 Task: Open Card Card0000000018 in Board Board0000000005 in Workspace WS0000000002 in Trello. Add Member nikhrathi889@gmail.com to Card Card0000000018 in Board Board0000000005 in Workspace WS0000000002 in Trello. Add Blue Label titled Label0000000018 to Card Card0000000018 in Board Board0000000005 in Workspace WS0000000002 in Trello. Add Checklist CL0000000018 to Card Card0000000018 in Board Board0000000005 in Workspace WS0000000002 in Trello. Add Dates with Start Date as Sep 01 2023 and Due Date as Sep 30 2023 to Card Card0000000018 in Board Board0000000005 in Workspace WS0000000002 in Trello
Action: Mouse moved to (533, 38)
Screenshot: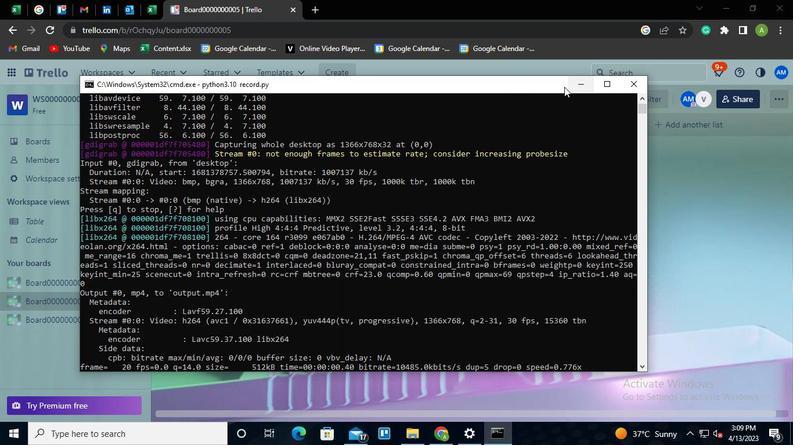 
Action: Mouse pressed left at (533, 38)
Screenshot: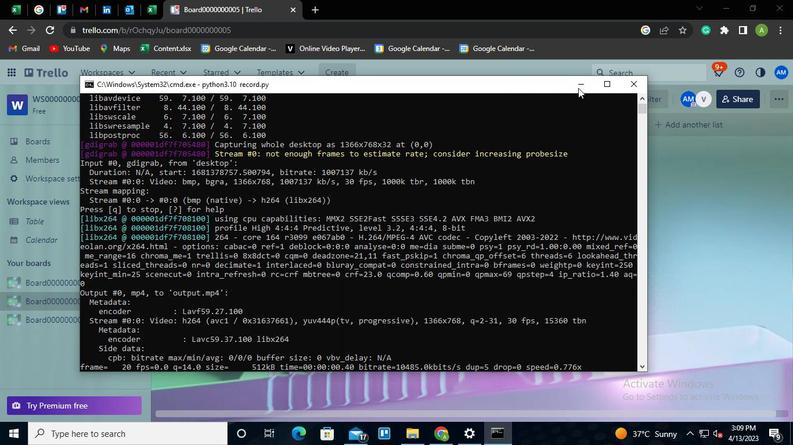 
Action: Mouse moved to (214, 142)
Screenshot: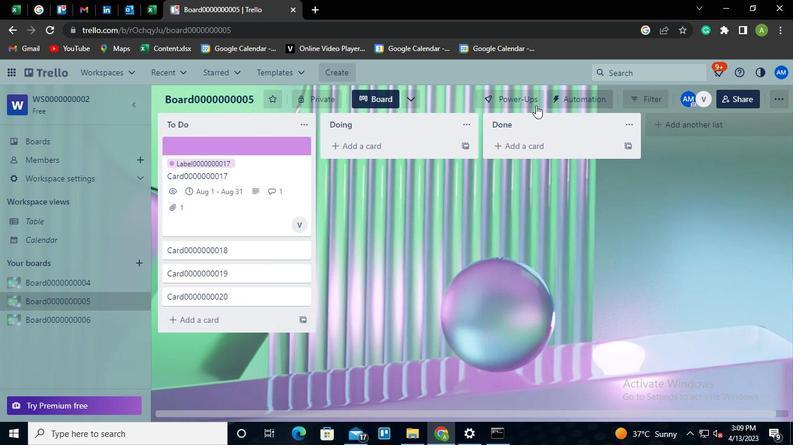 
Action: Mouse pressed left at (214, 142)
Screenshot: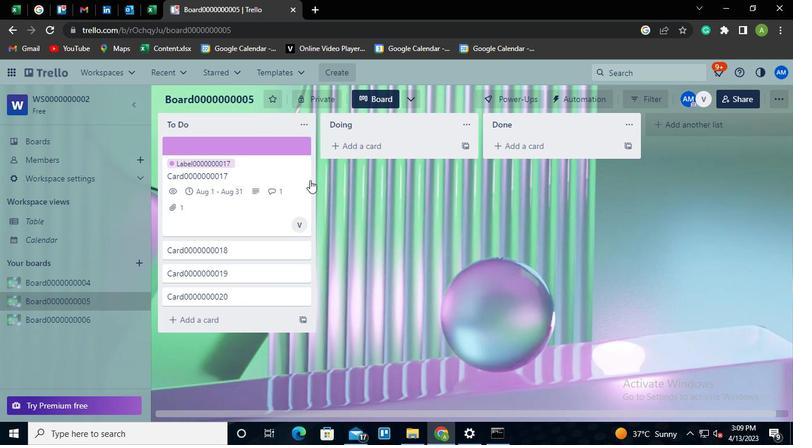
Action: Mouse moved to (533, 162)
Screenshot: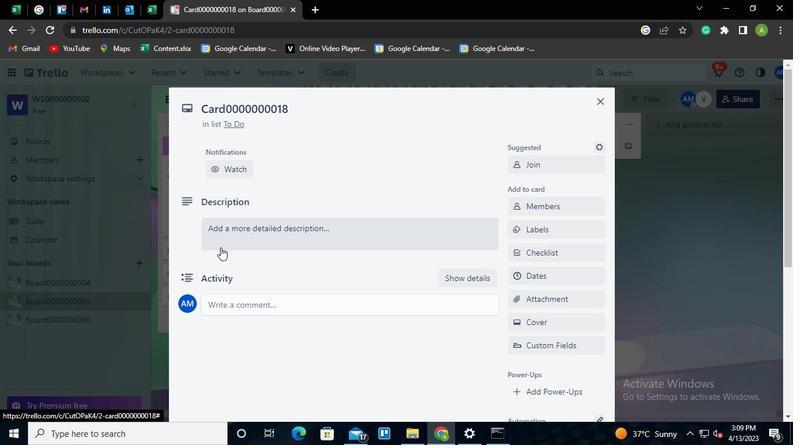 
Action: Mouse pressed left at (533, 162)
Screenshot: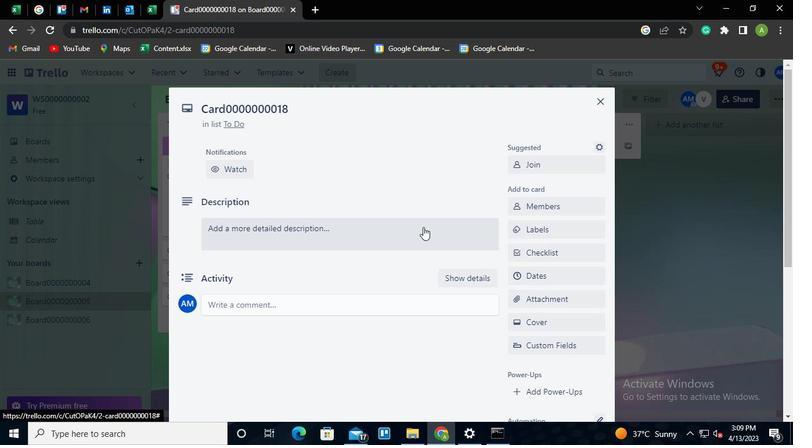 
Action: Mouse moved to (531, 216)
Screenshot: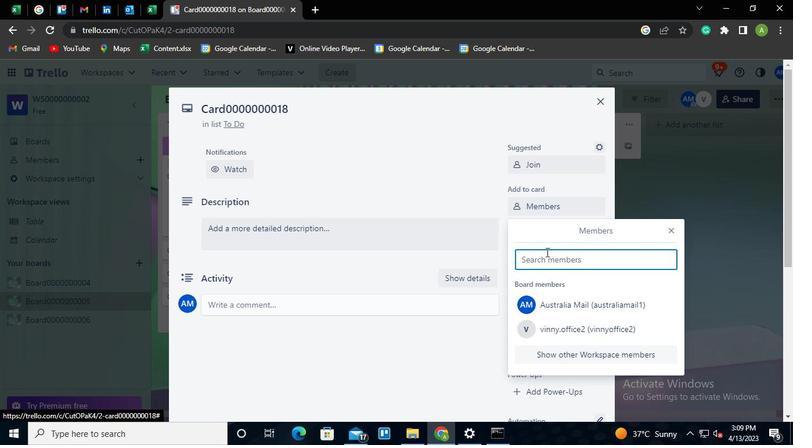 
Action: Mouse pressed left at (531, 216)
Screenshot: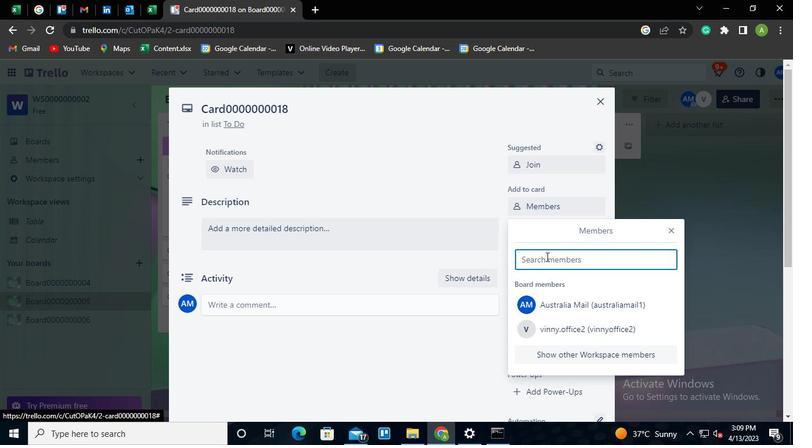 
Action: Mouse moved to (531, 216)
Screenshot: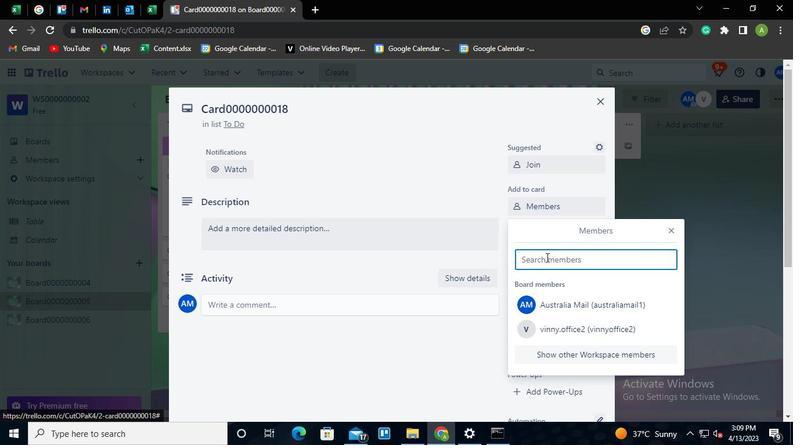 
Action: Keyboard Key.shift
Screenshot: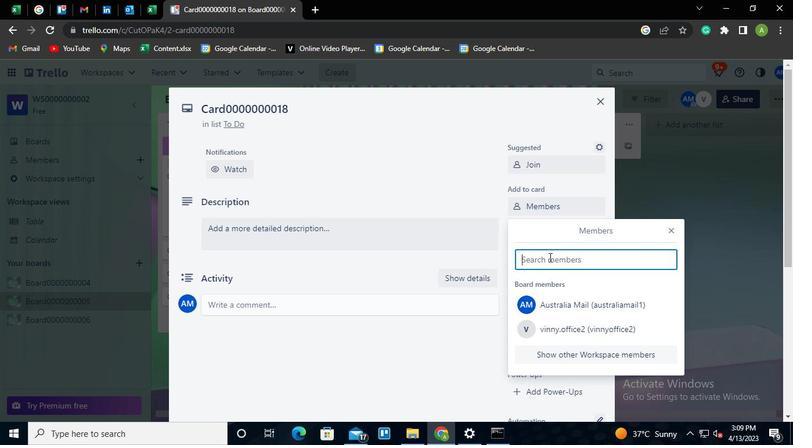 
Action: Keyboard V
Screenshot: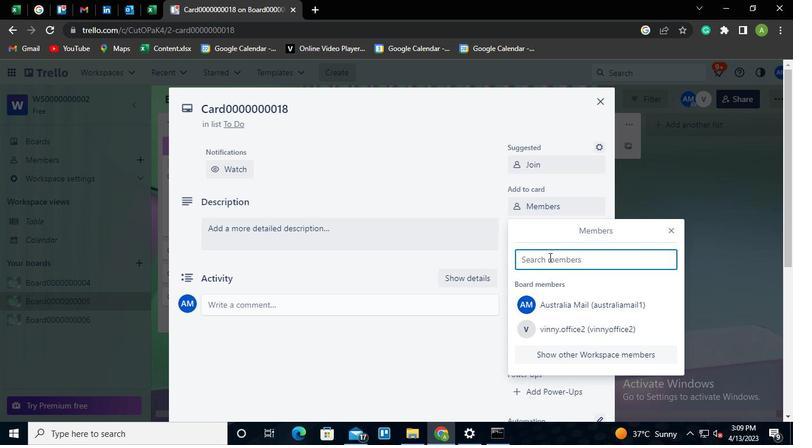 
Action: Keyboard i
Screenshot: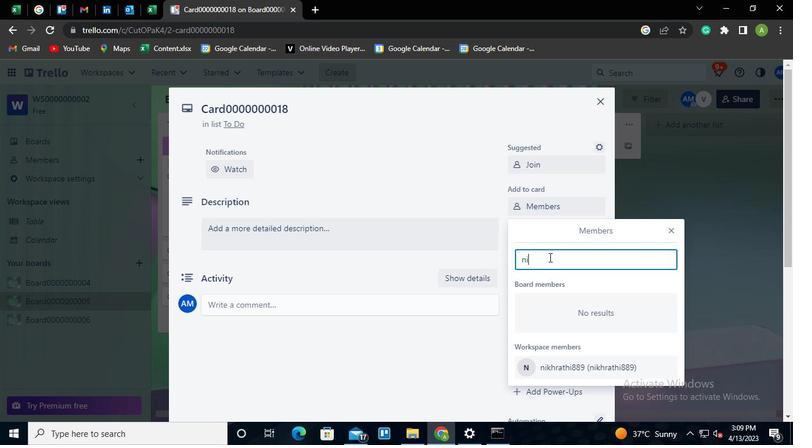 
Action: Keyboard n
Screenshot: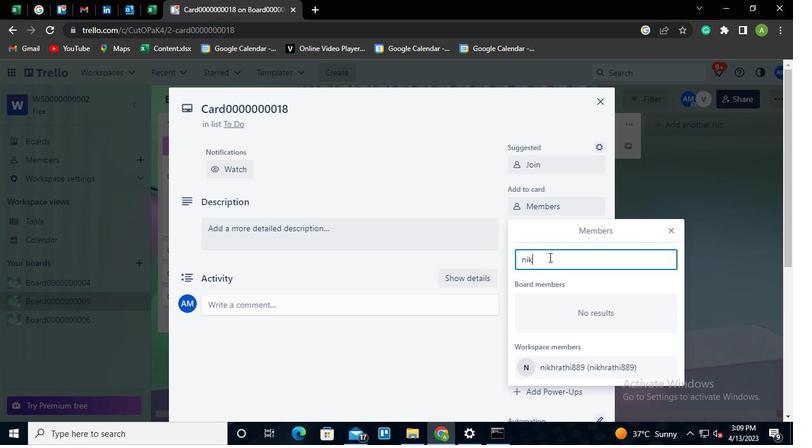 
Action: Keyboard n
Screenshot: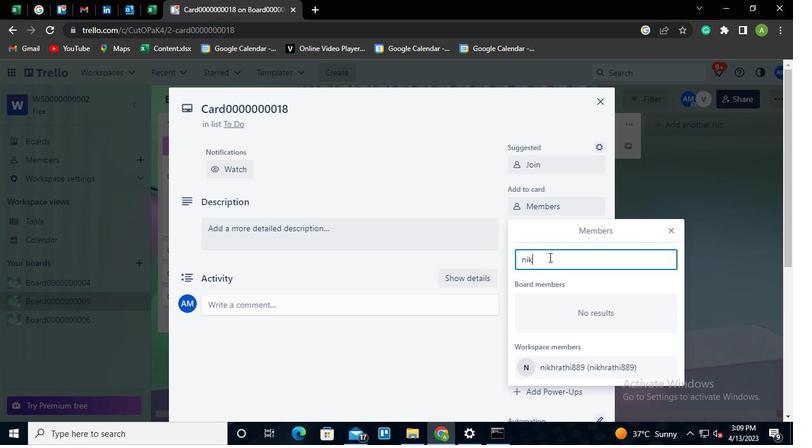 
Action: Keyboard y
Screenshot: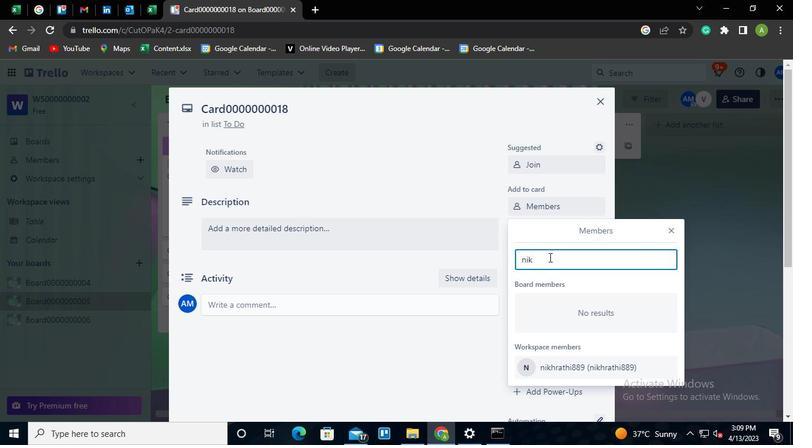 
Action: Mouse moved to (558, 329)
Screenshot: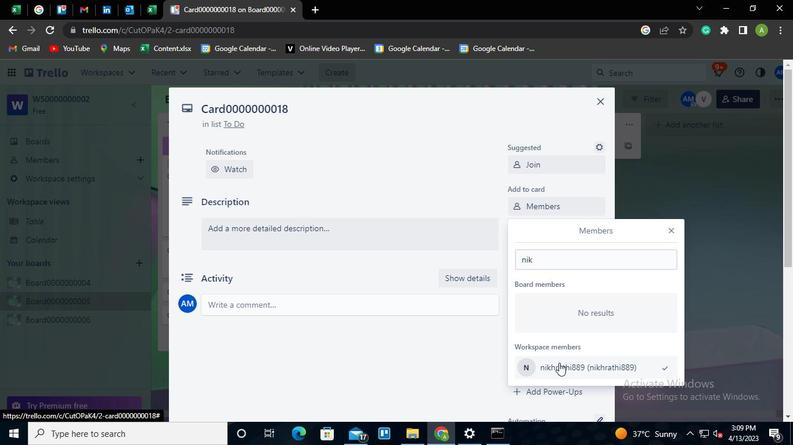 
Action: Mouse pressed left at (558, 329)
Screenshot: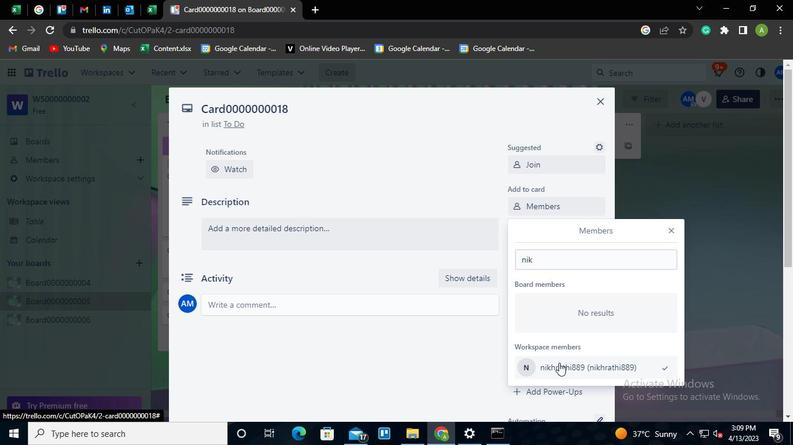 
Action: Mouse moved to (439, 228)
Screenshot: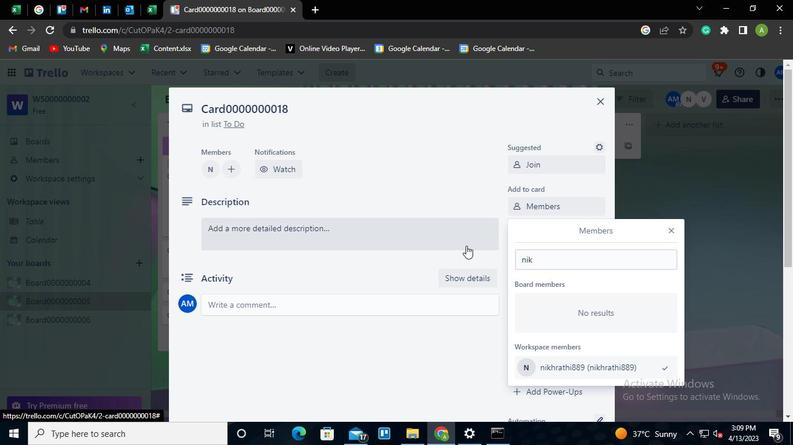 
Action: Mouse pressed left at (439, 228)
Screenshot: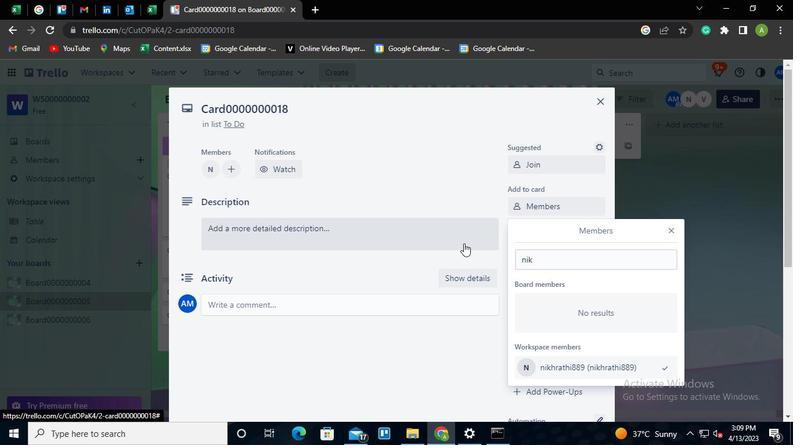 
Action: Mouse moved to (425, 181)
Screenshot: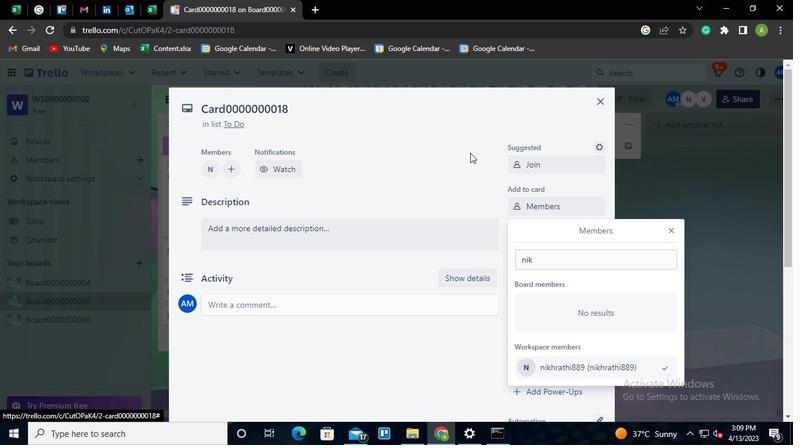 
Action: Mouse pressed left at (425, 181)
Screenshot: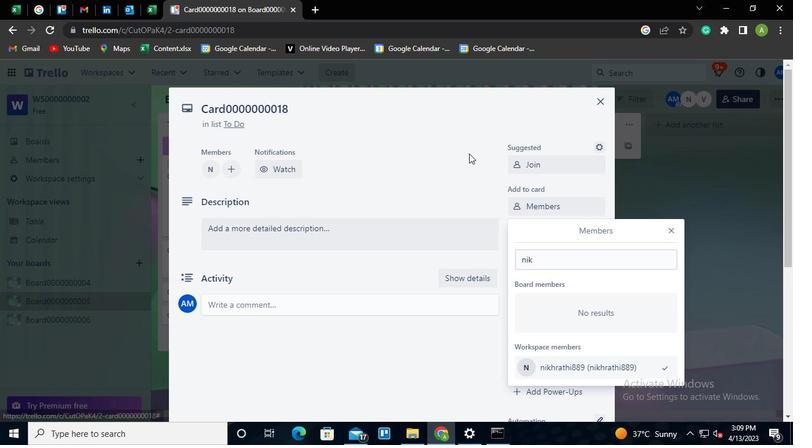 
Action: Mouse moved to (538, 232)
Screenshot: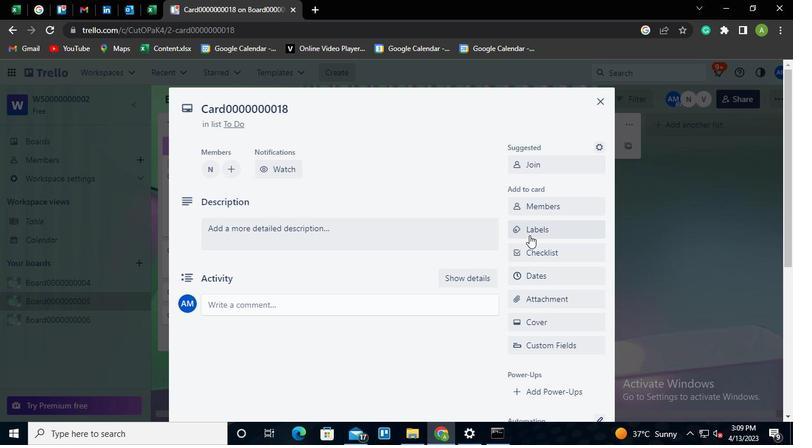 
Action: Mouse pressed left at (538, 232)
Screenshot: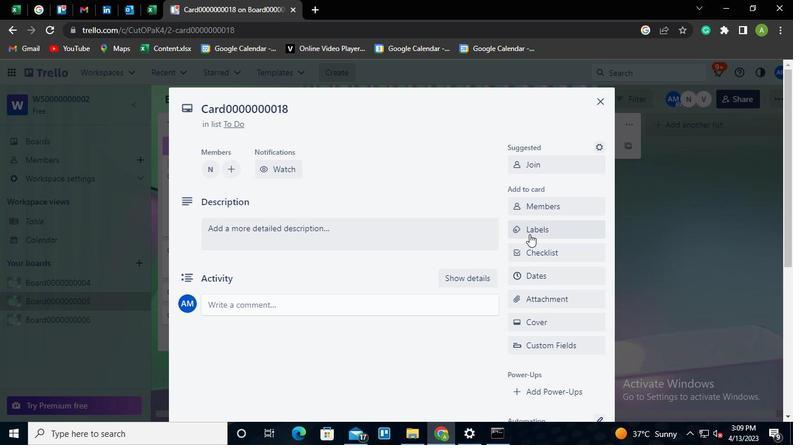 
Action: Mouse moved to (587, 301)
Screenshot: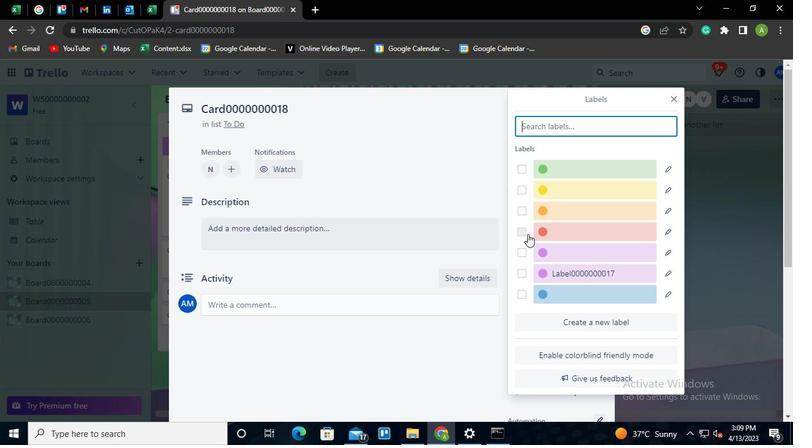 
Action: Mouse pressed left at (587, 301)
Screenshot: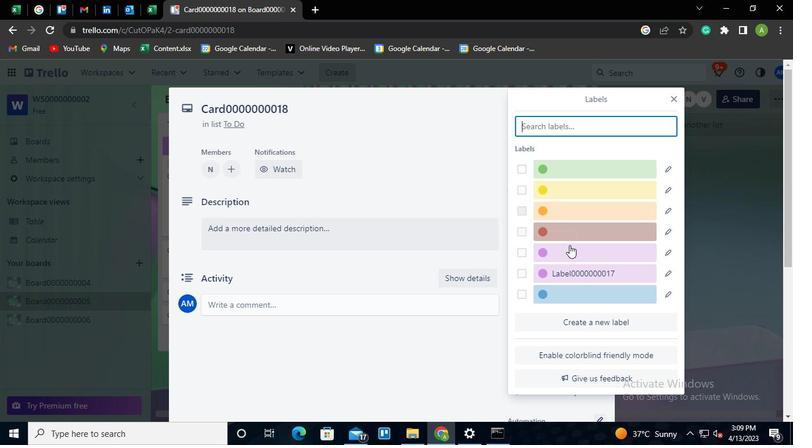 
Action: Mouse moved to (653, 267)
Screenshot: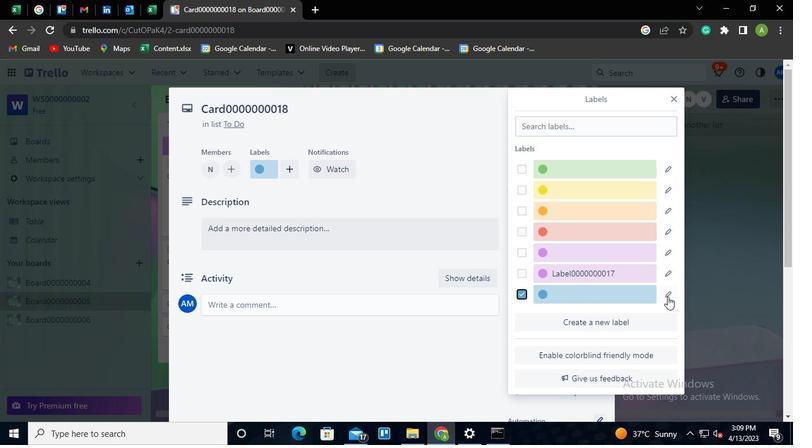 
Action: Mouse pressed left at (653, 267)
Screenshot: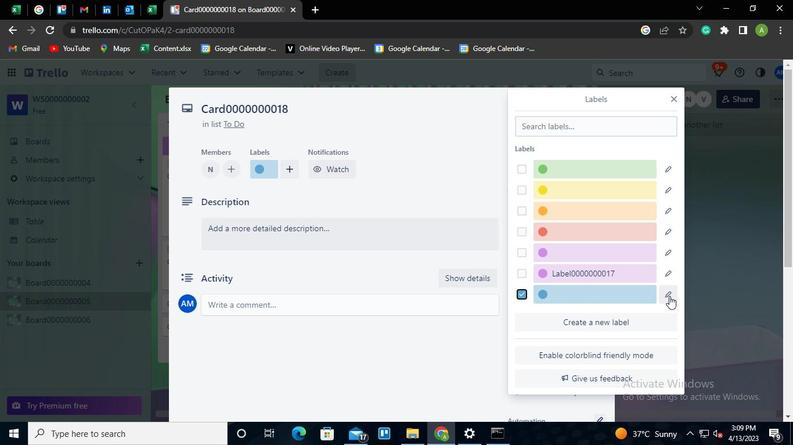 
Action: Mouse moved to (554, 207)
Screenshot: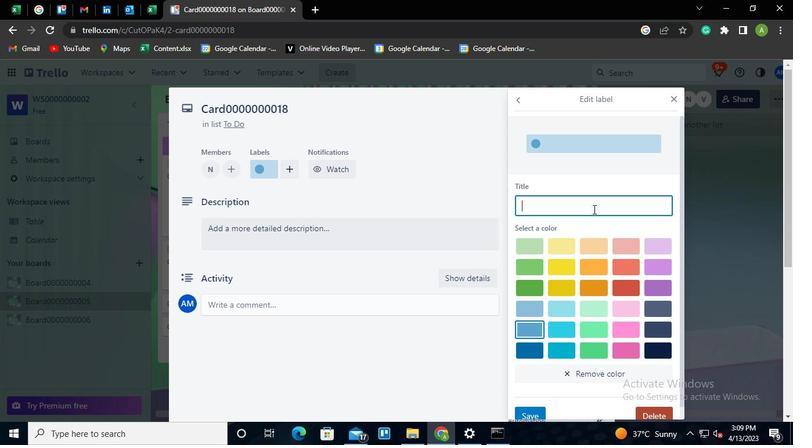 
Action: Mouse pressed left at (554, 207)
Screenshot: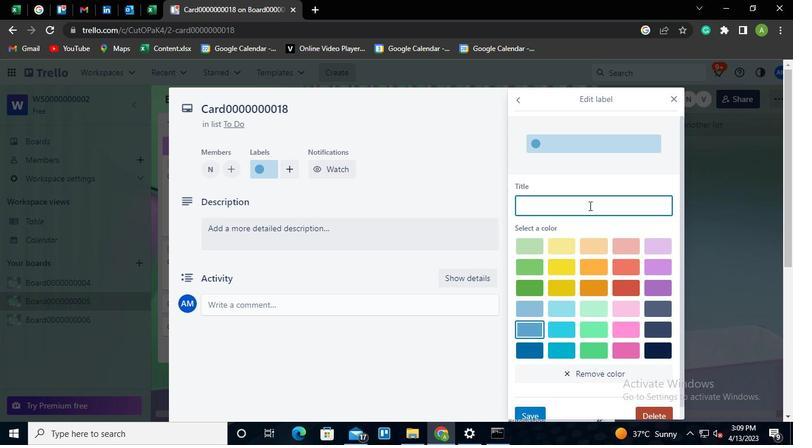 
Action: Mouse moved to (553, 207)
Screenshot: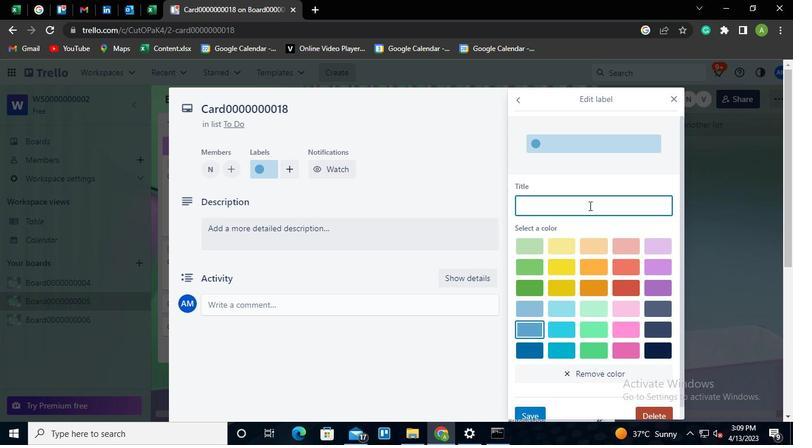 
Action: Keyboard Key.shift
Screenshot: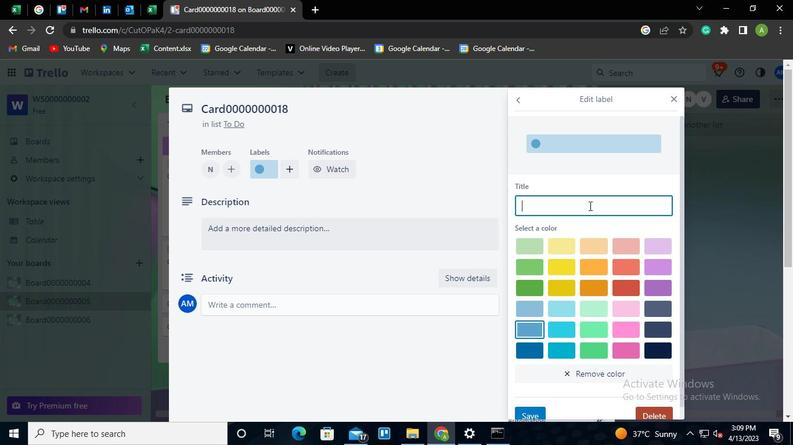 
Action: Keyboard L
Screenshot: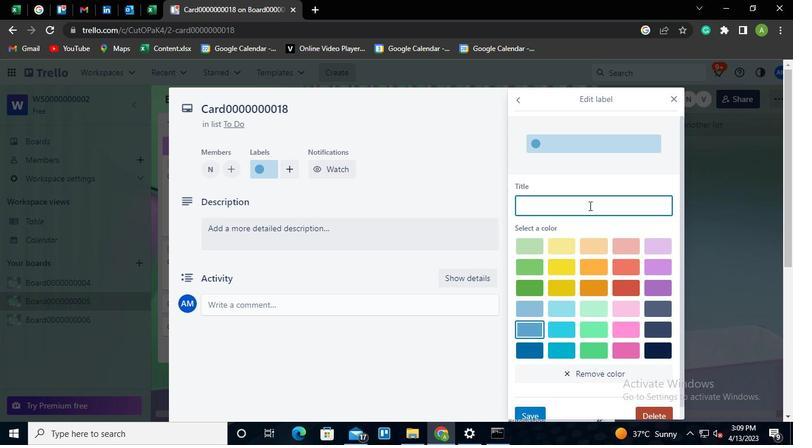 
Action: Keyboard a
Screenshot: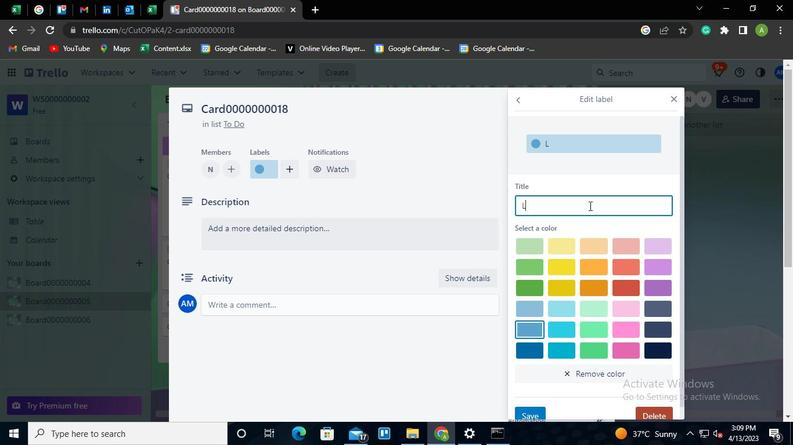 
Action: Keyboard b
Screenshot: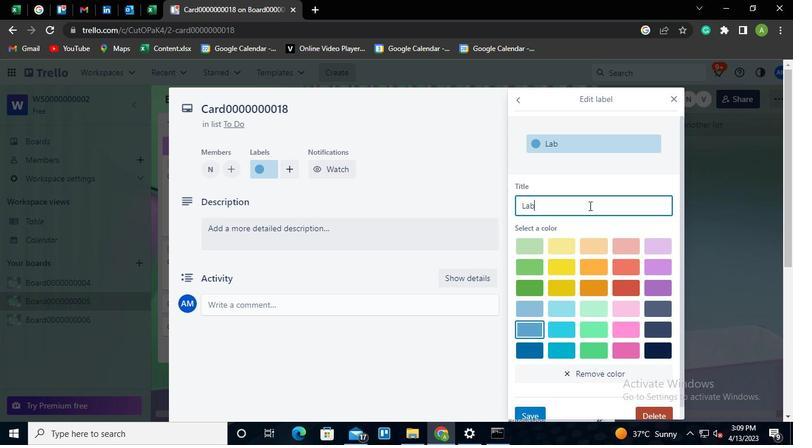 
Action: Keyboard e
Screenshot: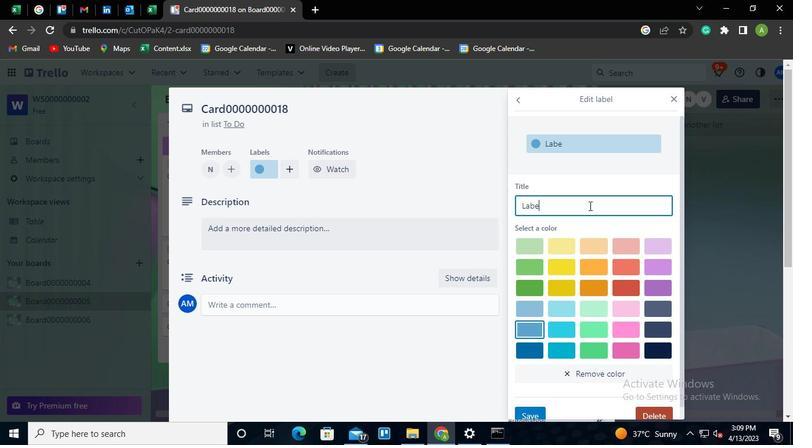 
Action: Keyboard l
Screenshot: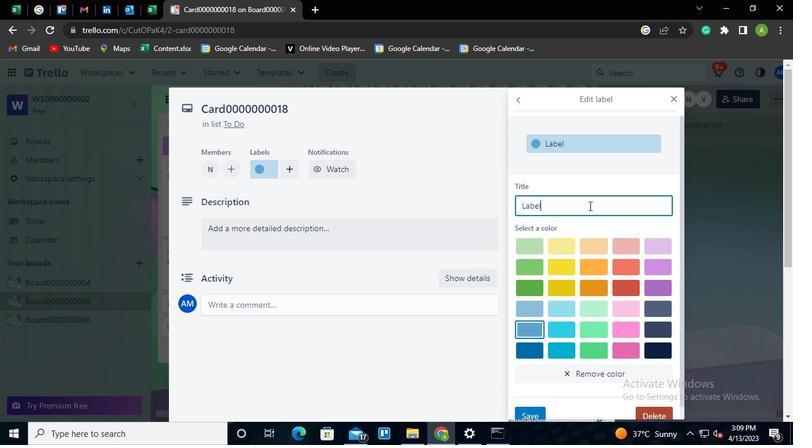 
Action: Keyboard <96>
Screenshot: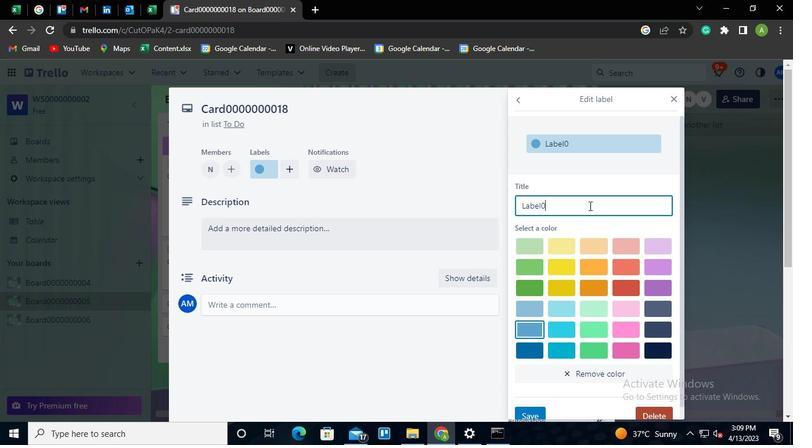 
Action: Keyboard <96>
Screenshot: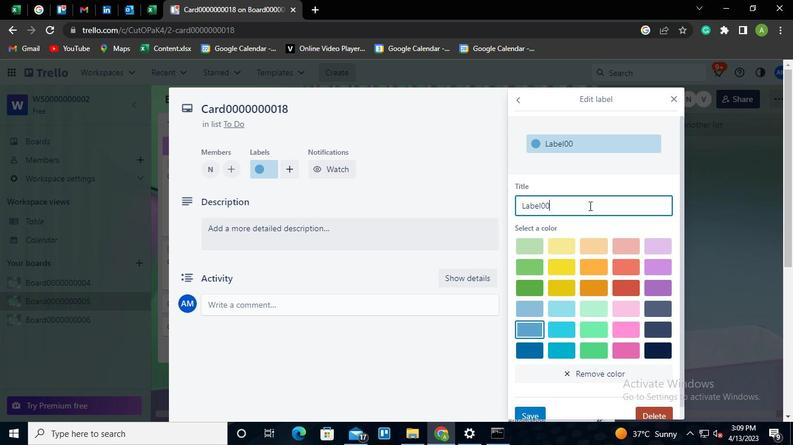 
Action: Keyboard <96>
Screenshot: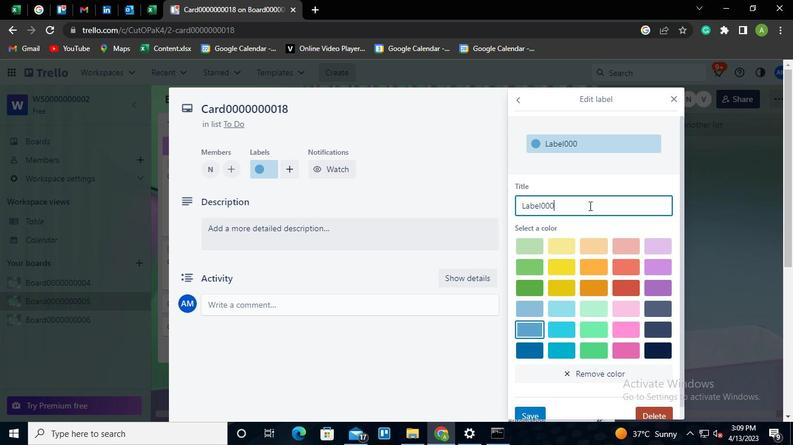 
Action: Keyboard <96>
Screenshot: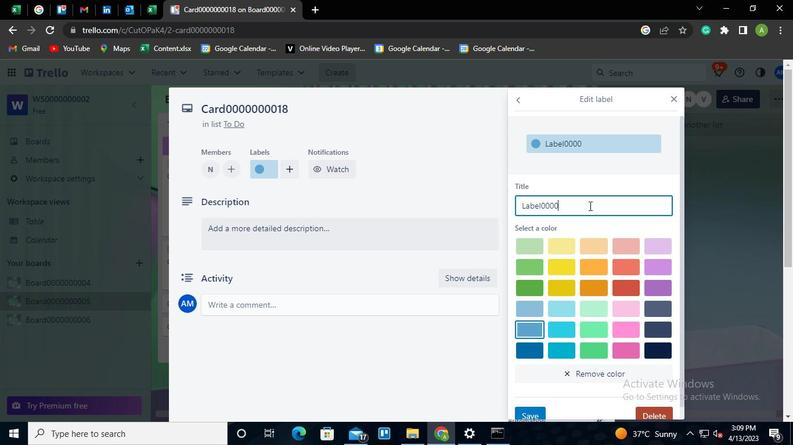 
Action: Keyboard <96>
Screenshot: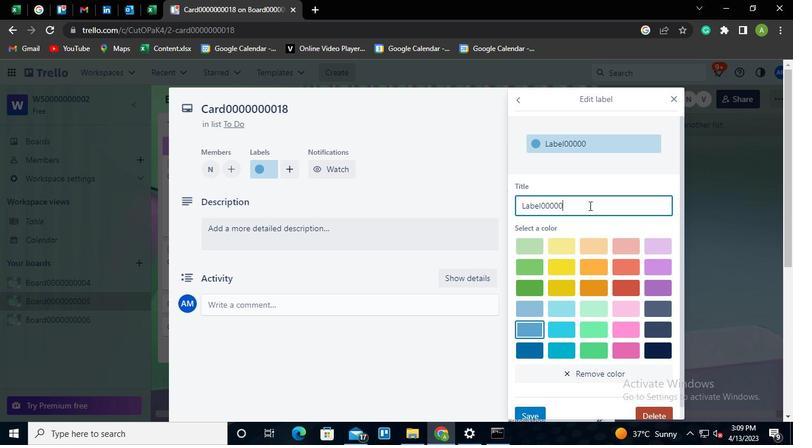 
Action: Keyboard <96>
Screenshot: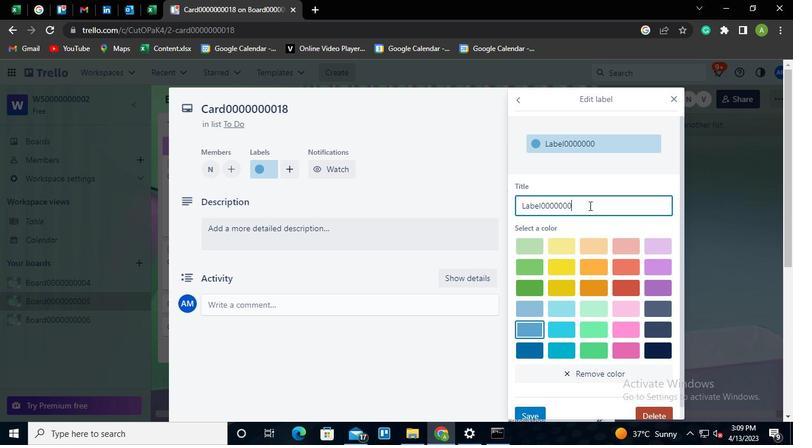 
Action: Keyboard <96>
Screenshot: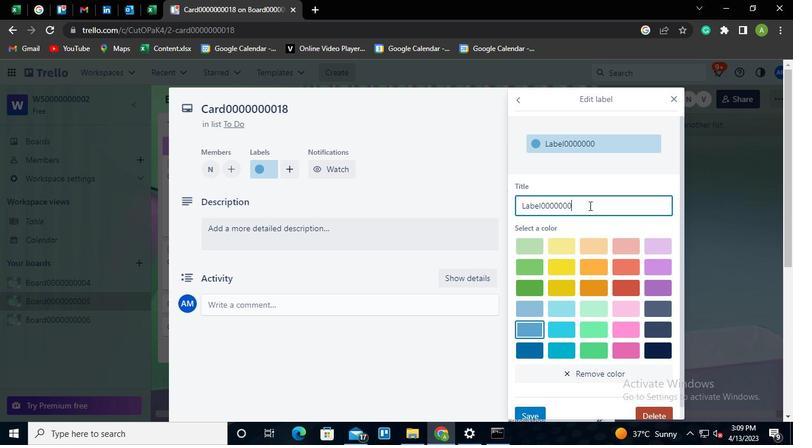 
Action: Keyboard <96>
Screenshot: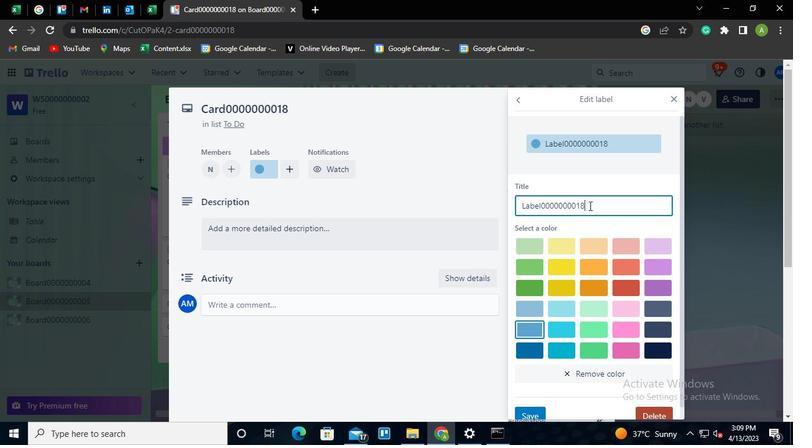 
Action: Keyboard <97>
Screenshot: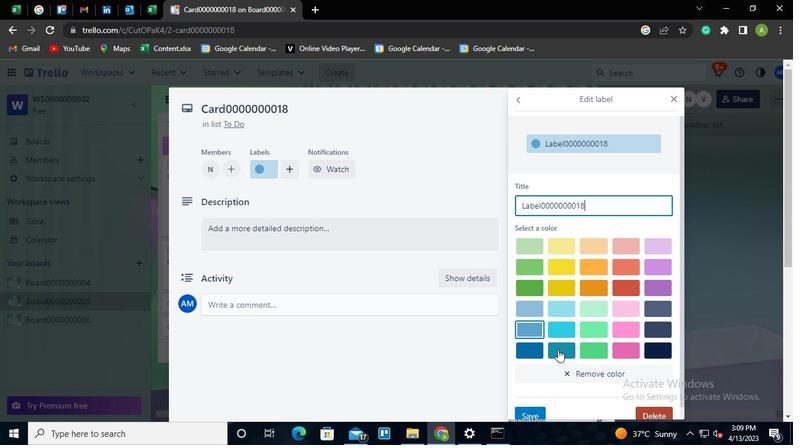 
Action: Keyboard <103>
Screenshot: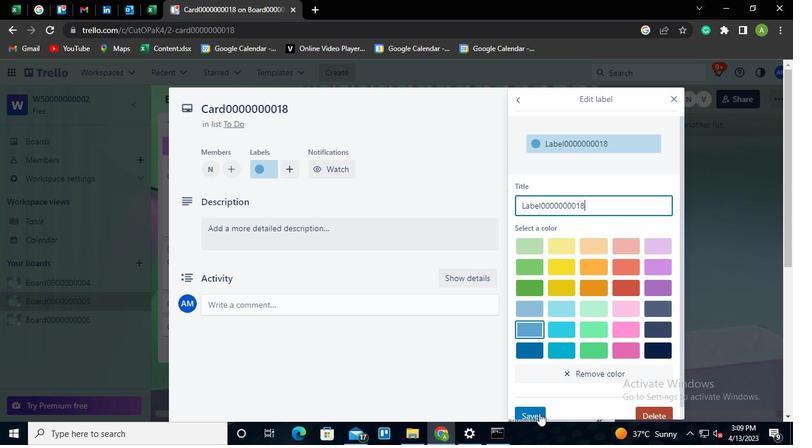 
Action: Mouse moved to (540, 413)
Screenshot: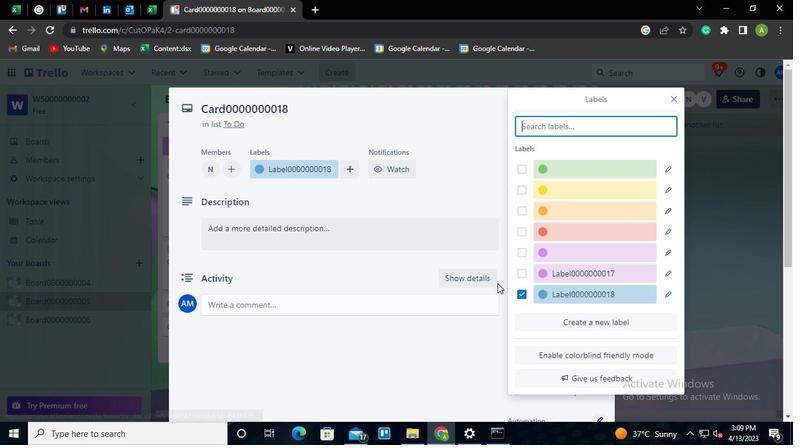 
Action: Mouse pressed left at (540, 413)
Screenshot: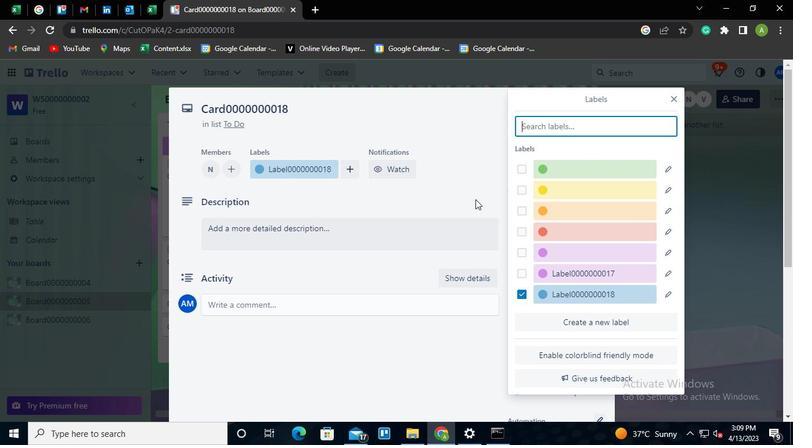 
Action: Mouse moved to (470, 170)
Screenshot: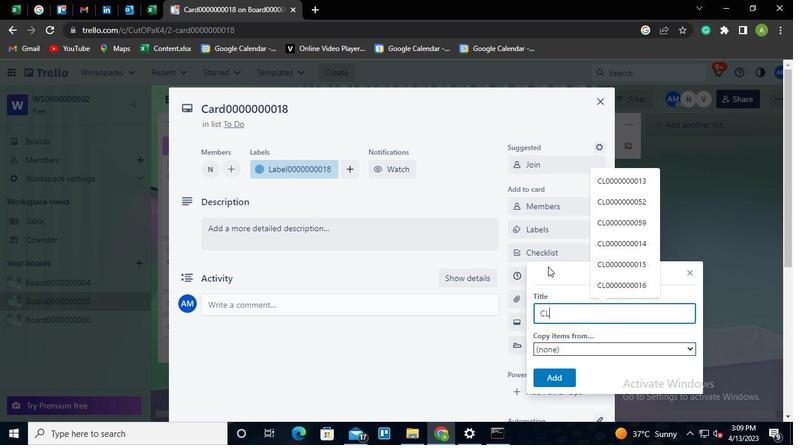 
Action: Mouse pressed left at (470, 170)
Screenshot: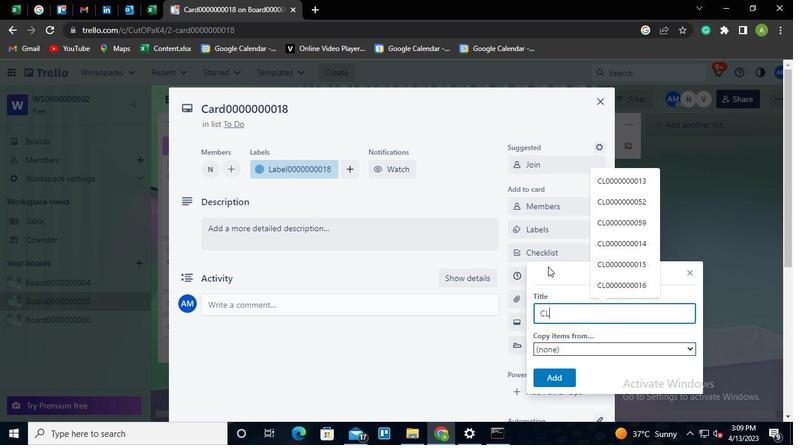 
Action: Mouse moved to (539, 257)
Screenshot: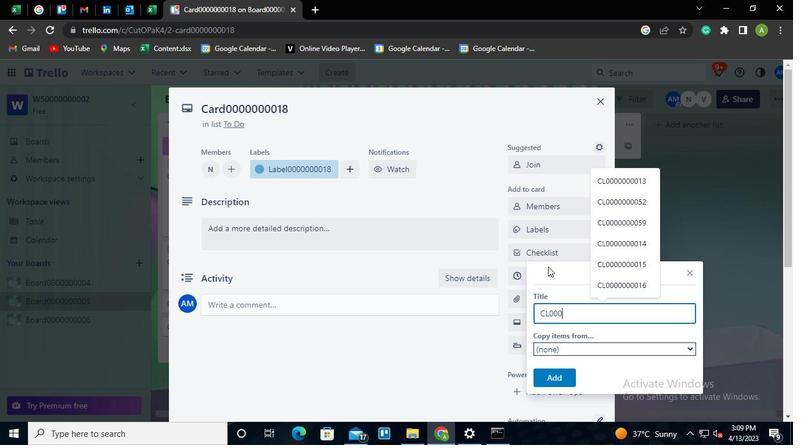 
Action: Mouse pressed left at (539, 257)
Screenshot: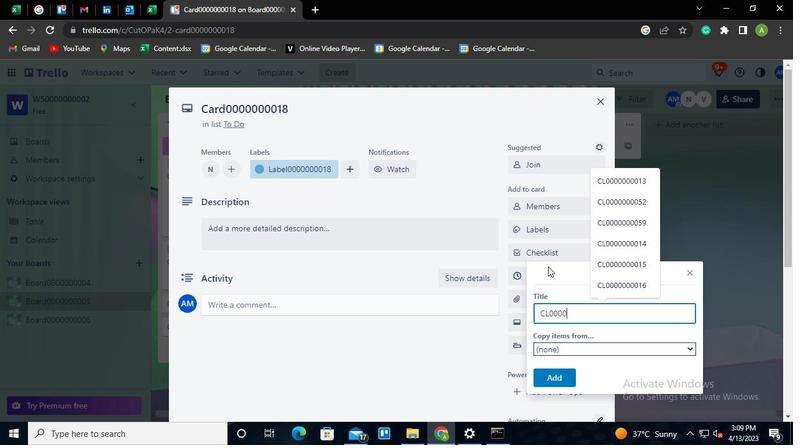 
Action: Mouse moved to (552, 303)
Screenshot: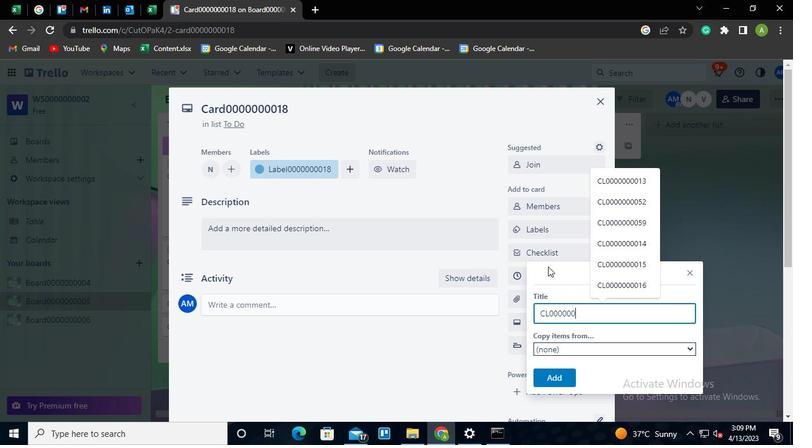 
Action: Keyboard Key.shift
Screenshot: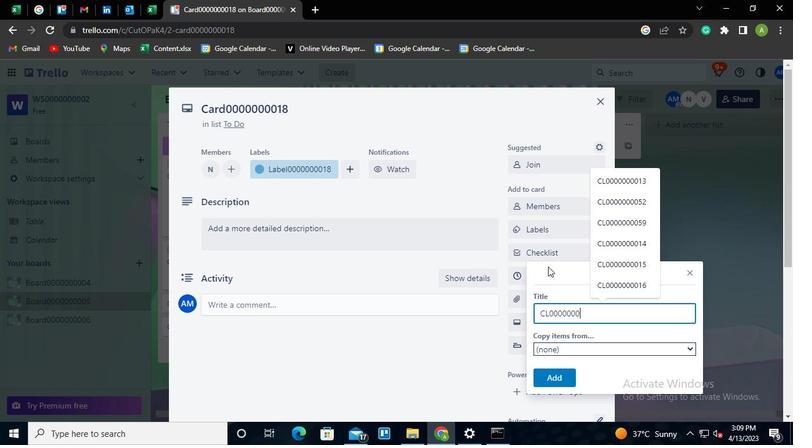 
Action: Keyboard C
Screenshot: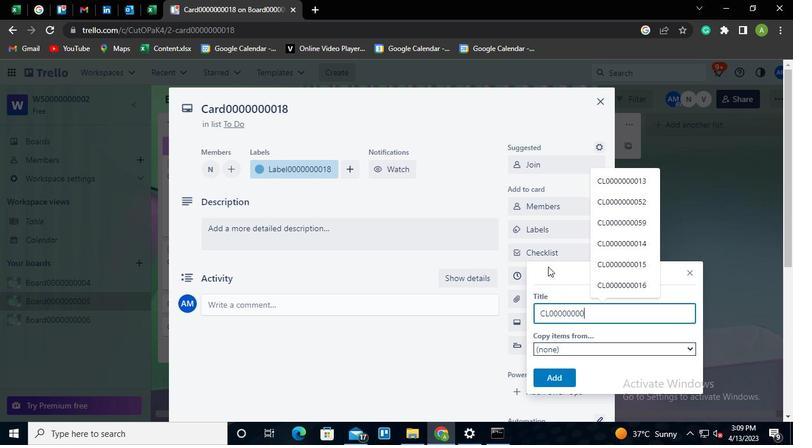 
Action: Keyboard L
Screenshot: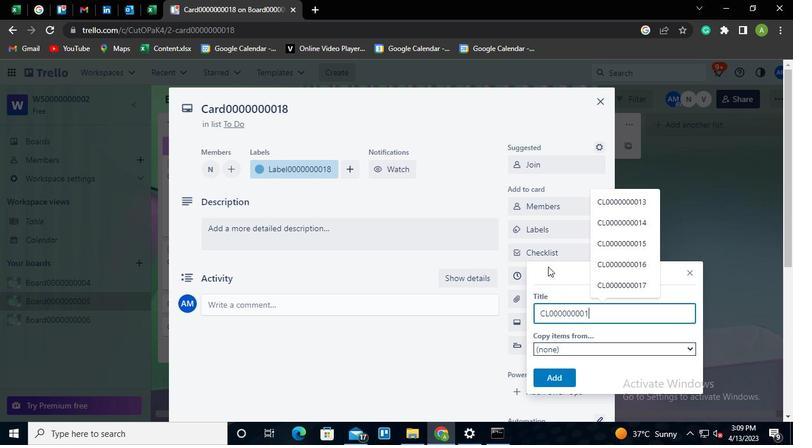 
Action: Keyboard <96>
Screenshot: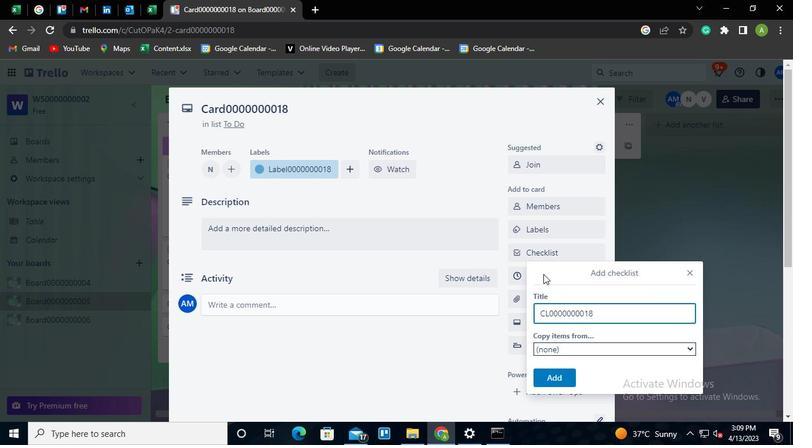 
Action: Keyboard <96>
Screenshot: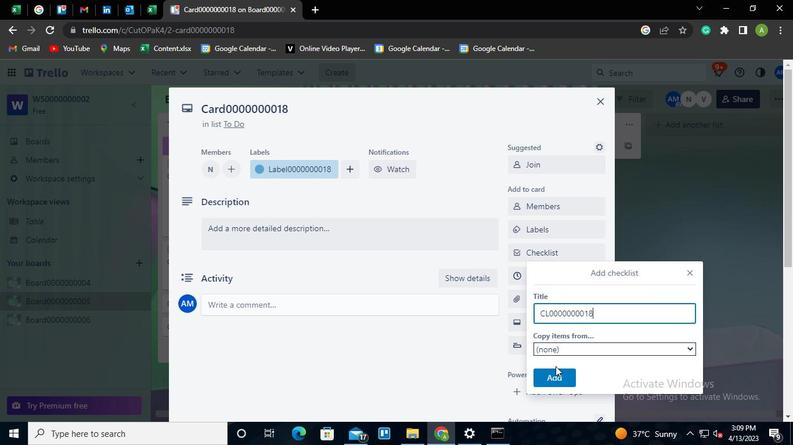 
Action: Keyboard <96>
Screenshot: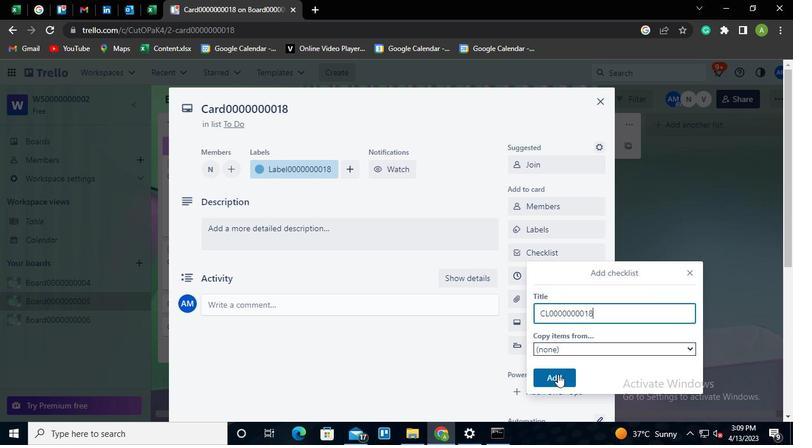 
Action: Keyboard <96>
Screenshot: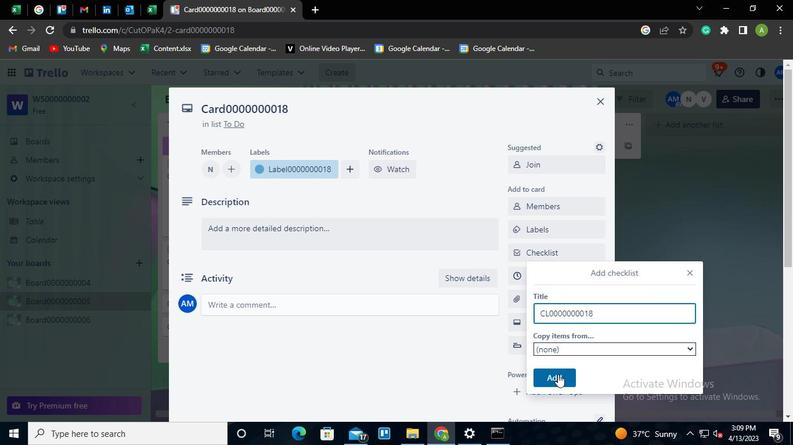 
Action: Keyboard <96>
Screenshot: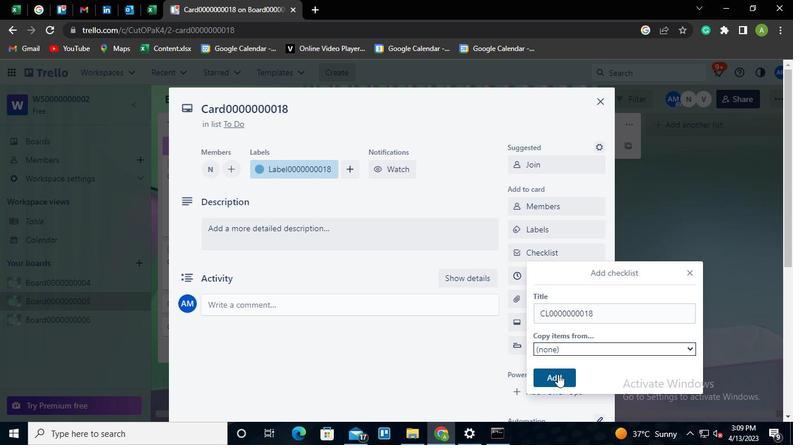 
Action: Keyboard <96>
Screenshot: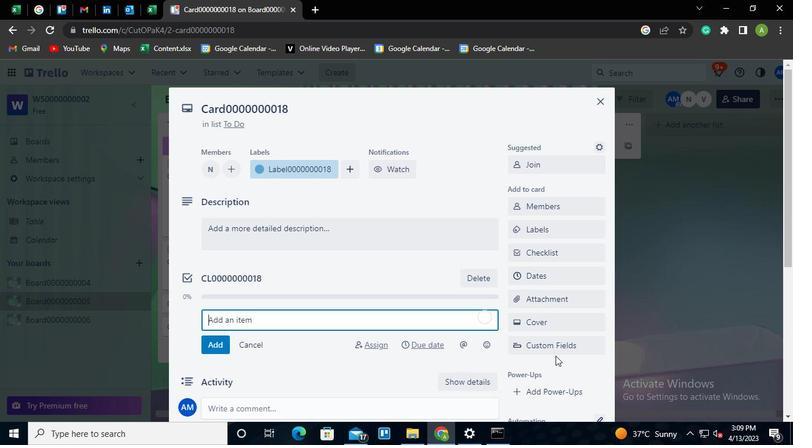
Action: Keyboard <96>
Screenshot: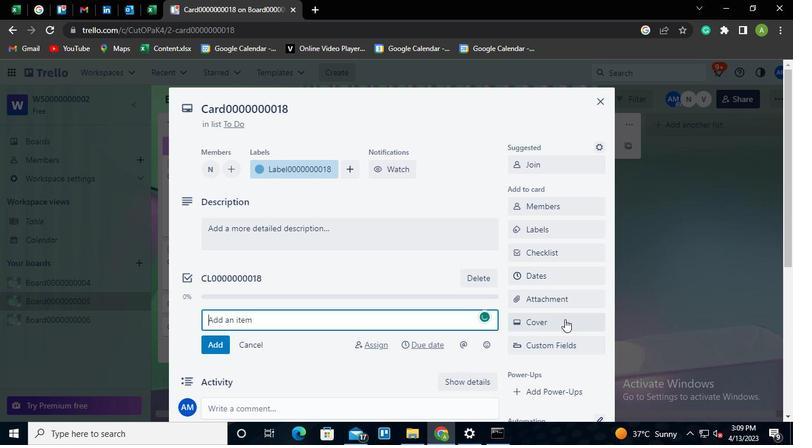 
Action: Keyboard <96>
Screenshot: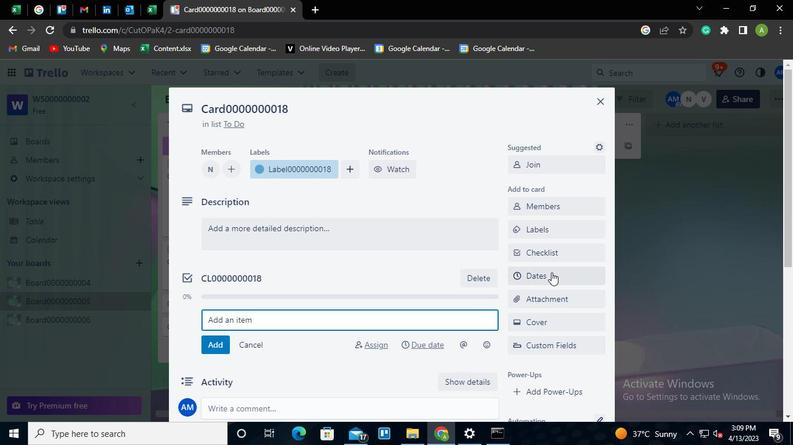 
Action: Keyboard <97>
Screenshot: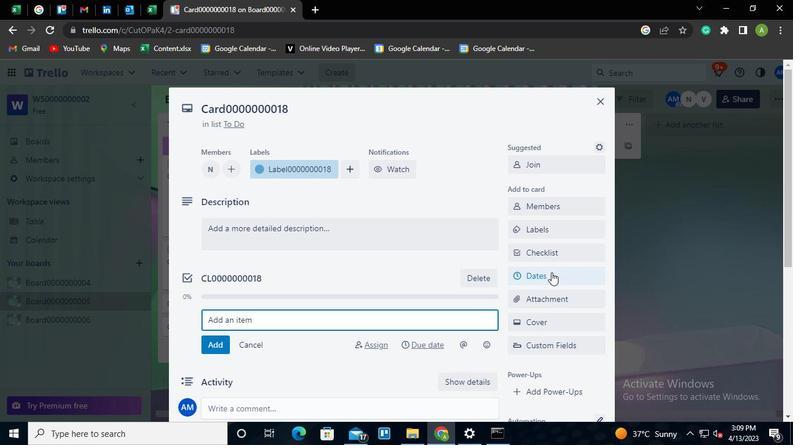 
Action: Keyboard <103>
Screenshot: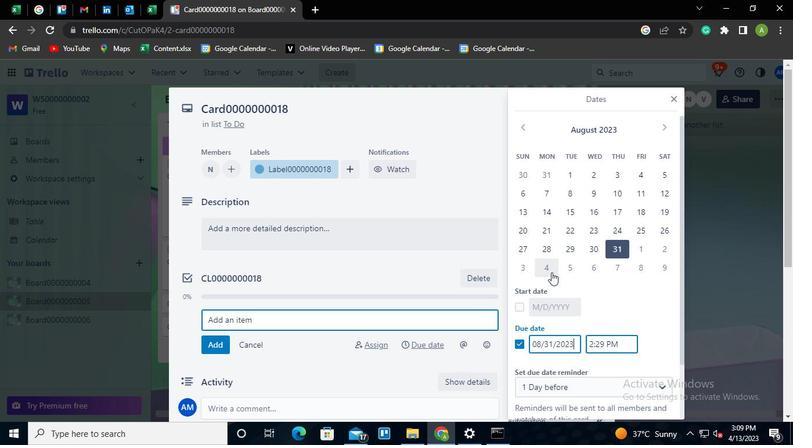 
Action: Mouse moved to (555, 344)
Screenshot: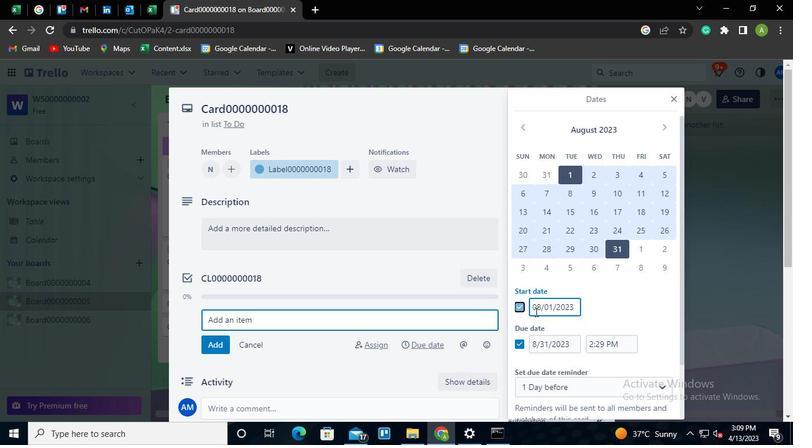 
Action: Mouse pressed left at (555, 344)
Screenshot: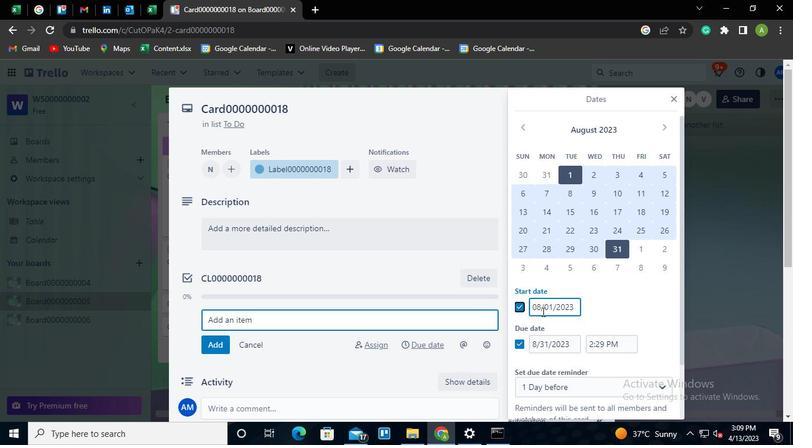 
Action: Mouse moved to (533, 214)
Screenshot: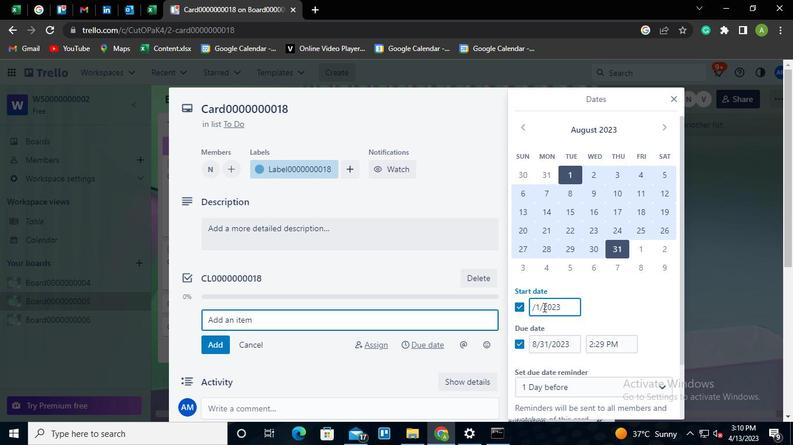 
Action: Mouse pressed left at (533, 214)
Screenshot: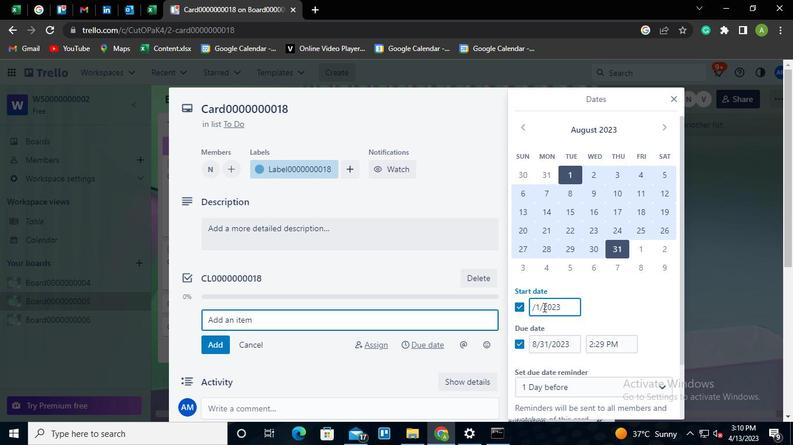 
Action: Mouse moved to (520, 310)
Screenshot: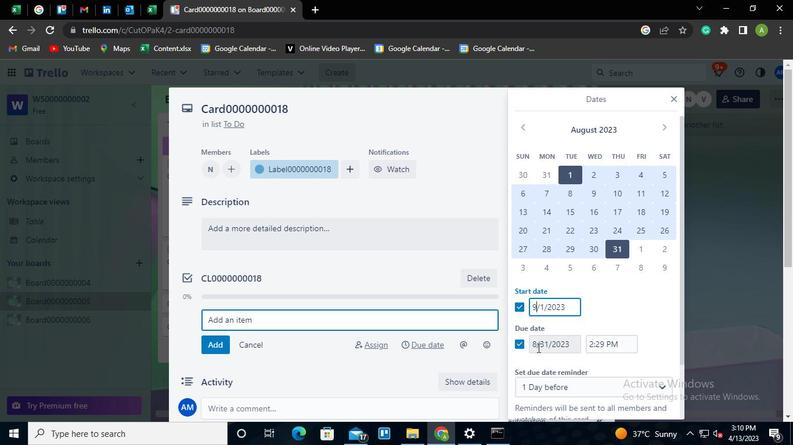 
Action: Mouse pressed left at (520, 310)
Screenshot: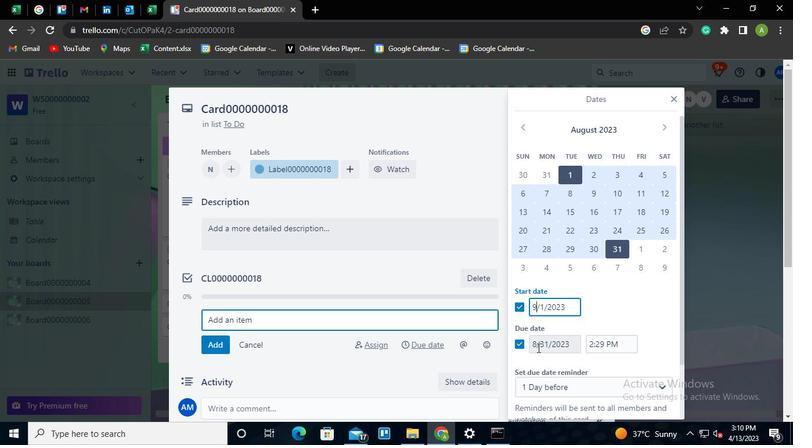 
Action: Mouse moved to (553, 307)
Screenshot: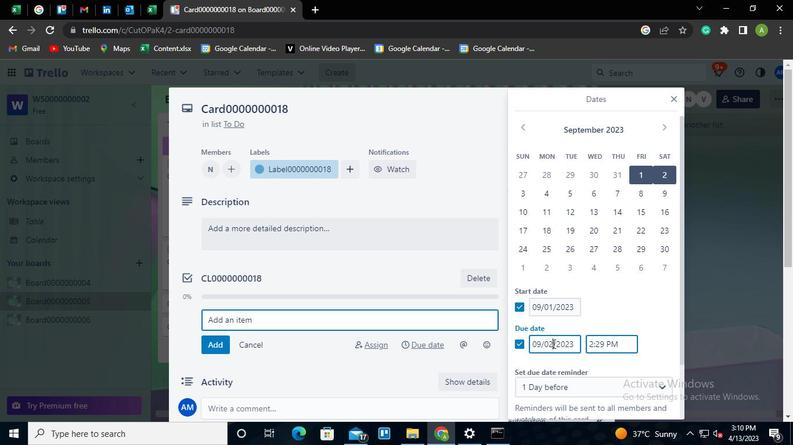 
Action: Mouse pressed left at (553, 307)
Screenshot: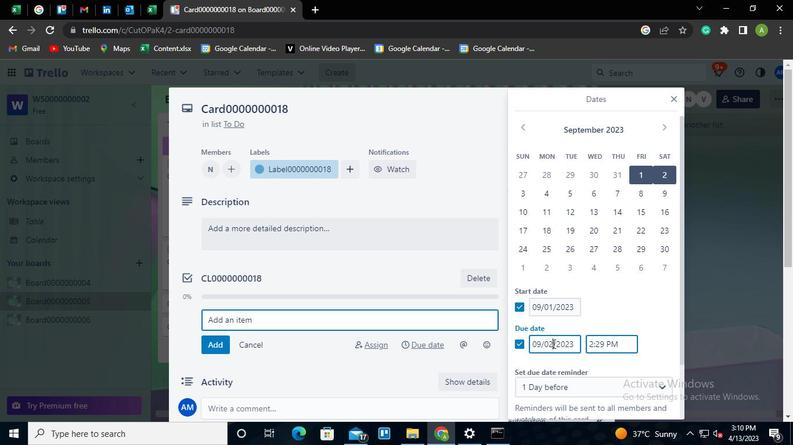 
Action: Mouse moved to (573, 307)
Screenshot: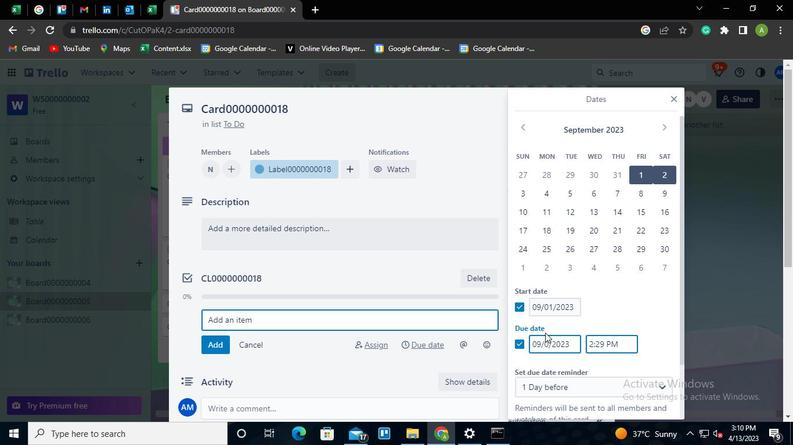 
Action: Keyboard Key.left
Screenshot: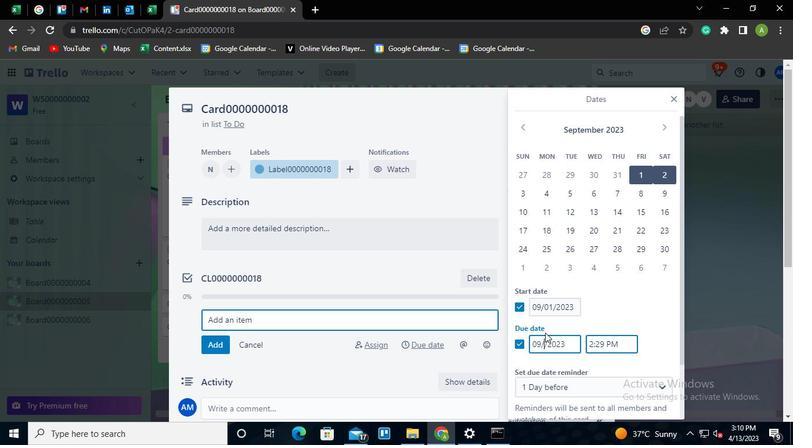 
Action: Keyboard Key.left
Screenshot: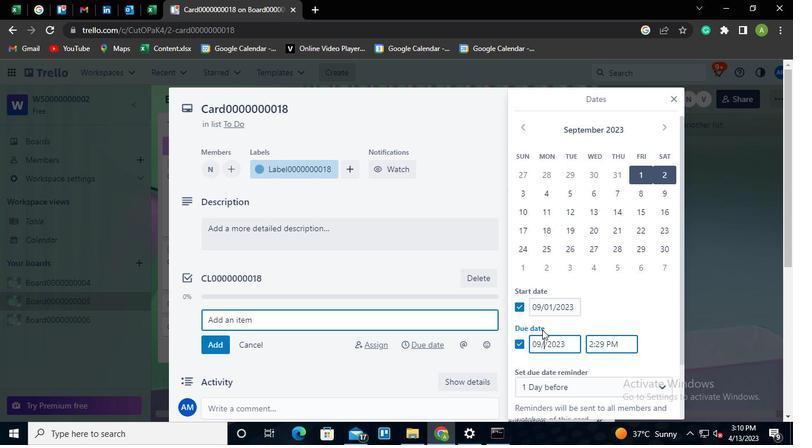 
Action: Keyboard Key.left
Screenshot: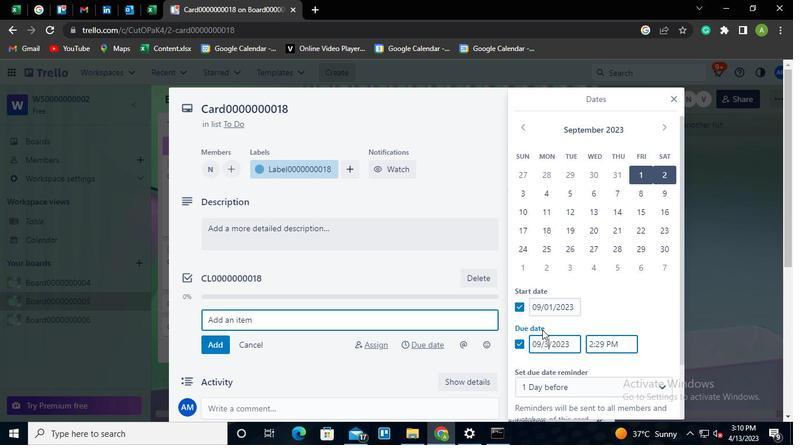 
Action: Keyboard Key.left
Screenshot: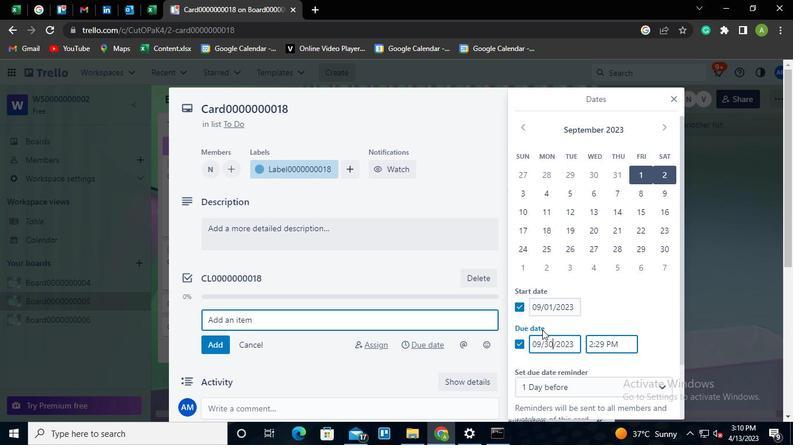 
Action: Keyboard Key.backspace
Screenshot: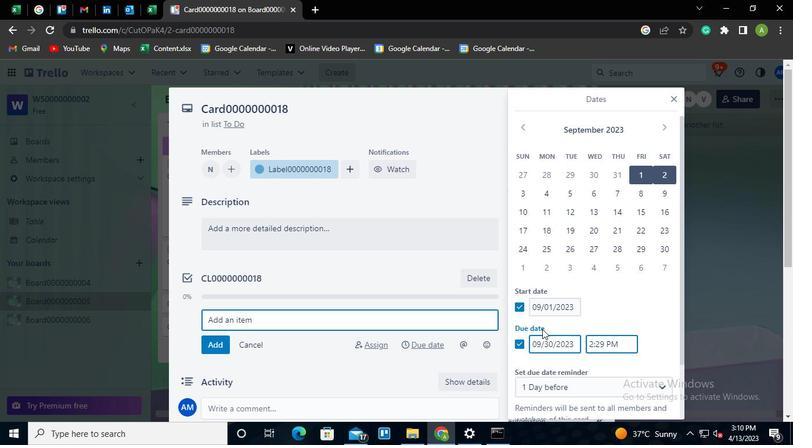 
Action: Keyboard <104>
Screenshot: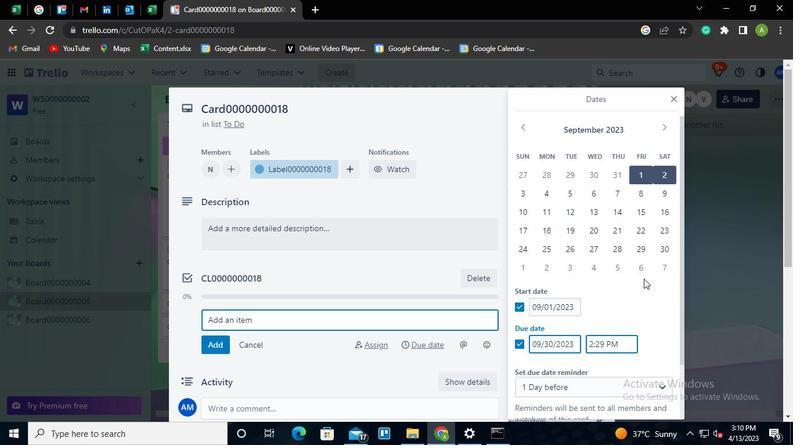 
Action: Mouse moved to (547, 345)
Screenshot: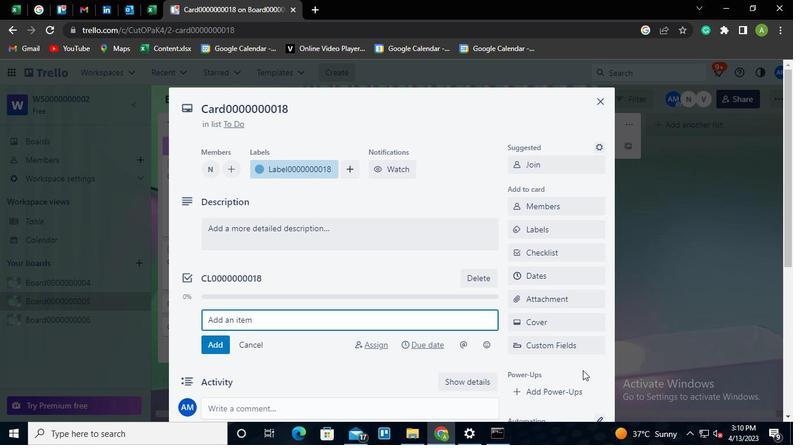 
Action: Mouse pressed left at (547, 345)
Screenshot: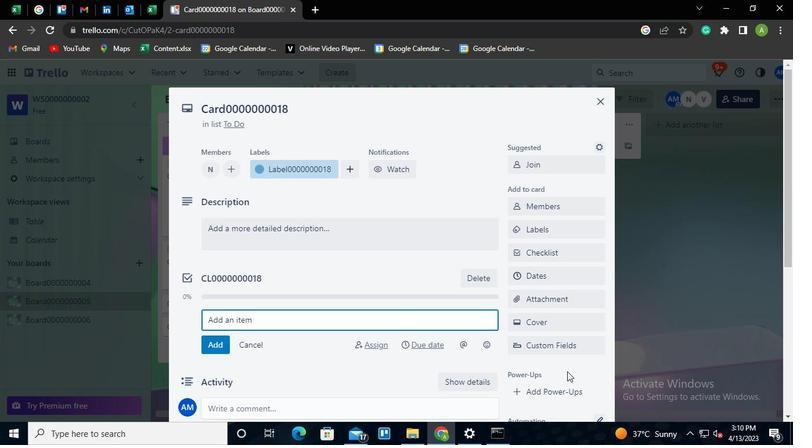 
Action: Mouse moved to (560, 350)
Screenshot: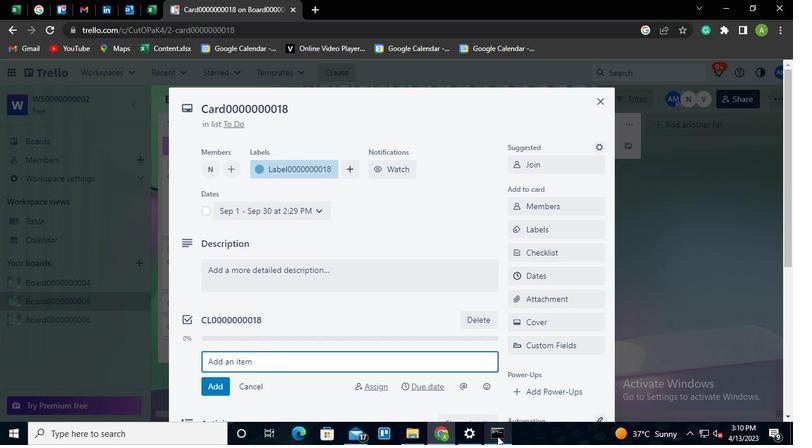 
Action: Keyboard Key.right
Screenshot: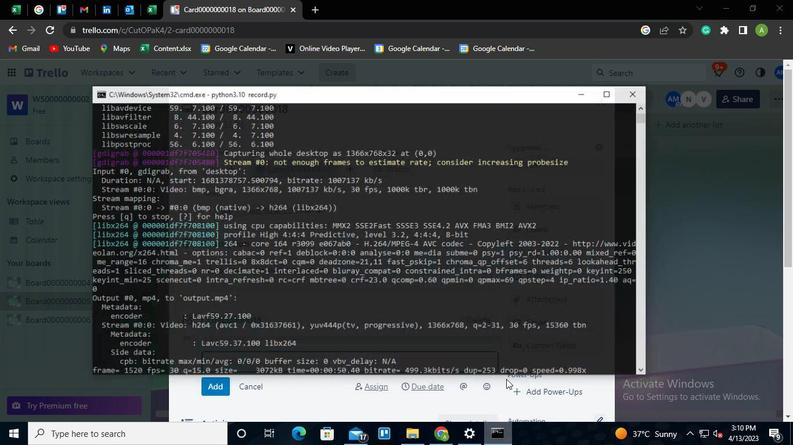 
Action: Keyboard Key.backspace
Screenshot: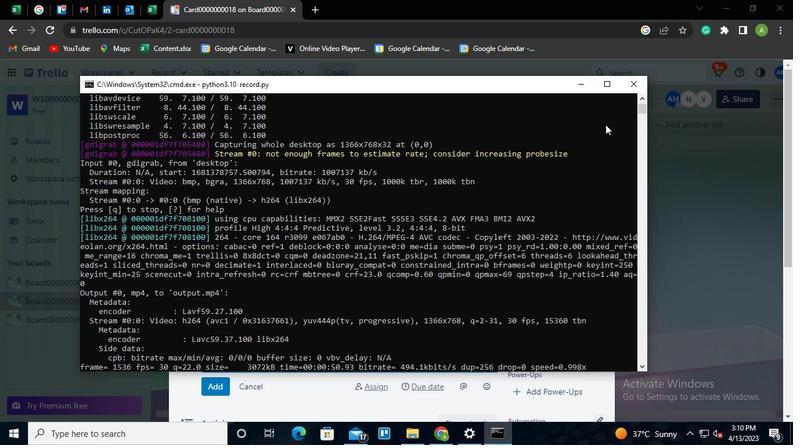 
Action: Keyboard Key.backspace
Screenshot: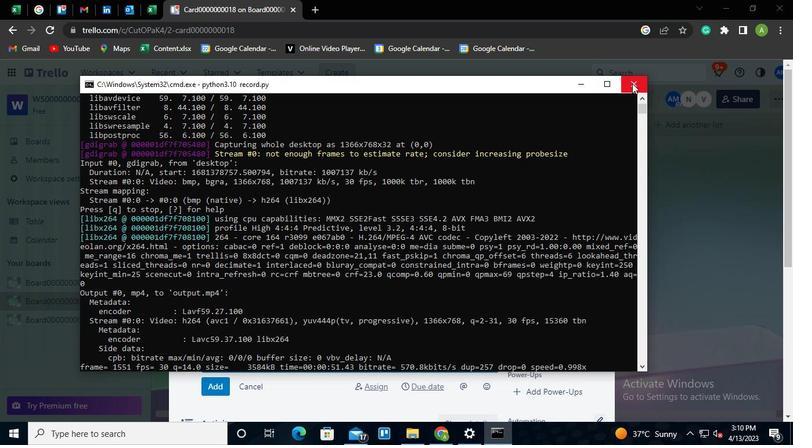 
Action: Keyboard <99>
Screenshot: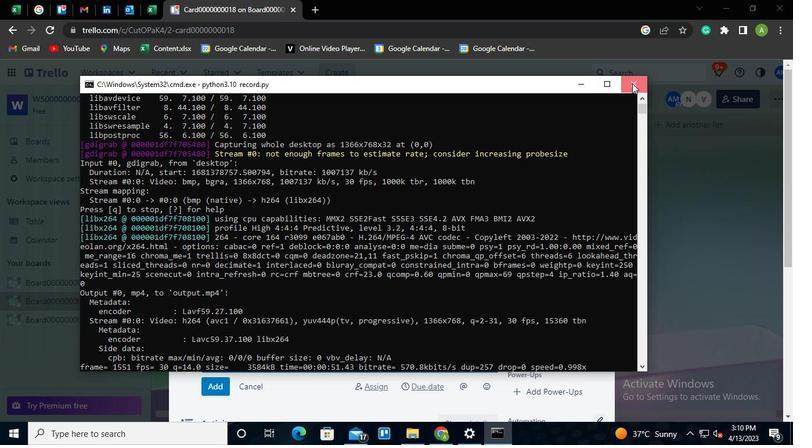 
Action: Keyboard <97>
Screenshot: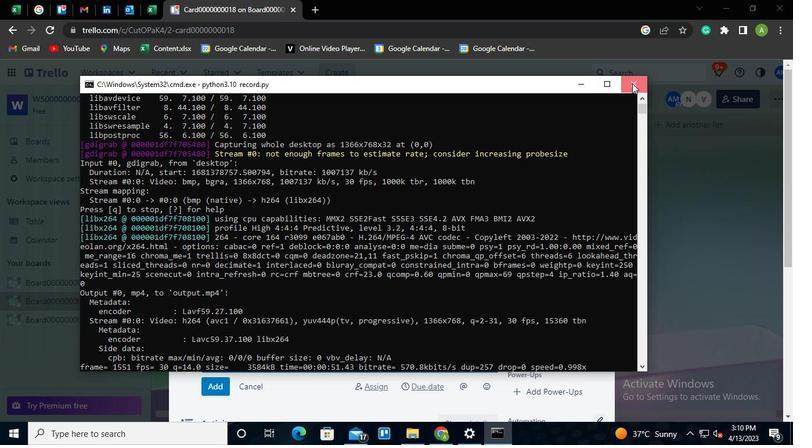 
Action: Mouse moved to (655, 303)
Screenshot: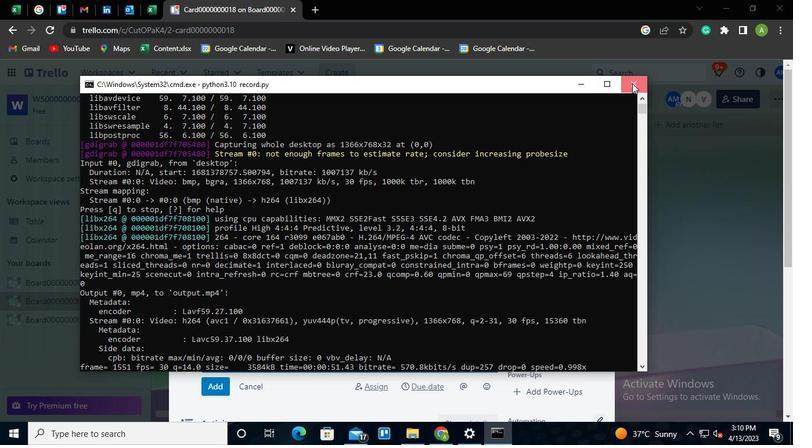 
Action: Mouse pressed left at (655, 303)
Screenshot: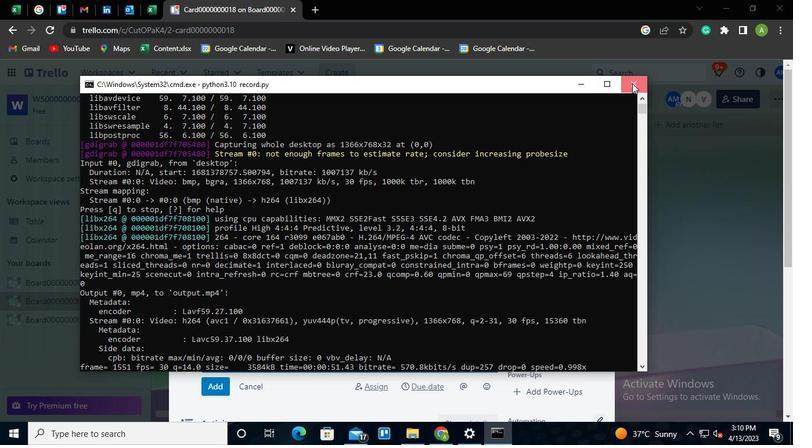 
Action: Mouse moved to (585, 379)
Screenshot: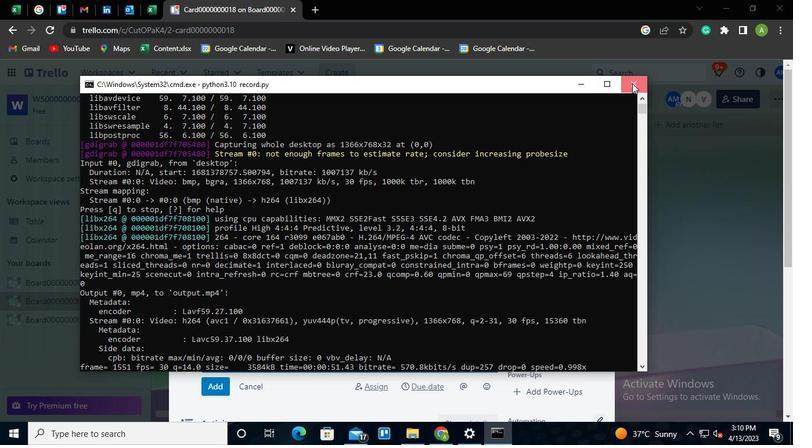 
Action: Mouse pressed left at (585, 379)
Screenshot: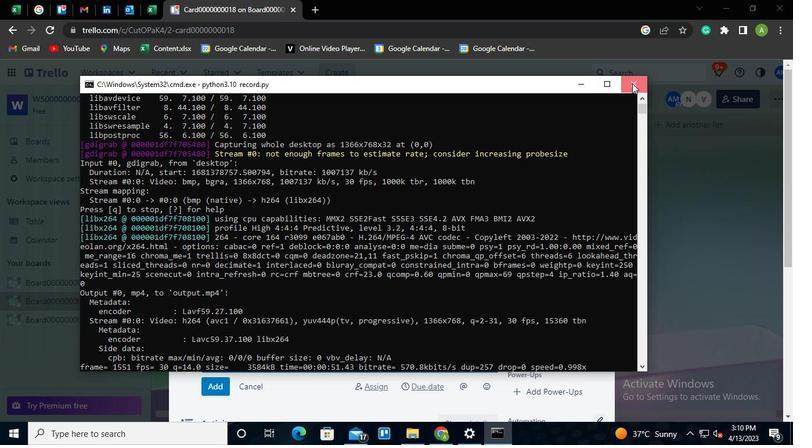 
Action: Mouse moved to (503, 429)
Screenshot: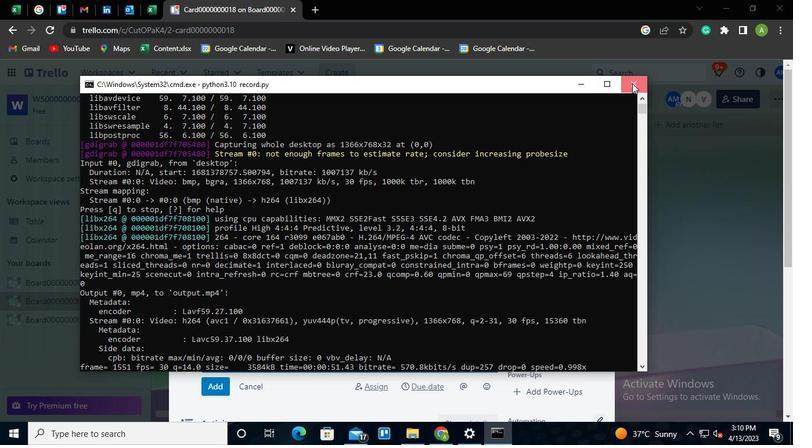 
Action: Mouse pressed left at (503, 429)
Screenshot: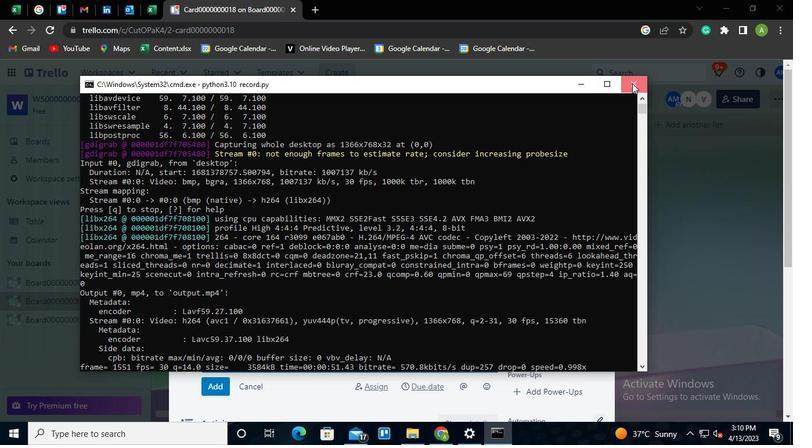 
Action: Mouse moved to (587, 40)
Screenshot: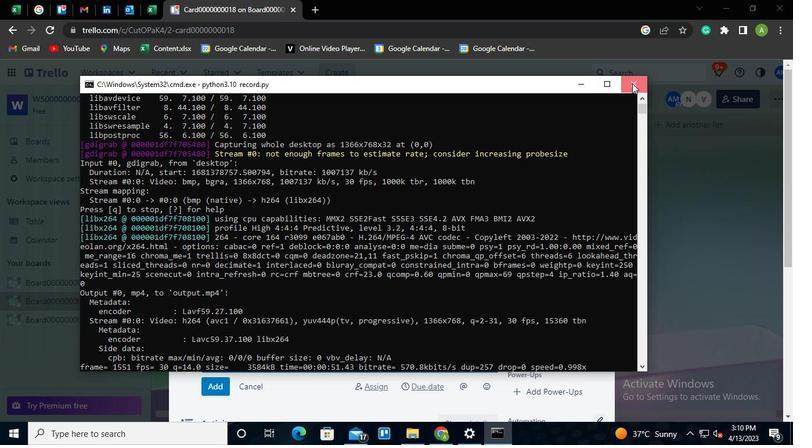 
Action: Mouse pressed left at (587, 40)
Screenshot: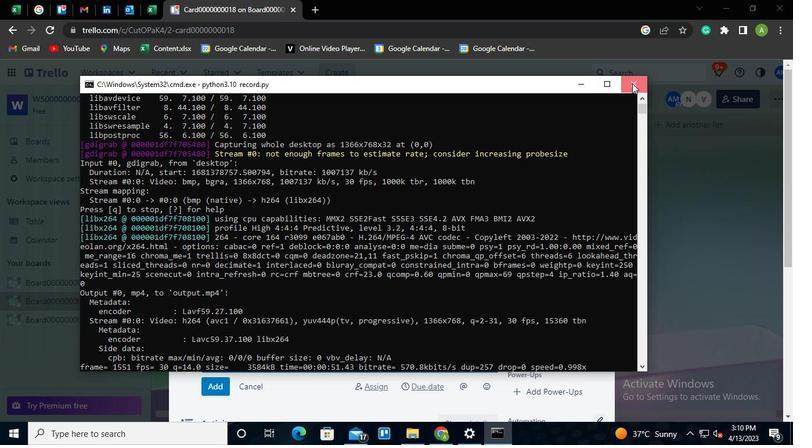 
Action: Mouse moved to (565, 71)
Screenshot: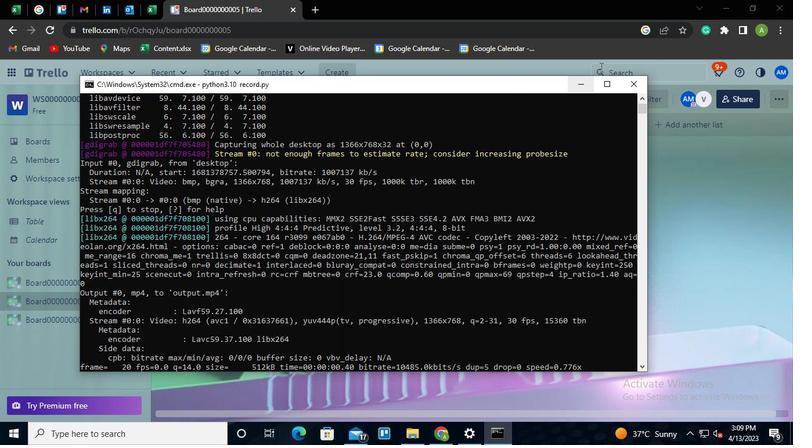 
Action: Mouse pressed left at (565, 71)
Screenshot: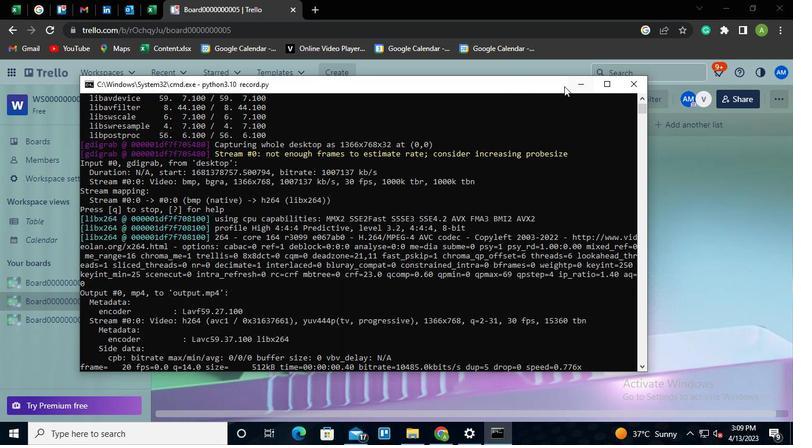 
Action: Mouse moved to (268, 156)
Screenshot: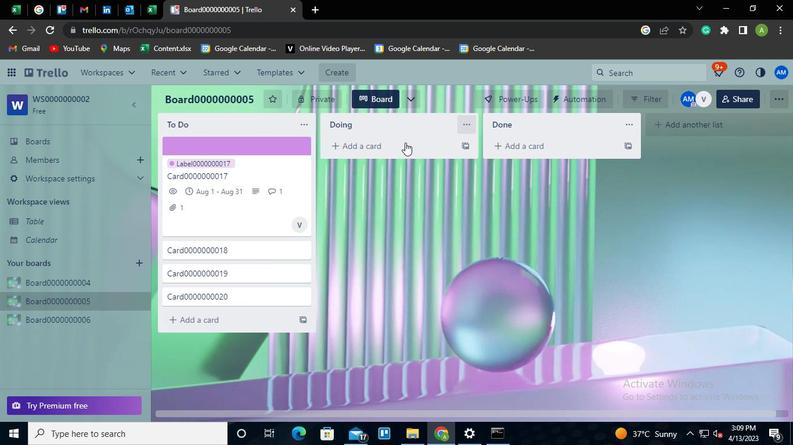 
Action: Mouse pressed left at (268, 156)
Screenshot: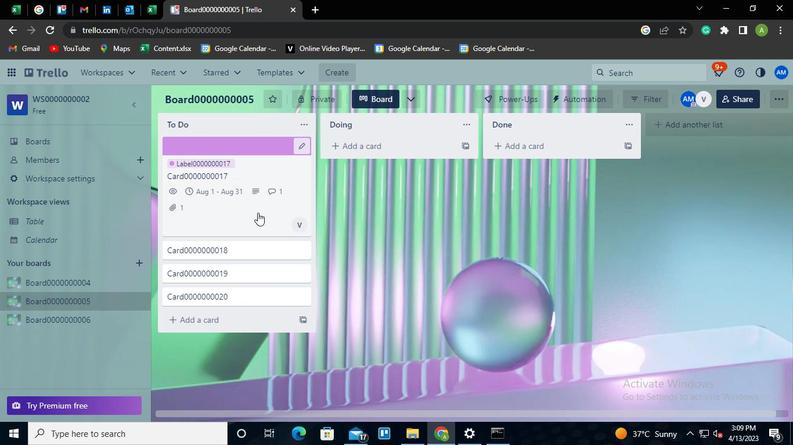 
Action: Mouse moved to (537, 301)
Screenshot: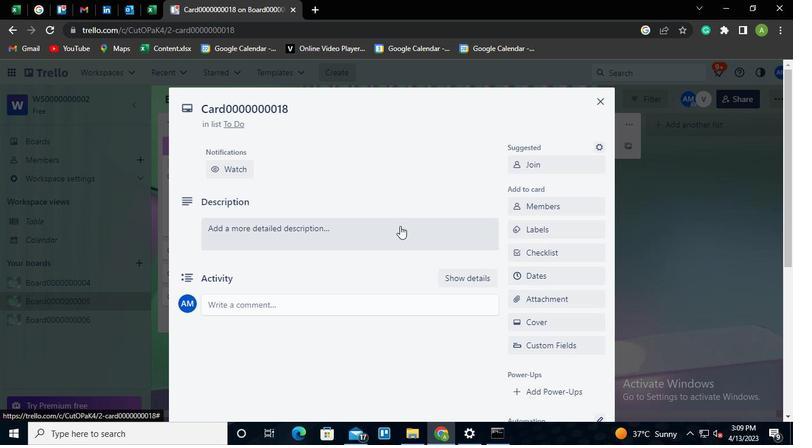 
Action: Mouse pressed left at (537, 301)
Screenshot: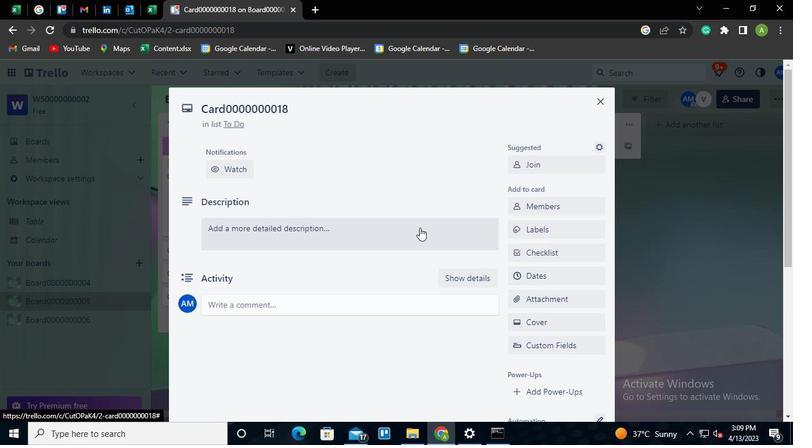 
Action: Mouse moved to (548, 121)
Screenshot: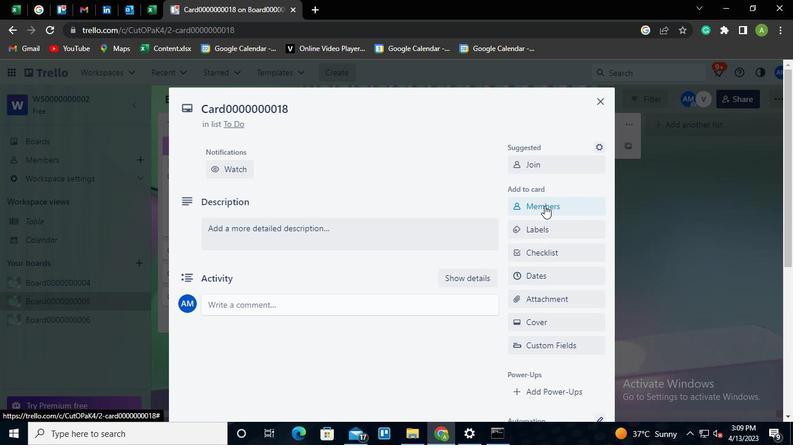 
Action: Mouse pressed left at (548, 121)
Screenshot: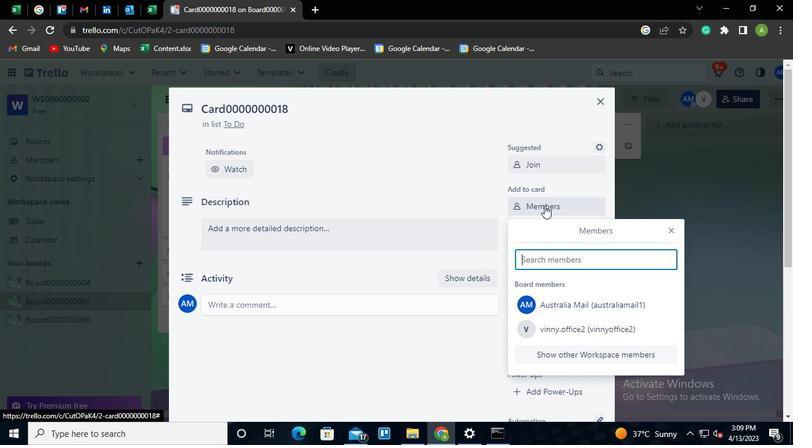 
Action: Mouse moved to (149, 84)
Screenshot: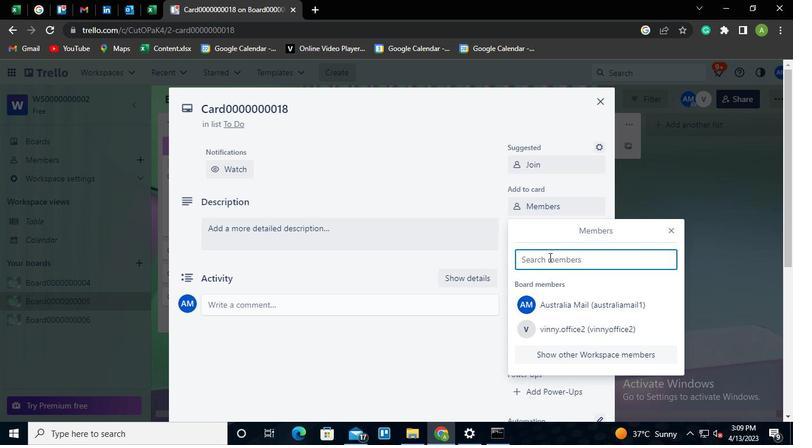 
Action: Mouse pressed left at (149, 84)
Screenshot: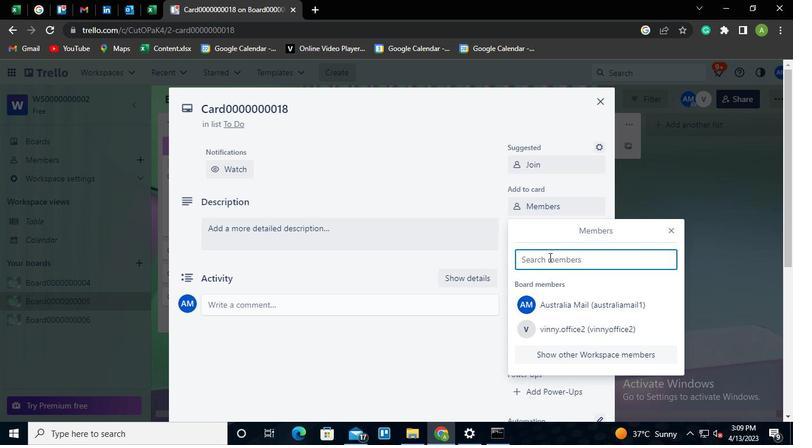 
Action: Mouse moved to (293, 260)
Screenshot: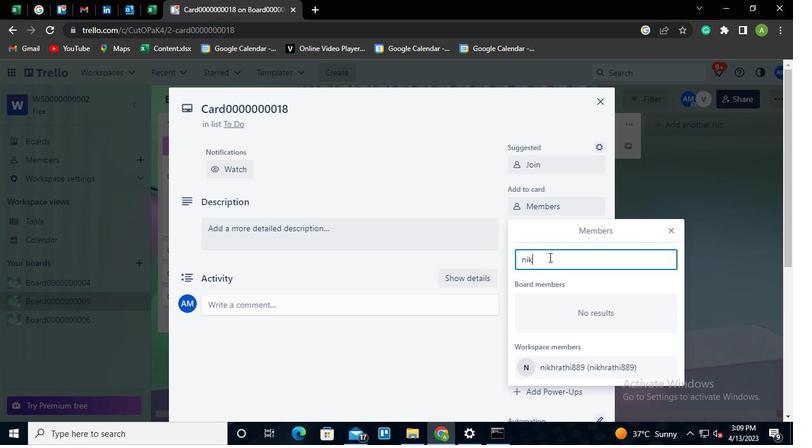 
Action: Mouse pressed left at (293, 260)
Screenshot: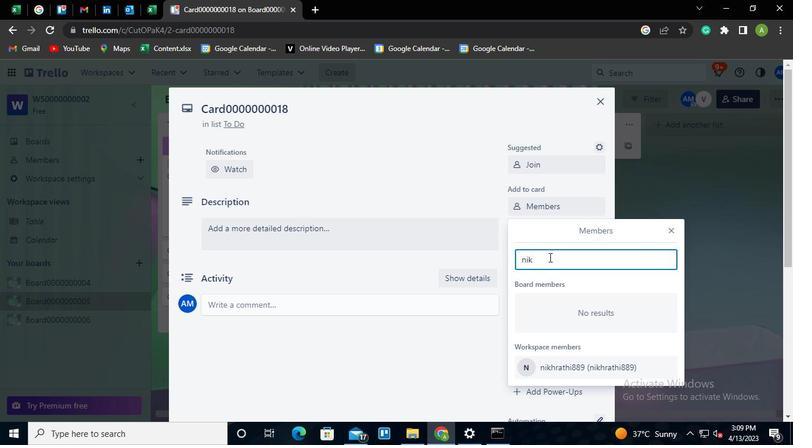 
Action: Mouse moved to (532, 321)
Screenshot: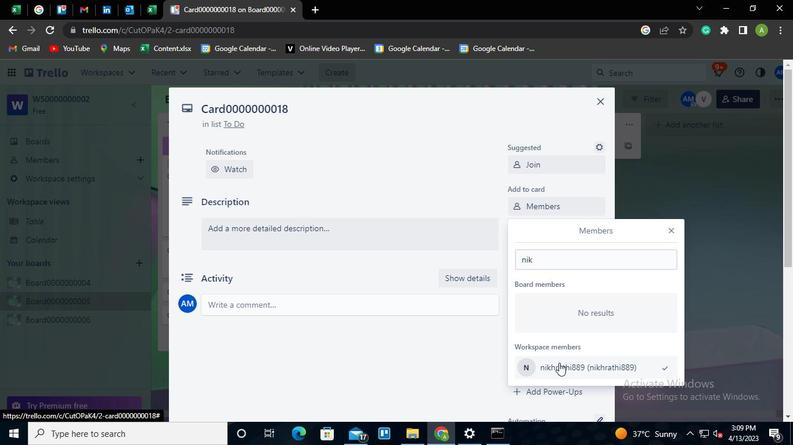 
Action: Mouse pressed left at (532, 321)
Screenshot: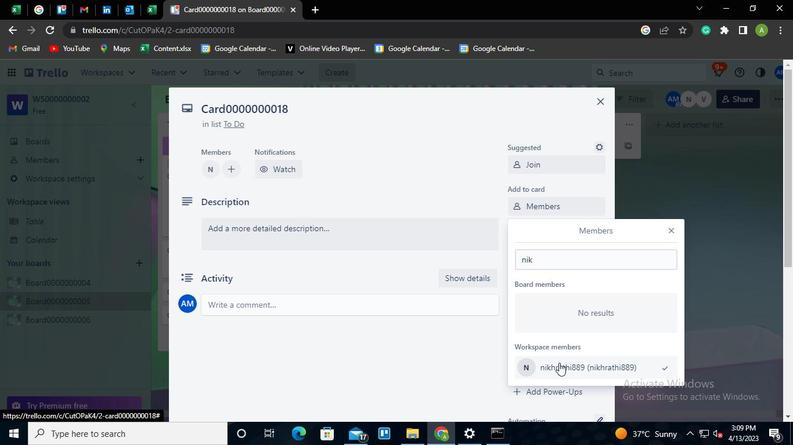 
Action: Mouse moved to (666, 198)
Screenshot: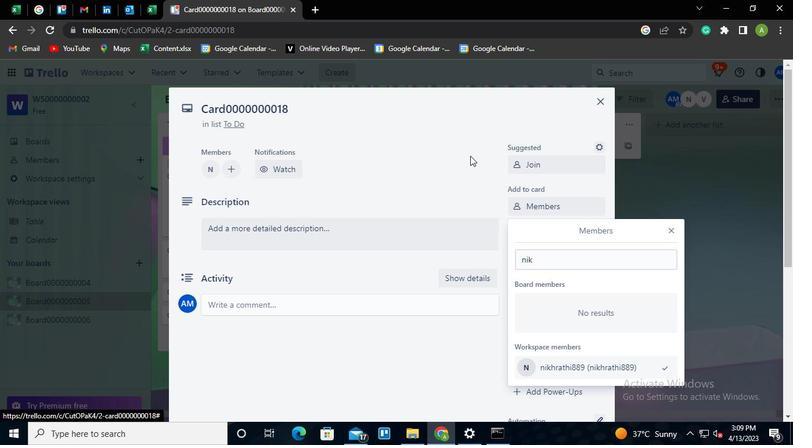 
Action: Mouse pressed left at (666, 198)
Screenshot: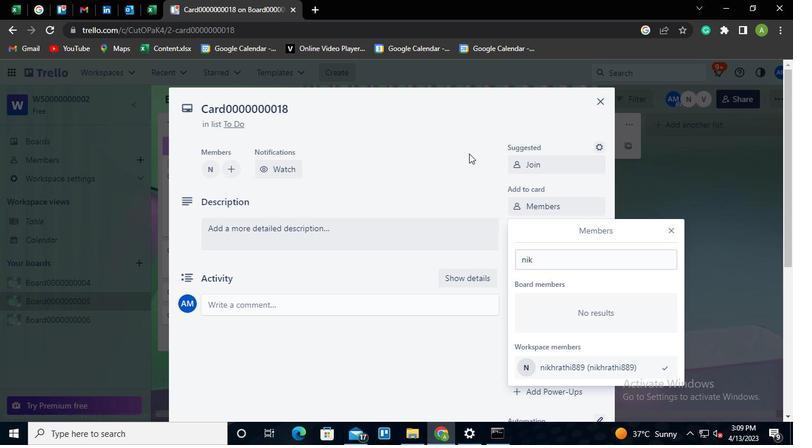 
Action: Mouse moved to (484, 218)
Screenshot: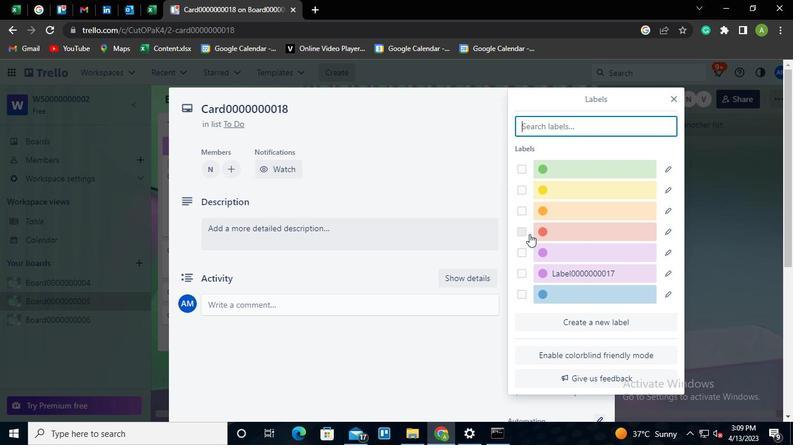 
Action: Mouse pressed left at (484, 218)
Screenshot: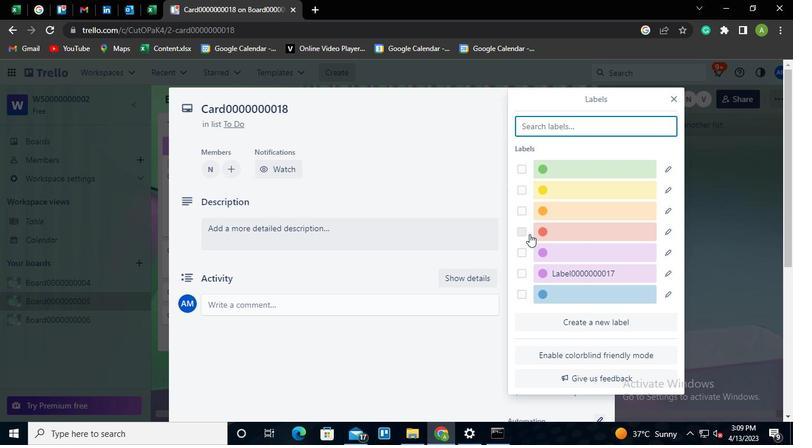 
Action: Mouse moved to (542, 257)
Screenshot: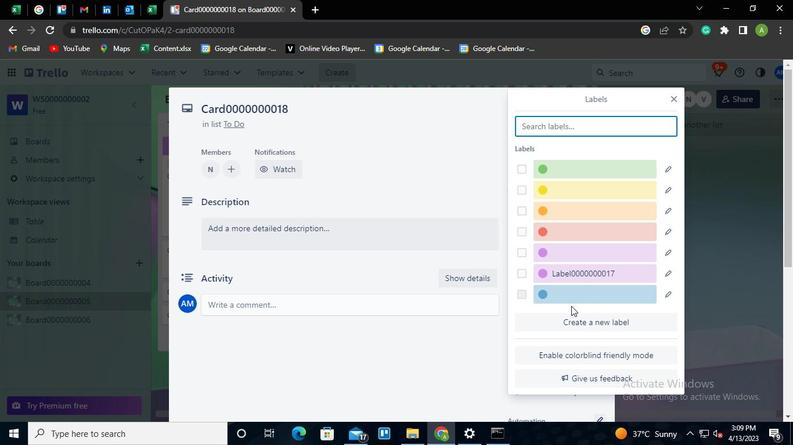 
Action: Mouse pressed left at (542, 257)
Screenshot: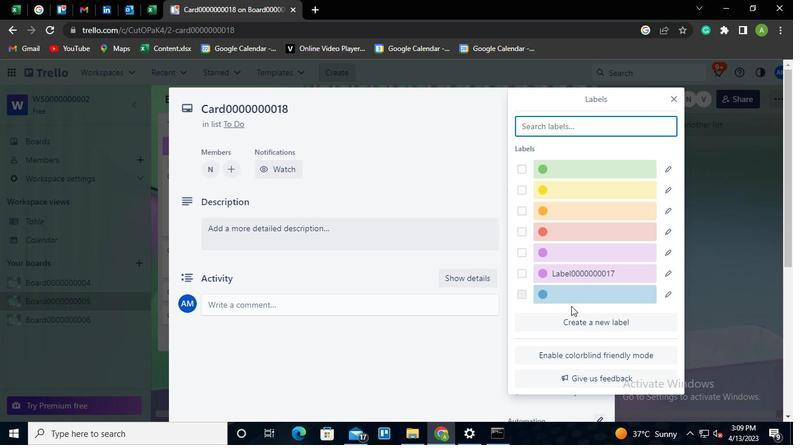 
Action: Mouse moved to (549, 146)
Screenshot: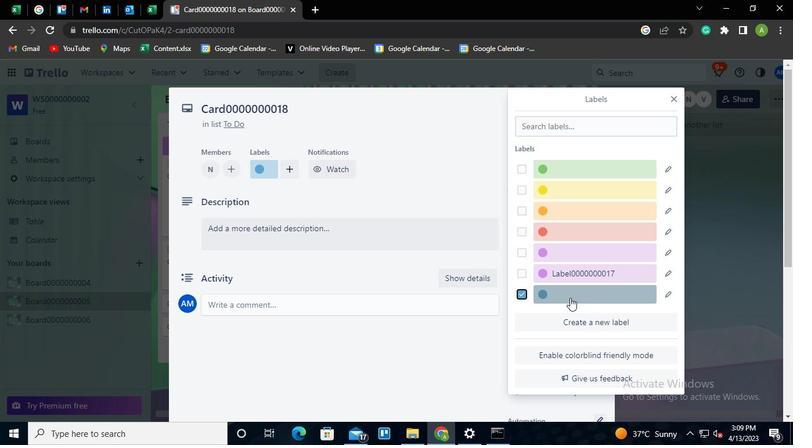 
Action: Mouse pressed left at (549, 146)
Screenshot: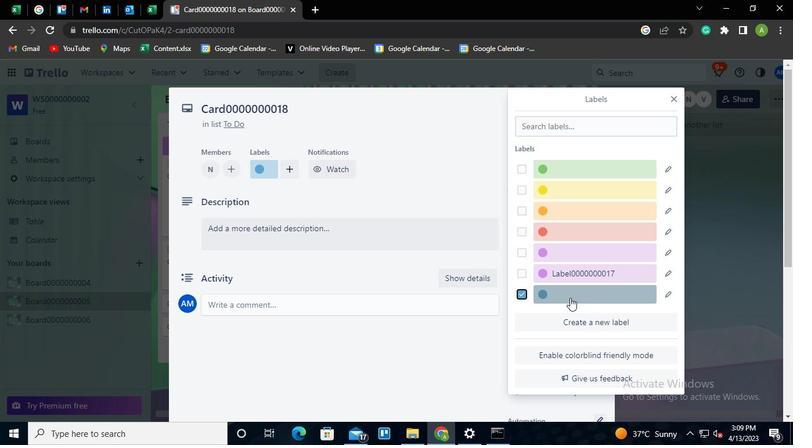 
Action: Mouse moved to (580, 146)
Screenshot: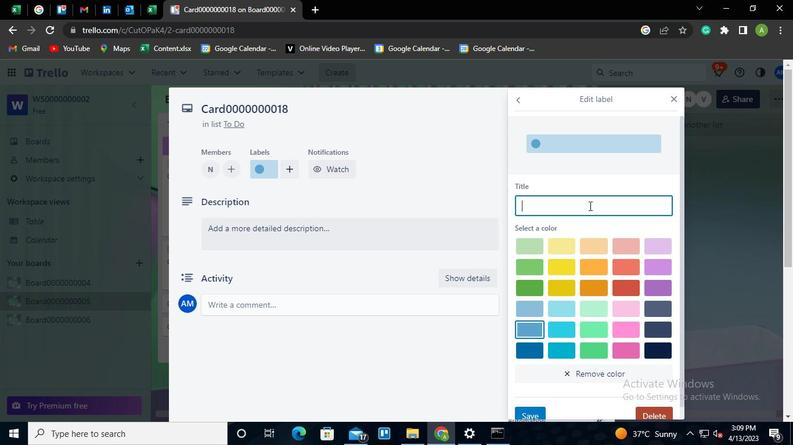
Action: Keyboard Key.shift
Screenshot: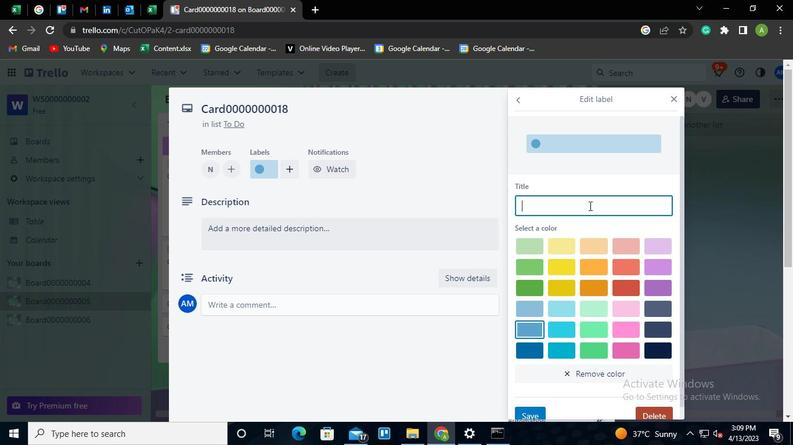 
Action: Keyboard B
Screenshot: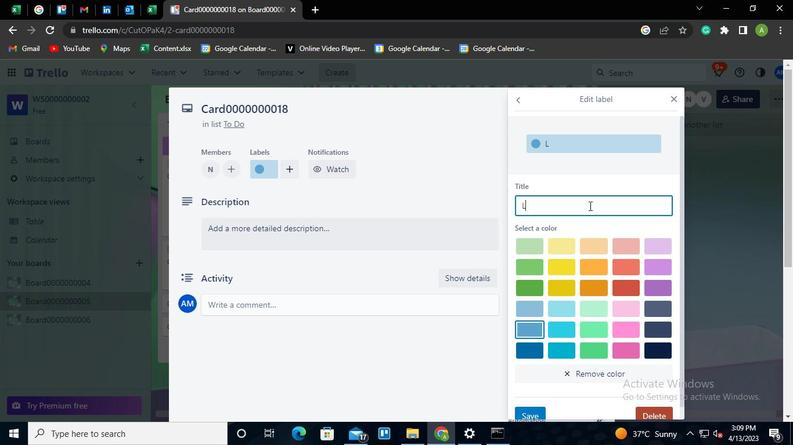 
Action: Keyboard u
Screenshot: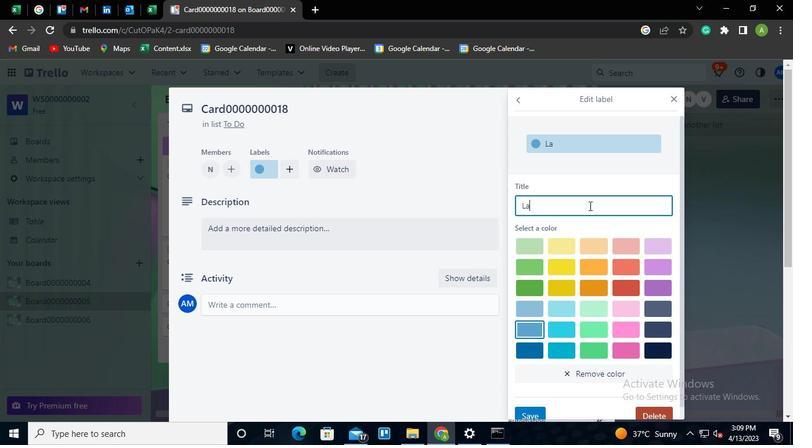 
Action: Keyboard t
Screenshot: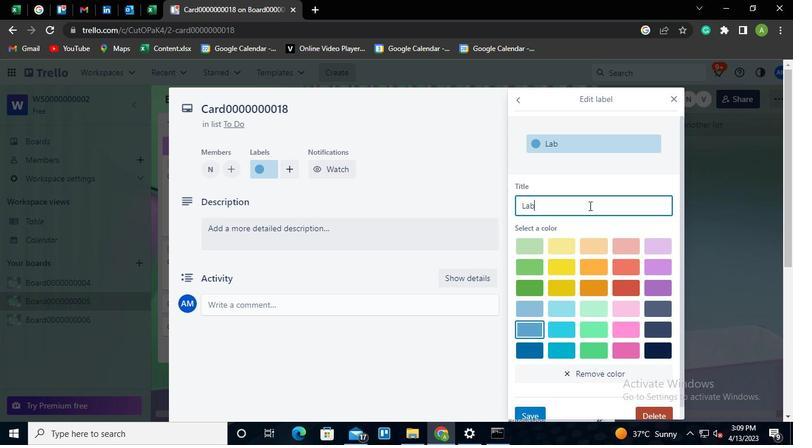 
Action: Keyboard t
Screenshot: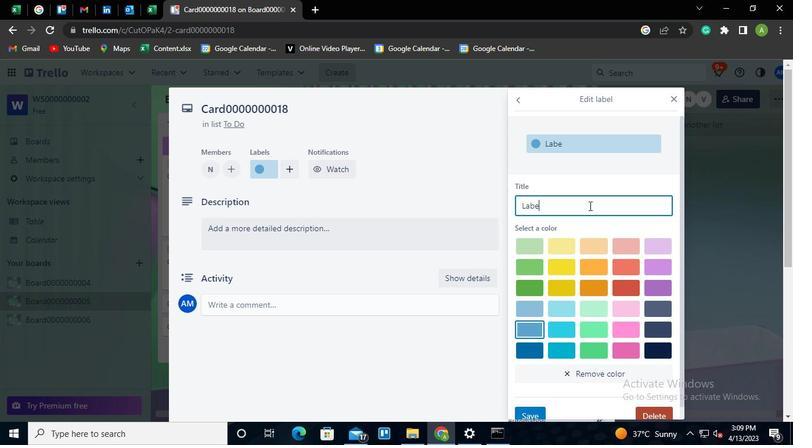
Action: Keyboard o
Screenshot: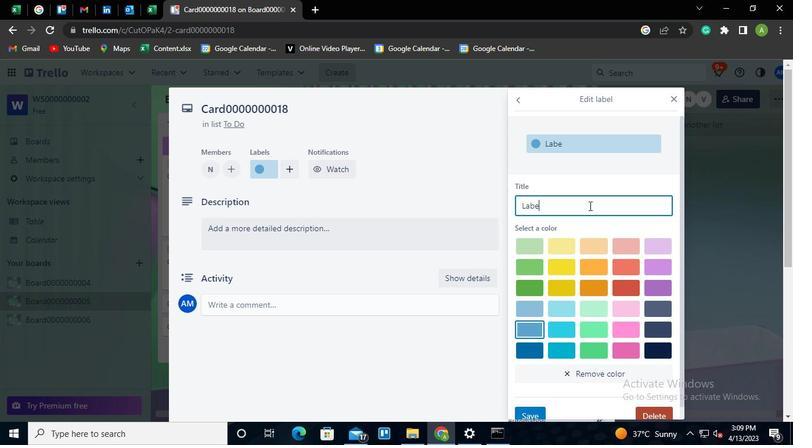 
Action: Keyboard n
Screenshot: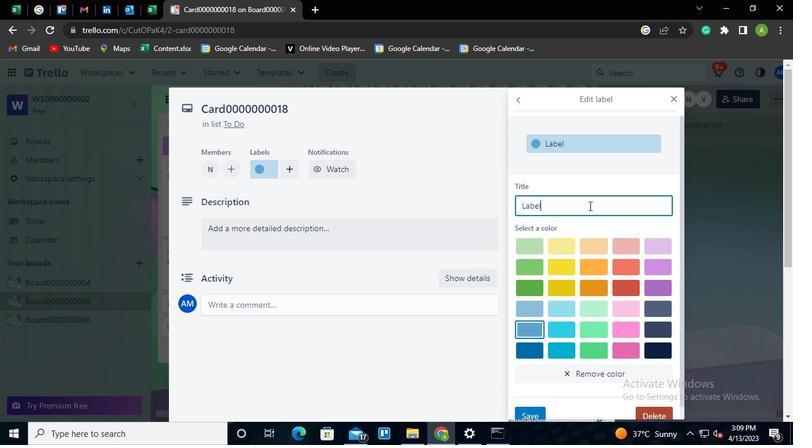 
Action: Keyboard <96>
Screenshot: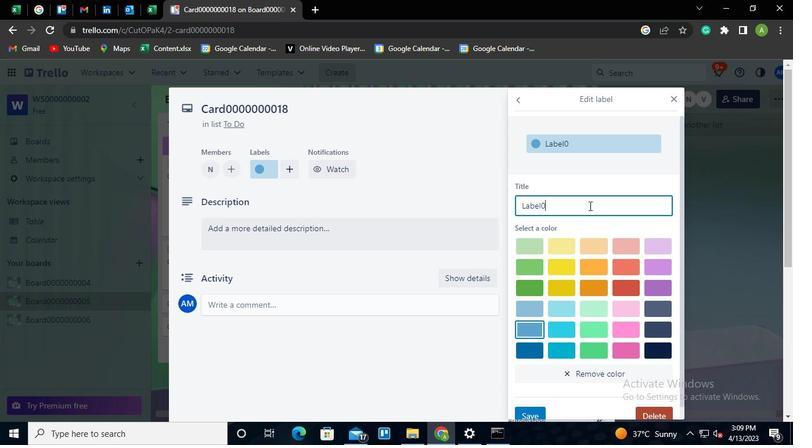 
Action: Keyboard <96>
Screenshot: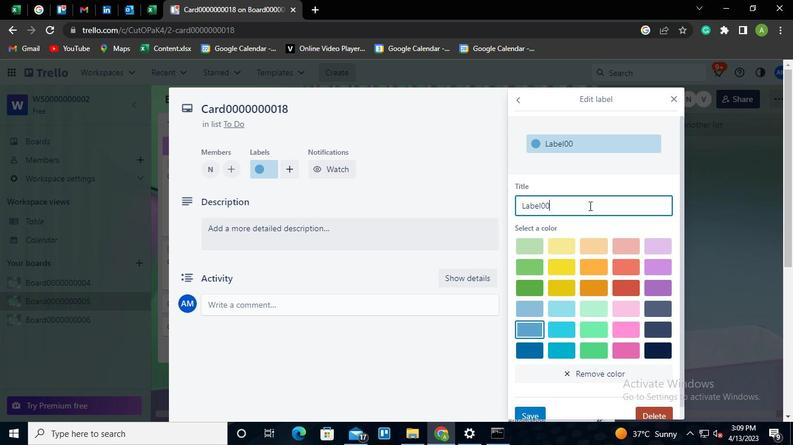 
Action: Keyboard <96>
Screenshot: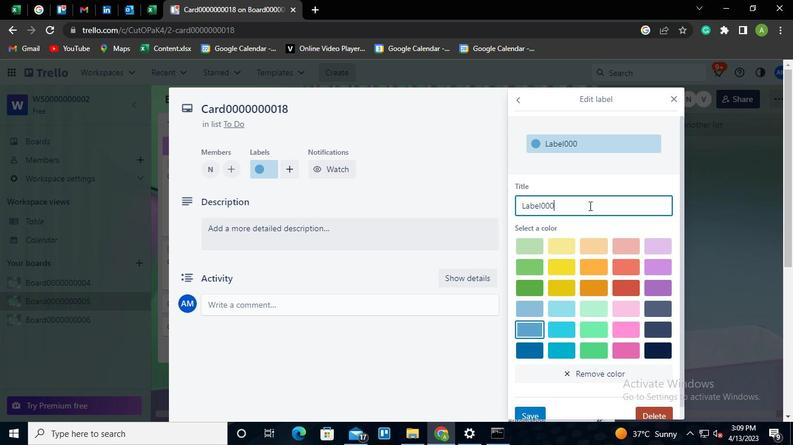 
Action: Keyboard <96>
Screenshot: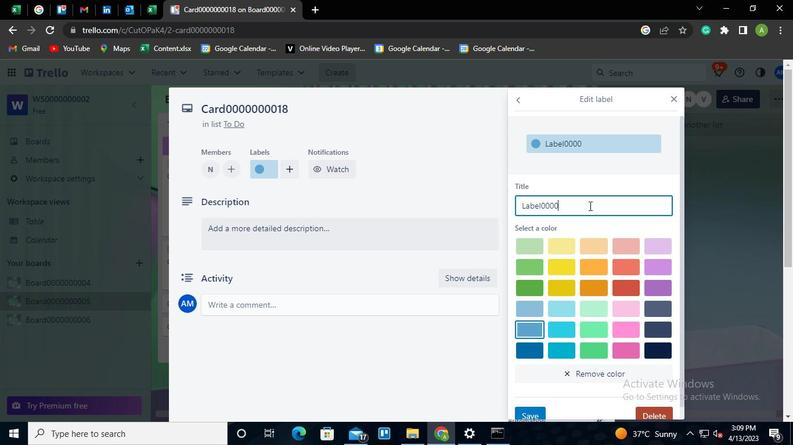 
Action: Keyboard <96>
Screenshot: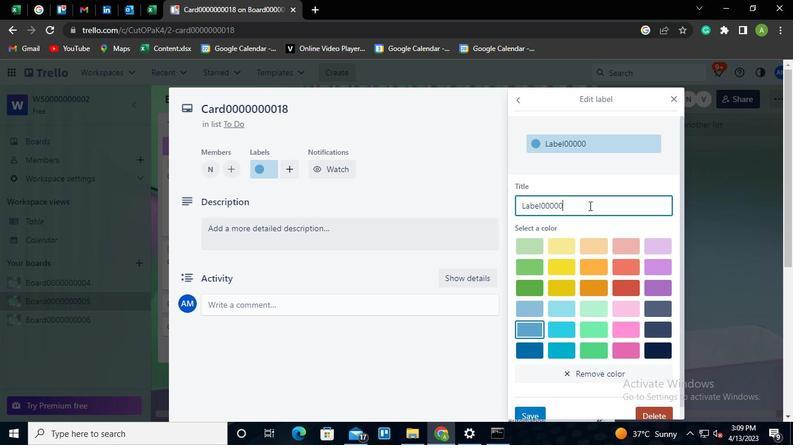 
Action: Keyboard <96>
Screenshot: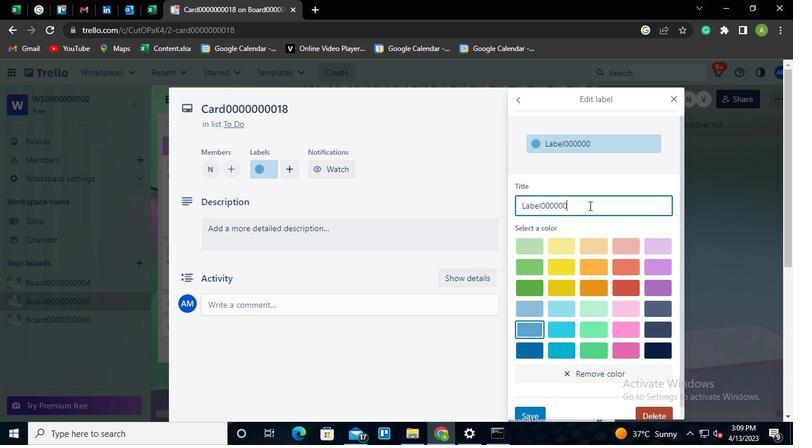 
Action: Keyboard <96>
Screenshot: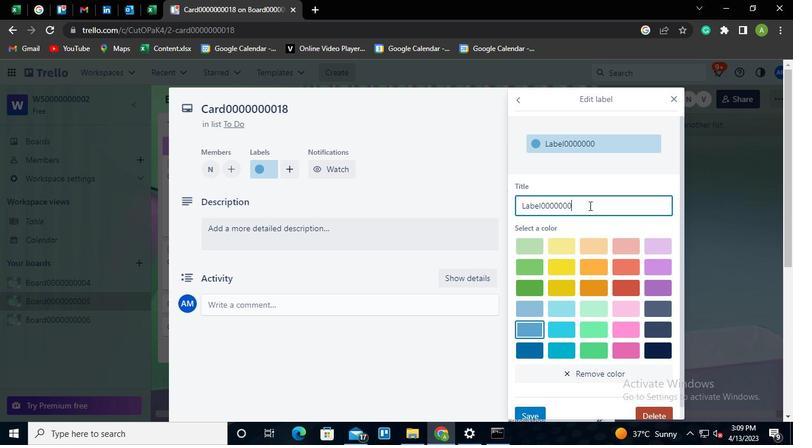 
Action: Keyboard <96>
Screenshot: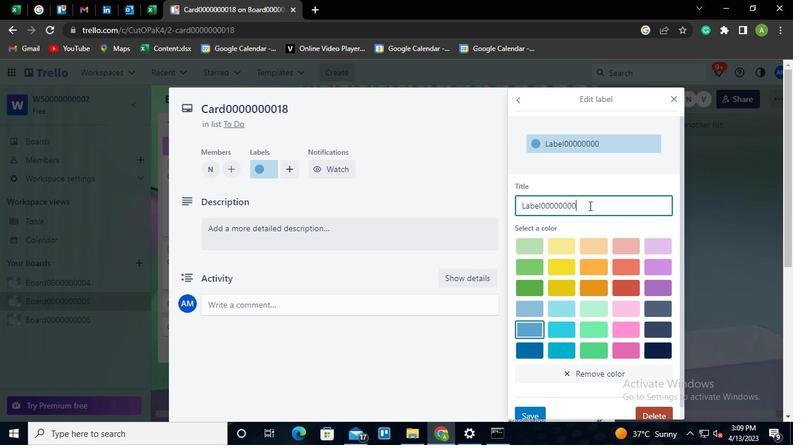
Action: Keyboard <97>
Screenshot: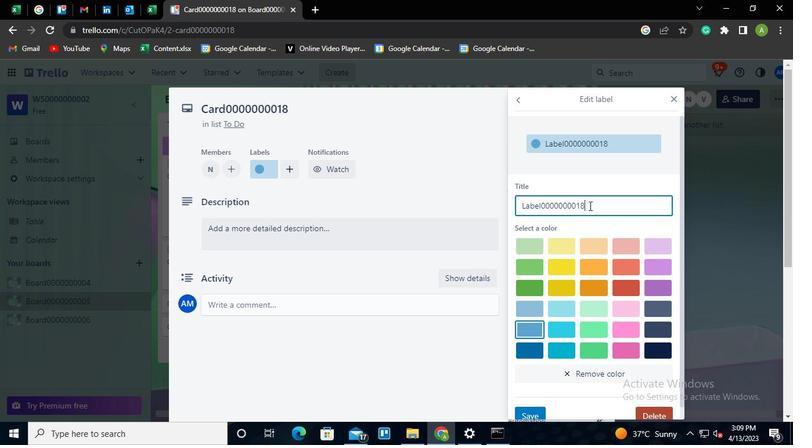 
Action: Keyboard <103>
Screenshot: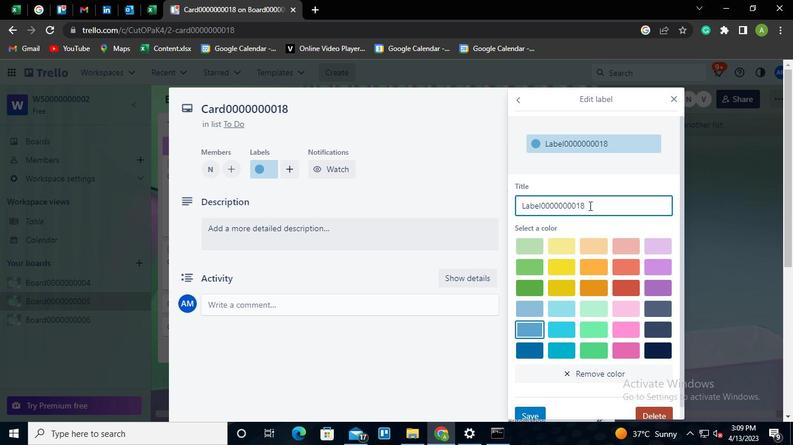 
Action: Mouse moved to (607, 229)
Screenshot: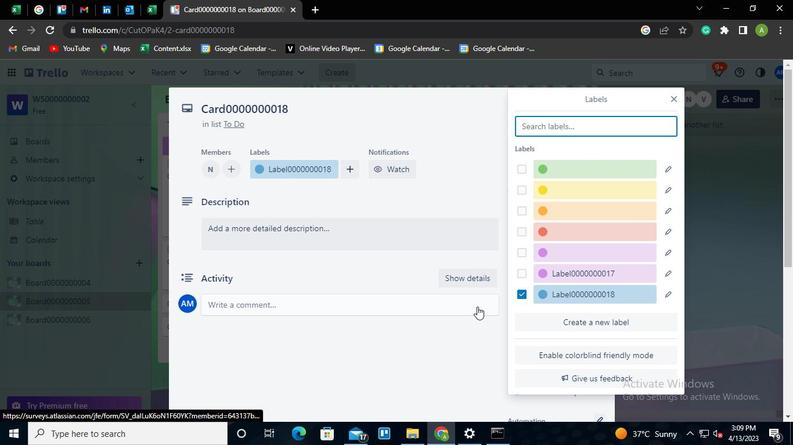 
Action: Mouse pressed left at (607, 229)
Screenshot: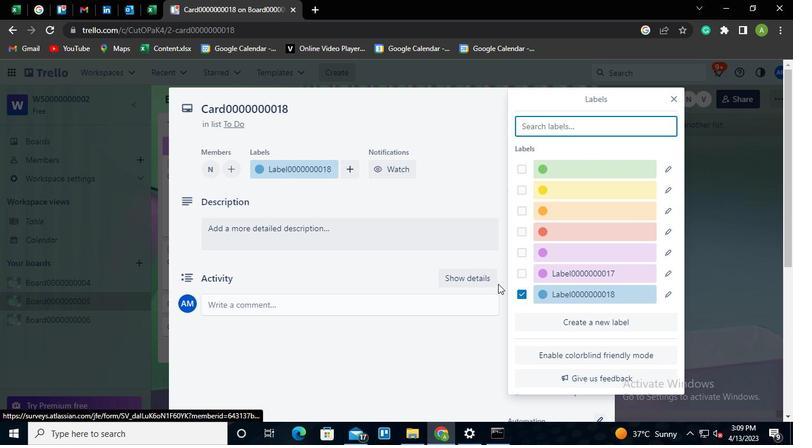 
Action: Mouse moved to (588, 245)
Screenshot: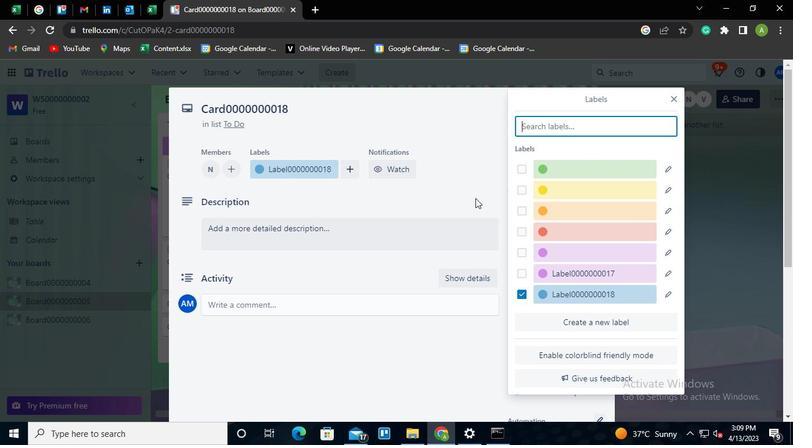 
Action: Mouse pressed left at (588, 245)
Screenshot: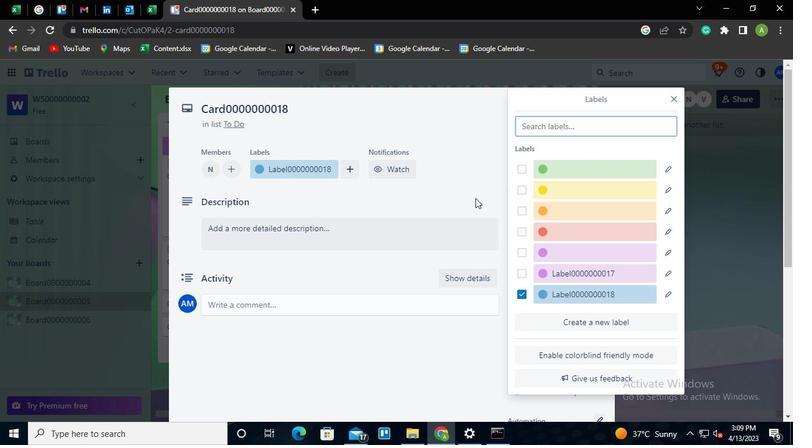 
Action: Mouse moved to (596, 306)
Screenshot: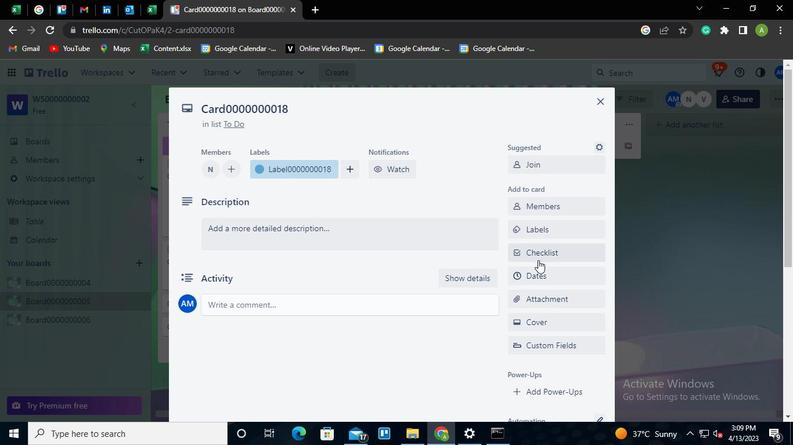 
Action: Mouse pressed left at (596, 306)
Screenshot: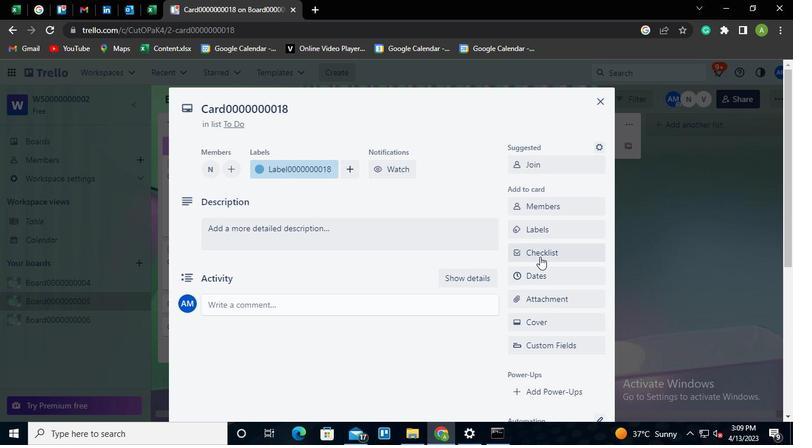 
Action: Mouse moved to (240, 111)
Screenshot: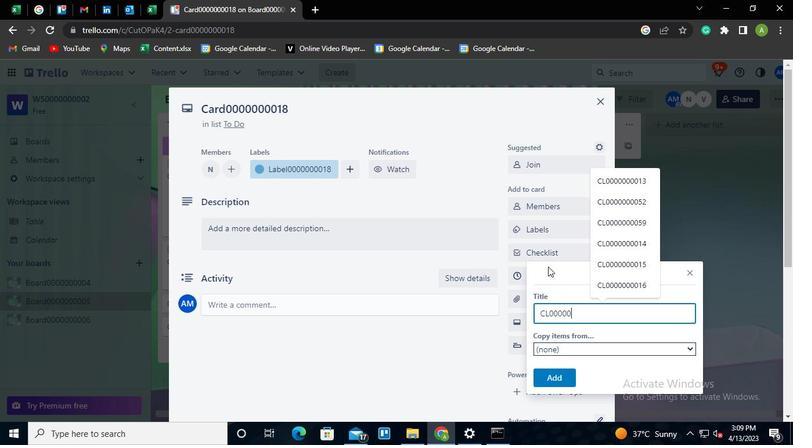 
Action: Mouse pressed left at (240, 111)
Screenshot: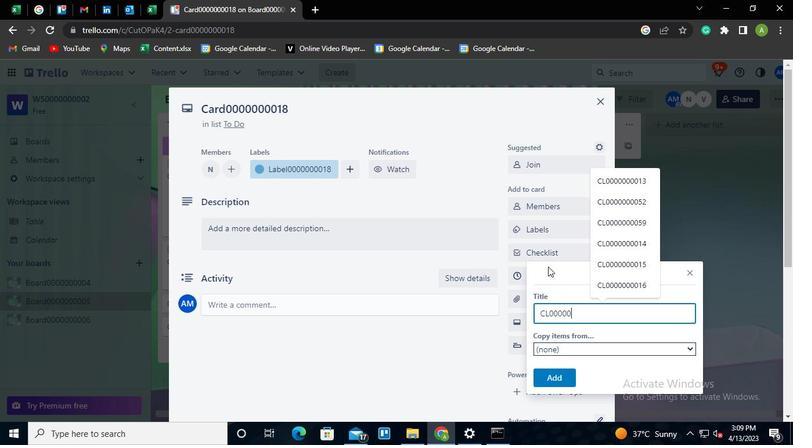 
Action: Mouse moved to (239, 111)
Screenshot: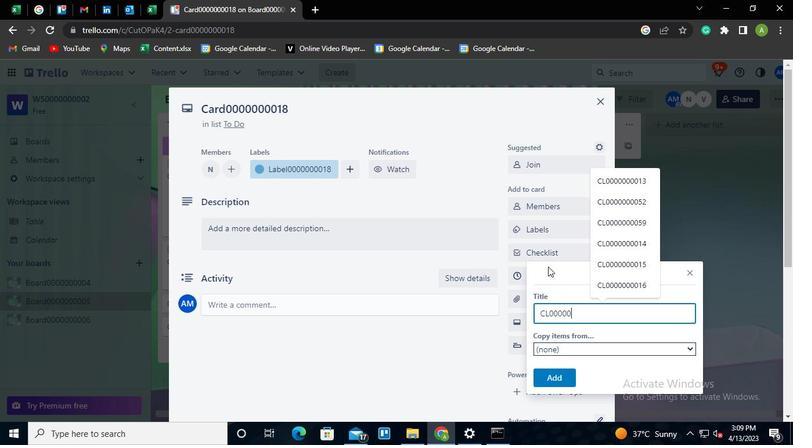 
Action: Keyboard Key.shift
Screenshot: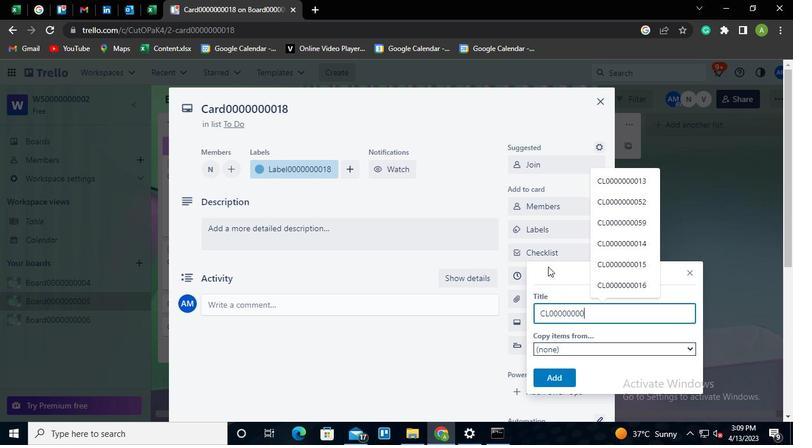 
Action: Keyboard D
Screenshot: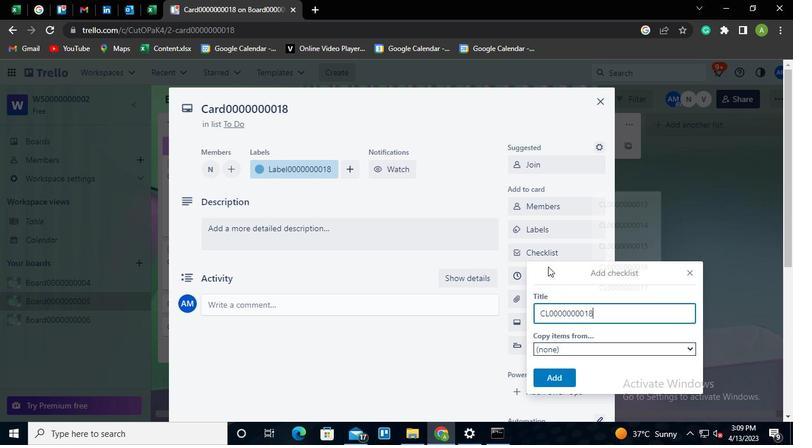 
Action: Keyboard S
Screenshot: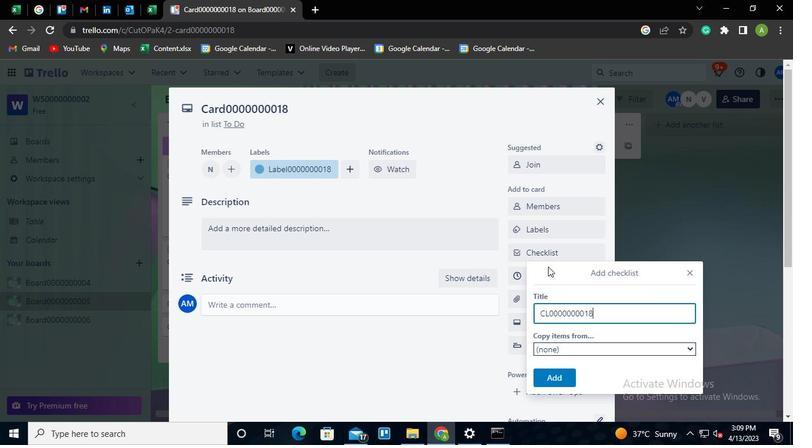 
Action: Keyboard <96>
Screenshot: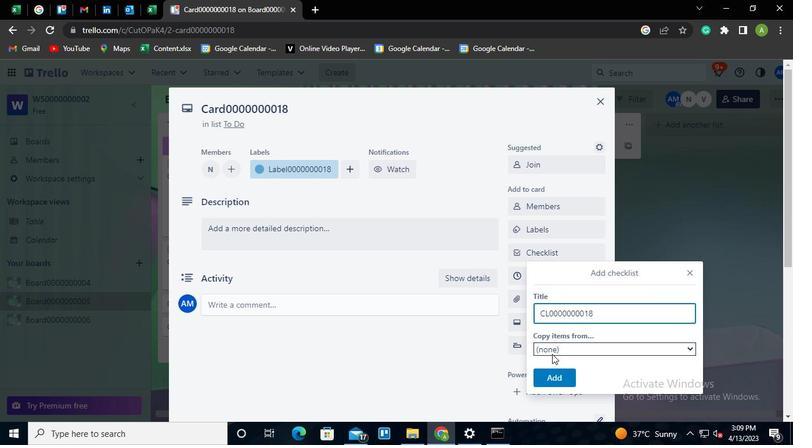 
Action: Keyboard <96>
Screenshot: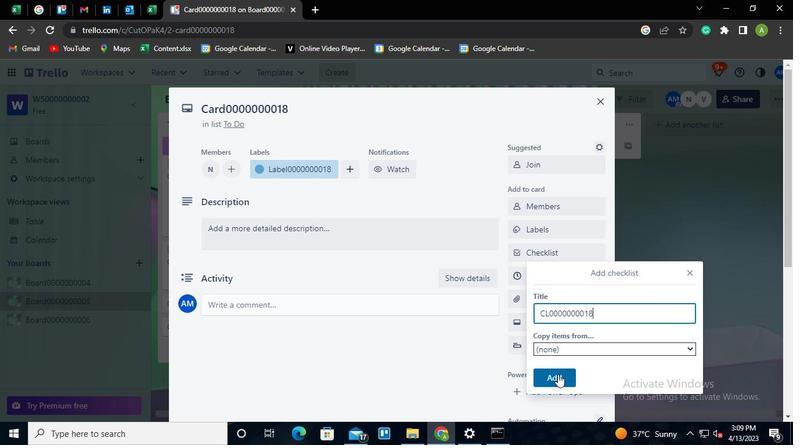 
Action: Keyboard <96>
Screenshot: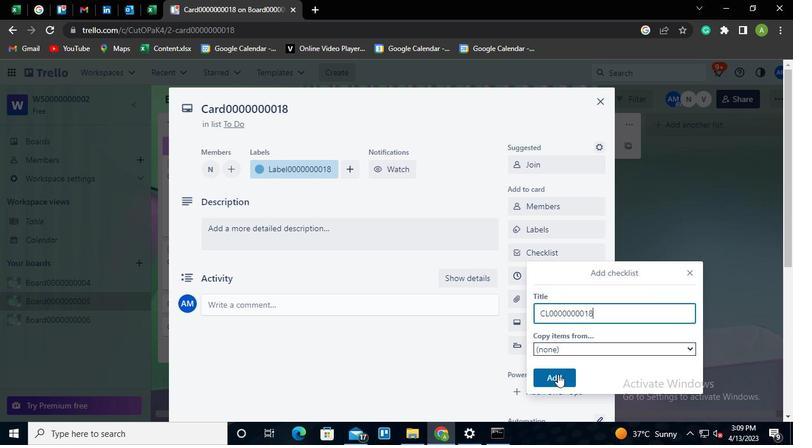 
Action: Keyboard <96>
Screenshot: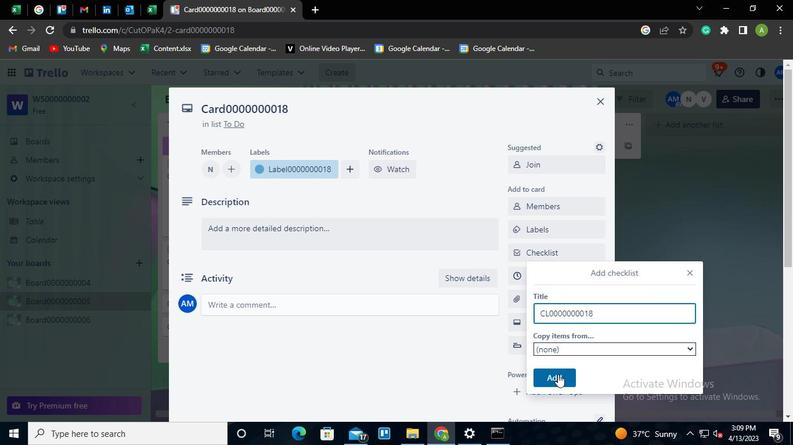 
Action: Keyboard <96>
Screenshot: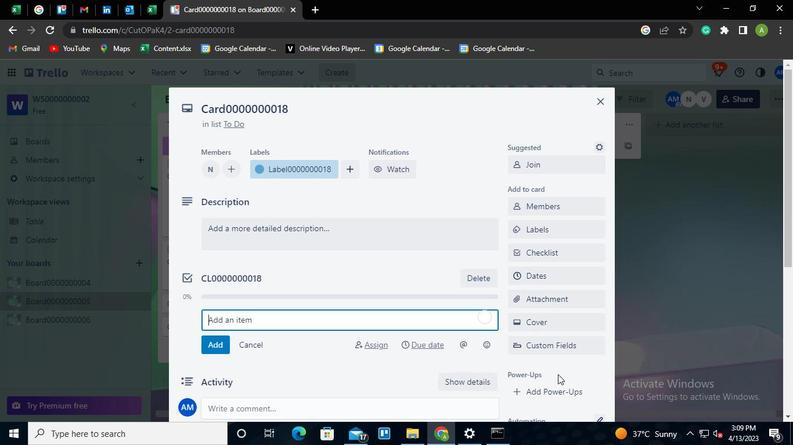 
Action: Keyboard <96>
Screenshot: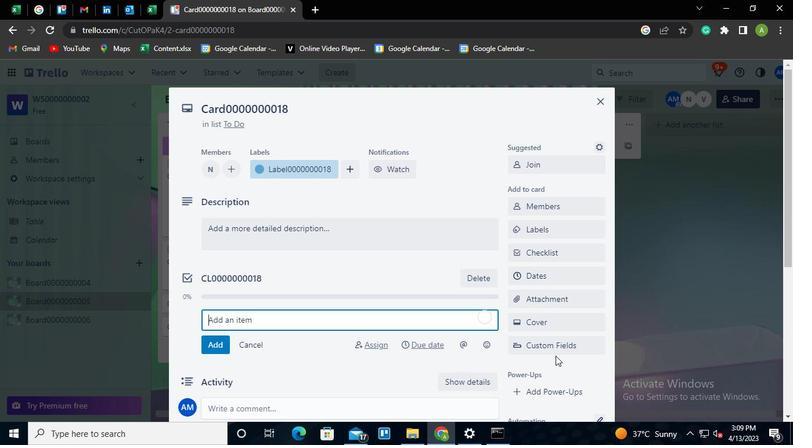 
Action: Keyboard <96>
Screenshot: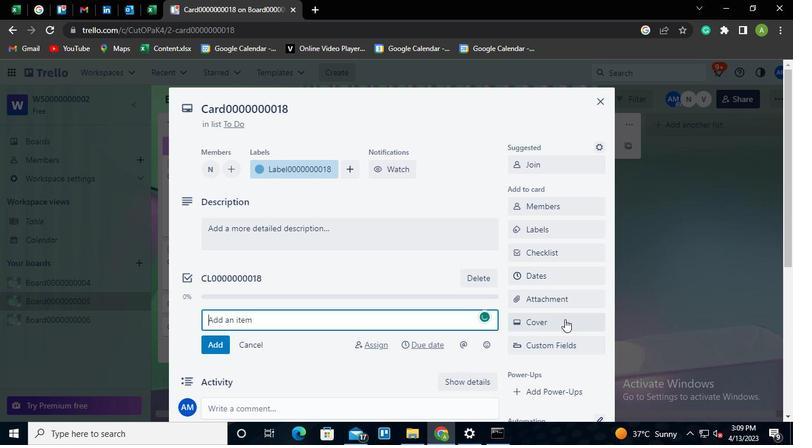 
Action: Keyboard <96>
Screenshot: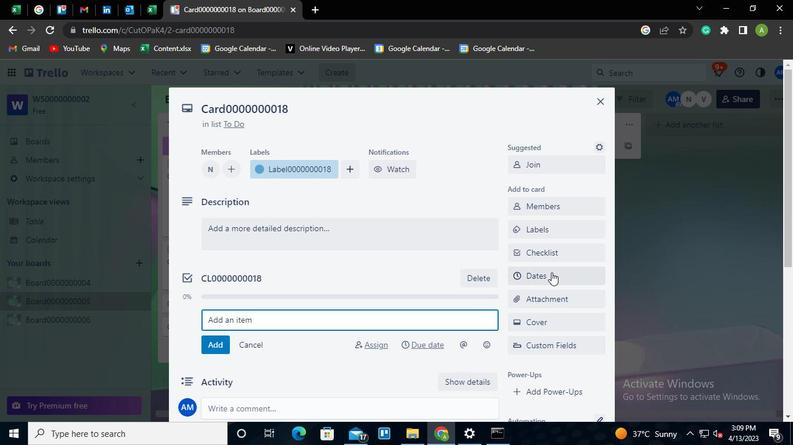 
Action: Keyboard <97>
Screenshot: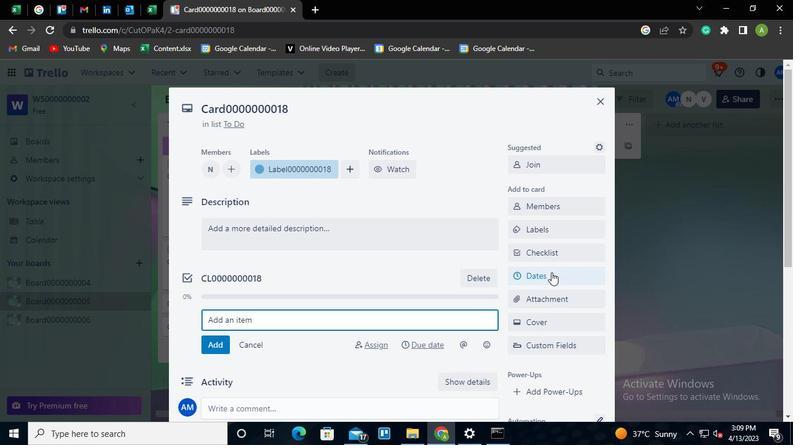 
Action: Keyboard <103>
Screenshot: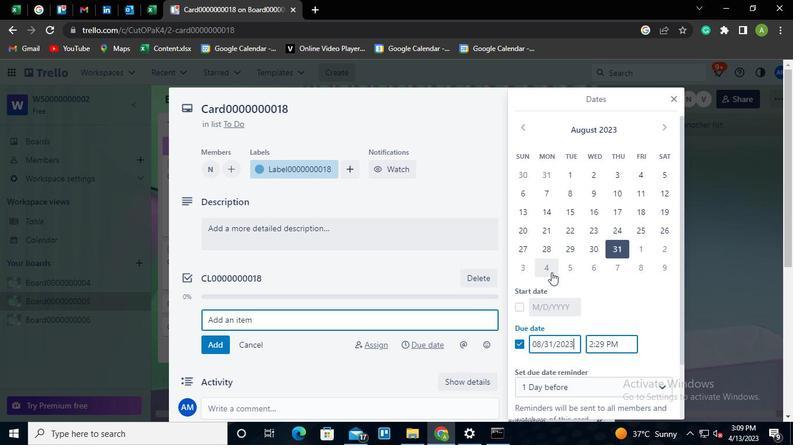 
Action: Mouse moved to (218, 271)
Screenshot: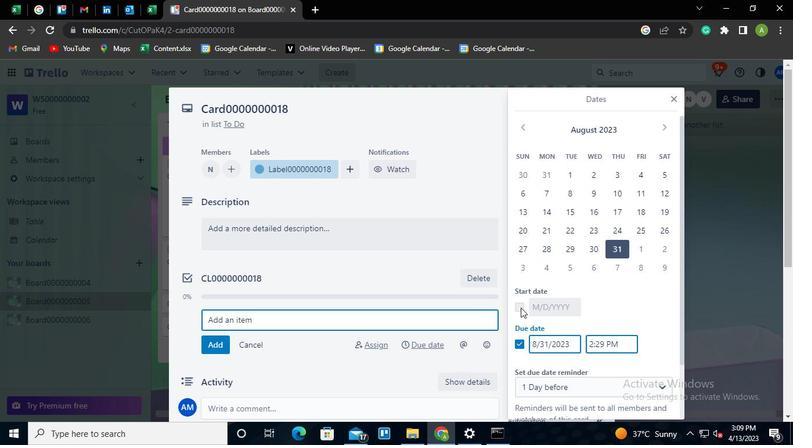 
Action: Mouse pressed left at (218, 271)
Screenshot: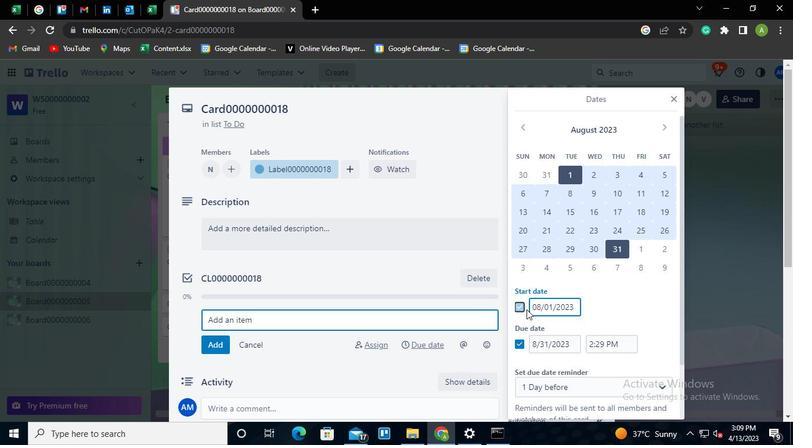 
Action: Mouse moved to (250, 368)
Screenshot: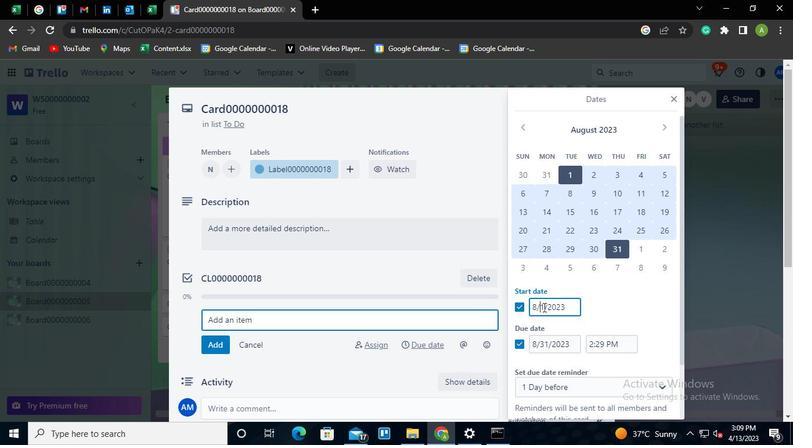 
Action: Mouse pressed left at (250, 368)
Screenshot: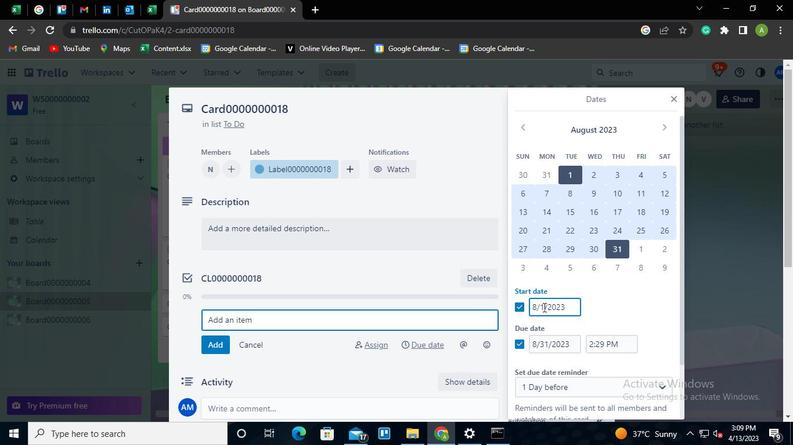 
Action: Keyboard Key.shift
Screenshot: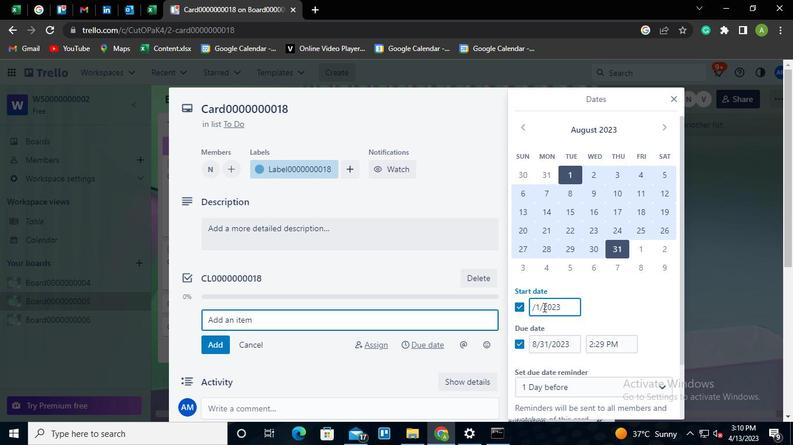 
Action: Keyboard C
Screenshot: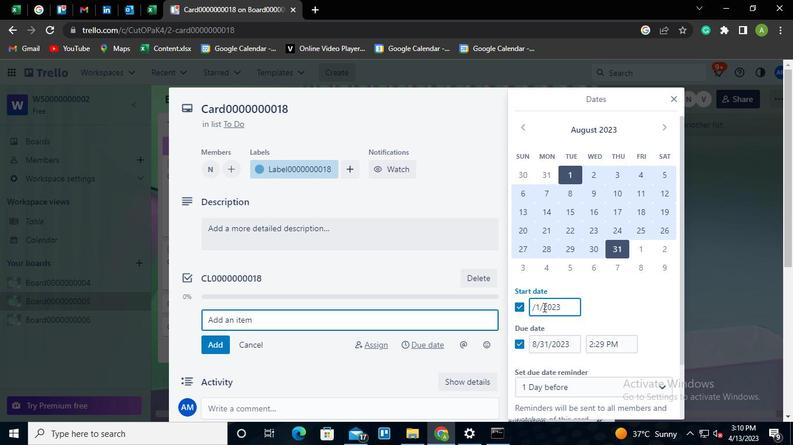
Action: Keyboard M
Screenshot: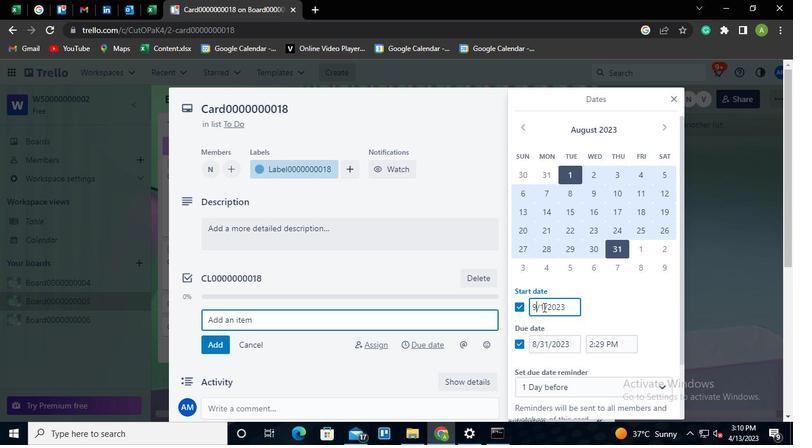 
Action: Keyboard <96>
Screenshot: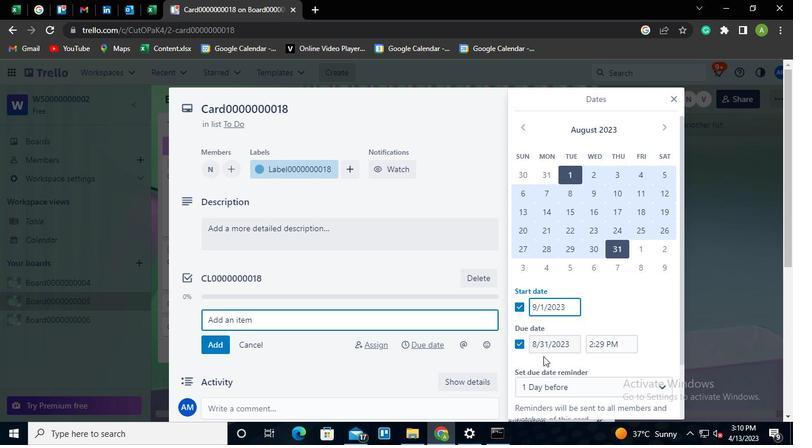 
Action: Keyboard <96>
Screenshot: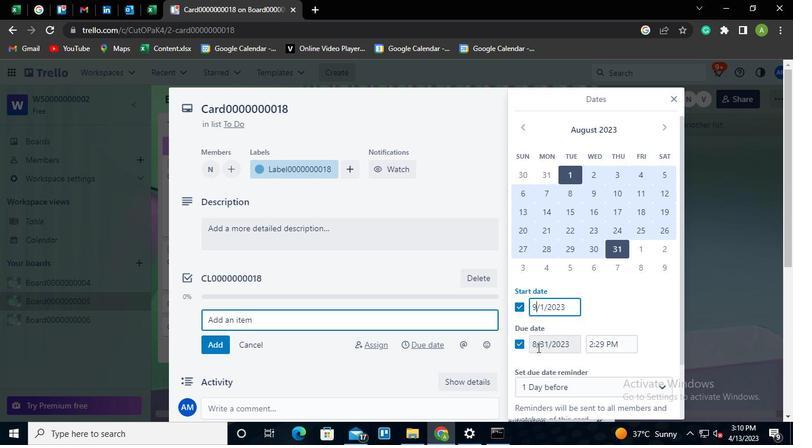 
Action: Keyboard <96>
Screenshot: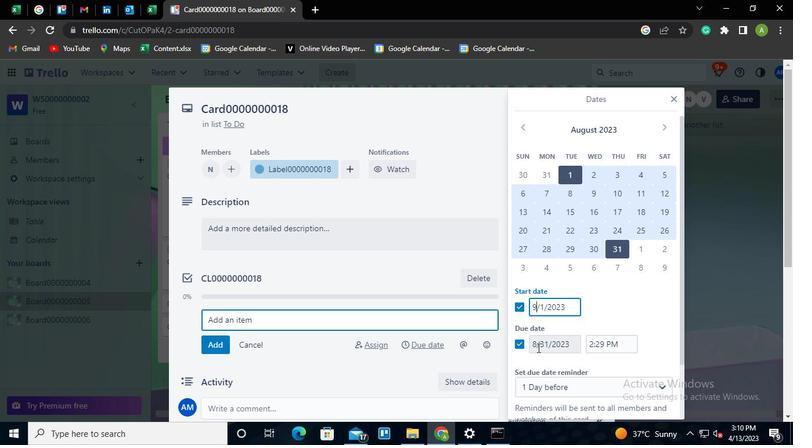 
Action: Keyboard <96>
Screenshot: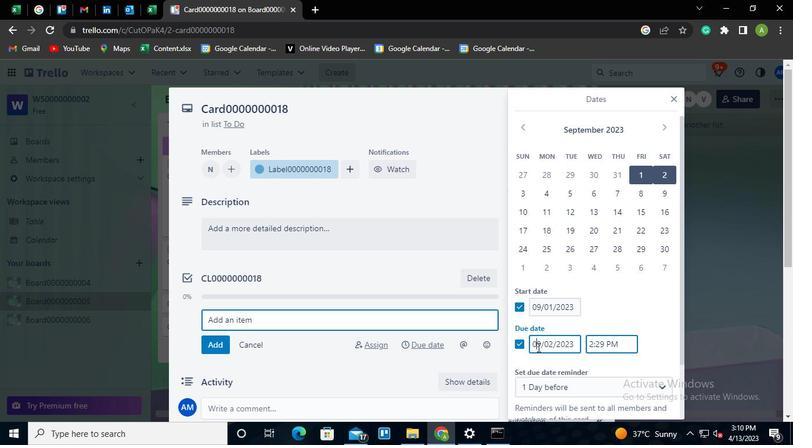 
Action: Keyboard <96>
Screenshot: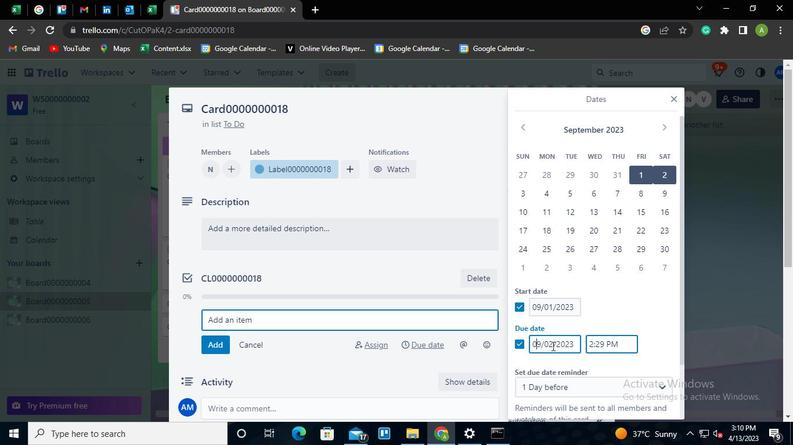 
Action: Keyboard <96>
Screenshot: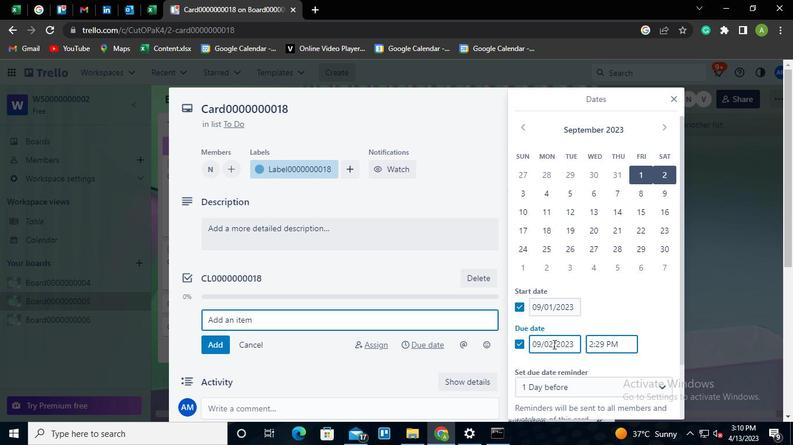 
Action: Keyboard <96>
Screenshot: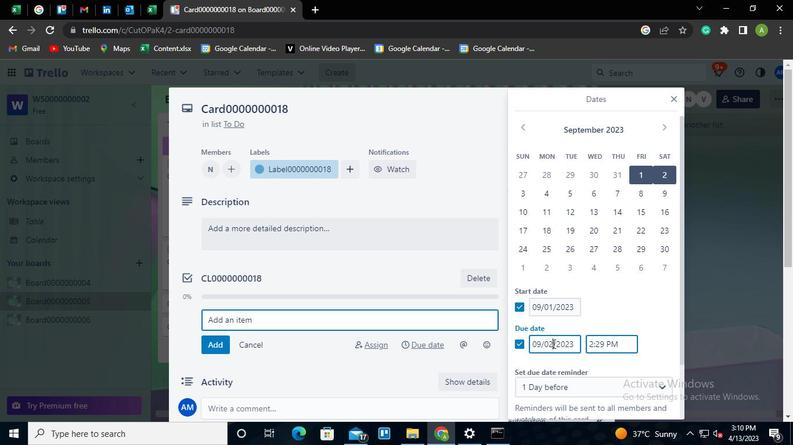 
Action: Keyboard <96>
Screenshot: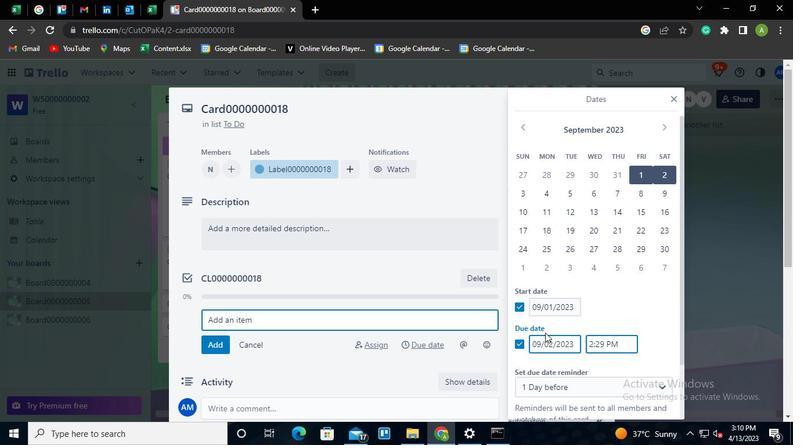 
Action: Keyboard <97>
Screenshot: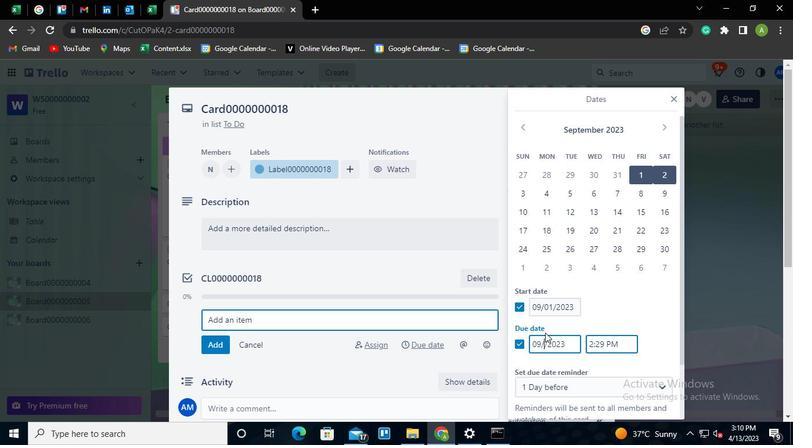 
Action: Keyboard <103>
Screenshot: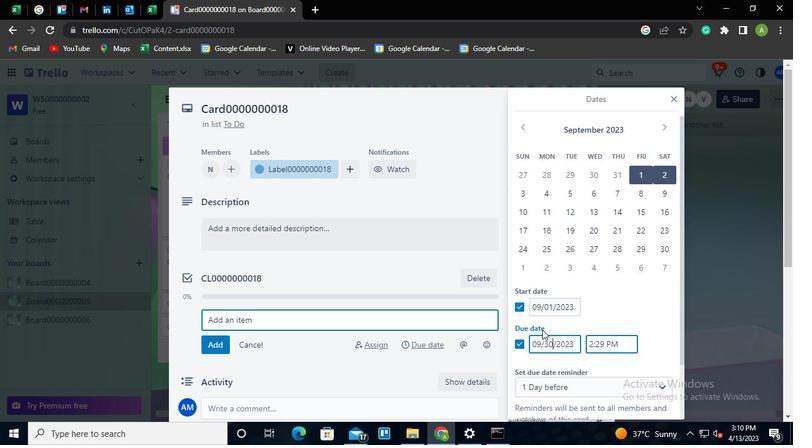 
Action: Mouse moved to (221, 344)
Screenshot: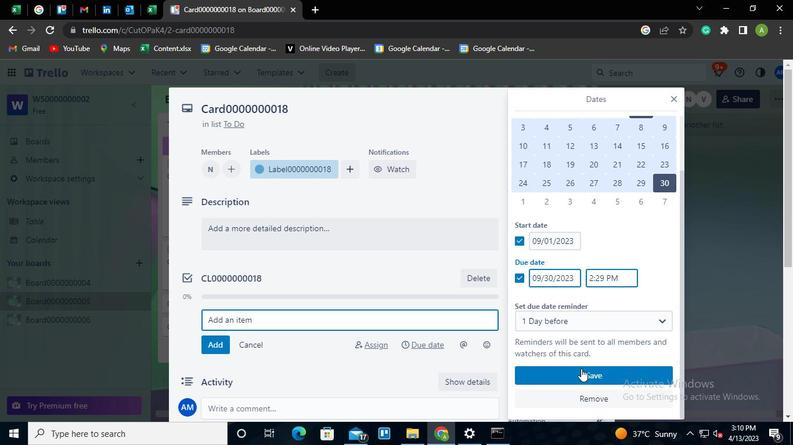
Action: Mouse pressed left at (221, 344)
Screenshot: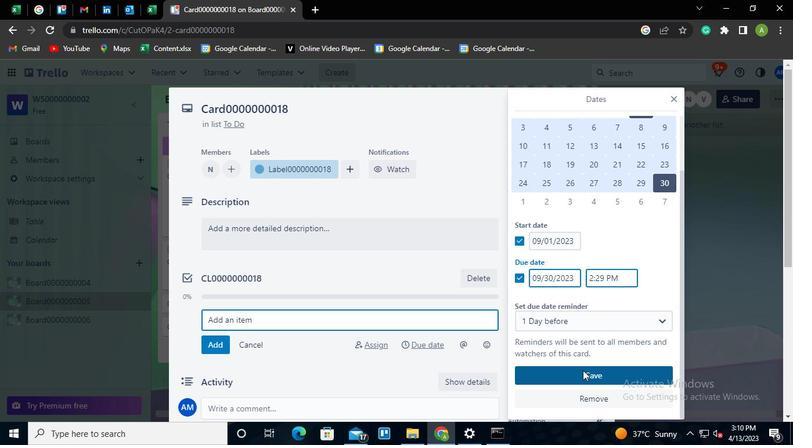 
Action: Mouse moved to (490, 428)
Screenshot: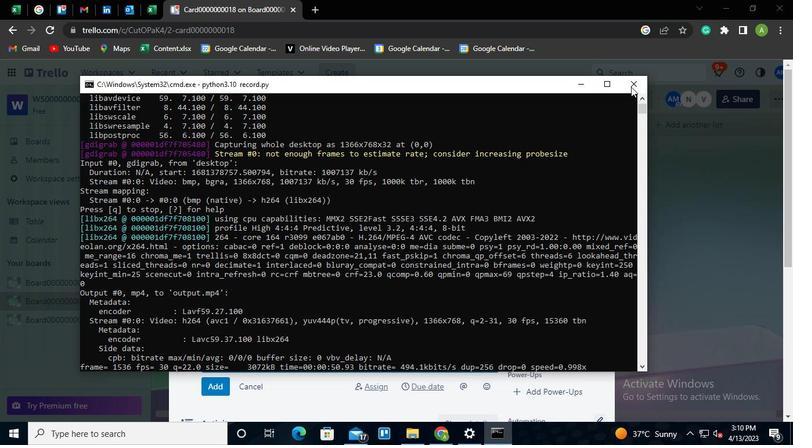 
Action: Mouse pressed left at (490, 428)
Screenshot: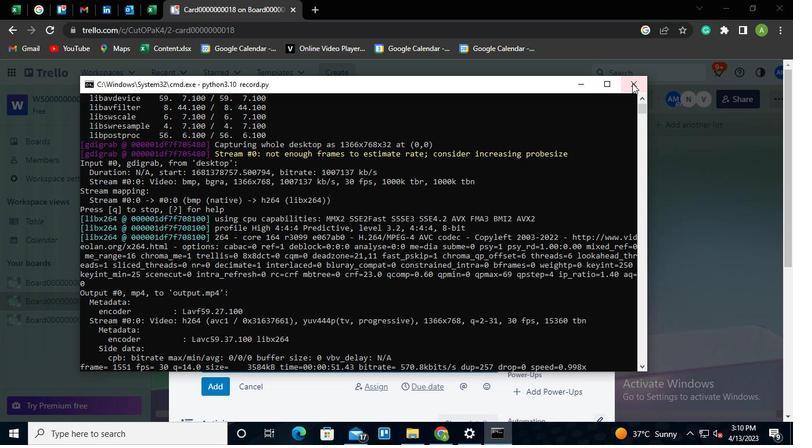 
Action: Mouse moved to (617, 65)
Screenshot: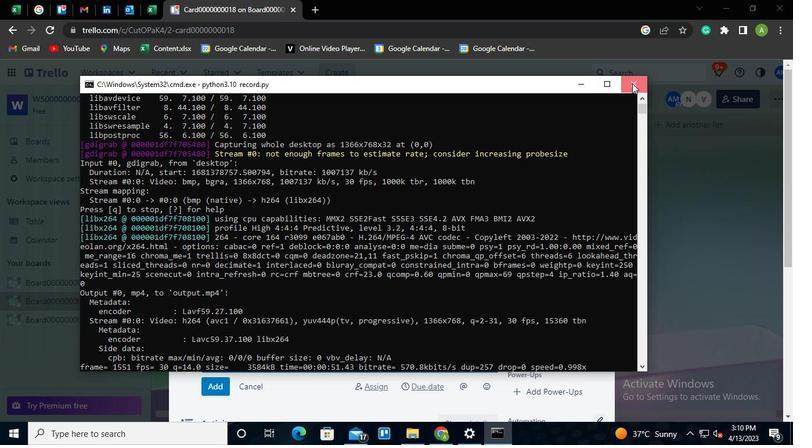 
Action: Mouse pressed left at (617, 65)
Screenshot: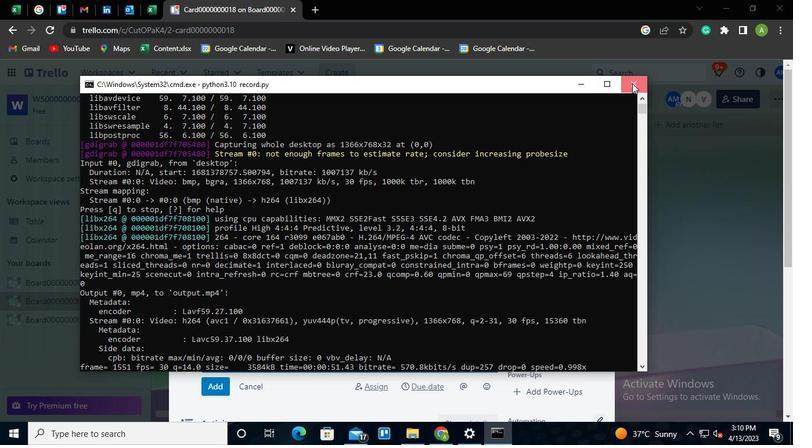 
Action: Mouse moved to (581, 88)
Screenshot: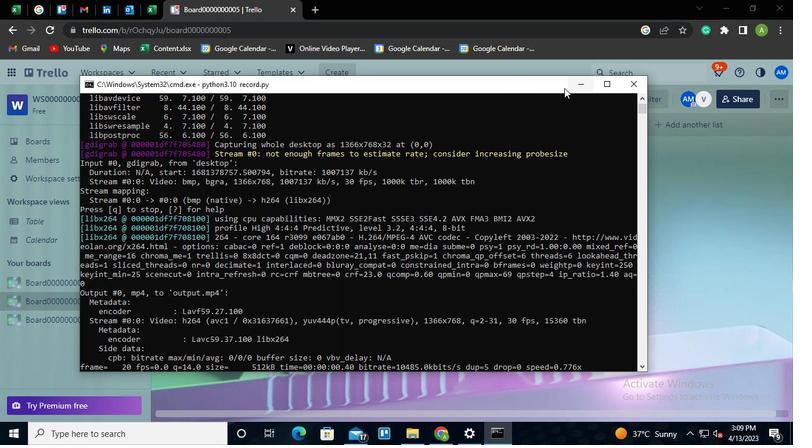 
Action: Mouse pressed left at (581, 88)
Screenshot: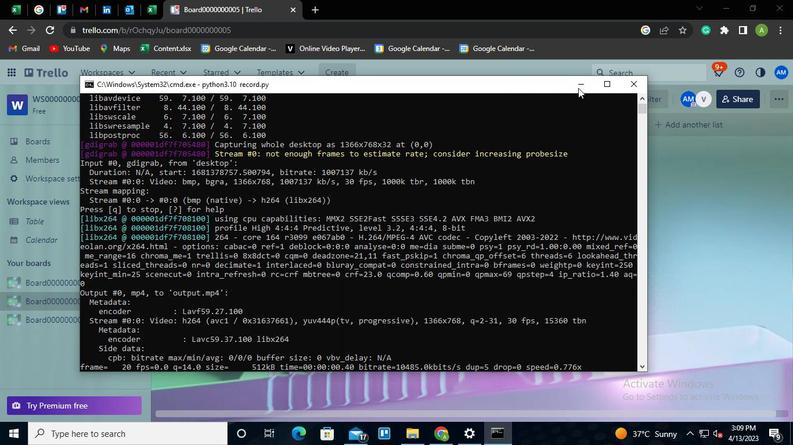 
Action: Mouse moved to (223, 245)
Screenshot: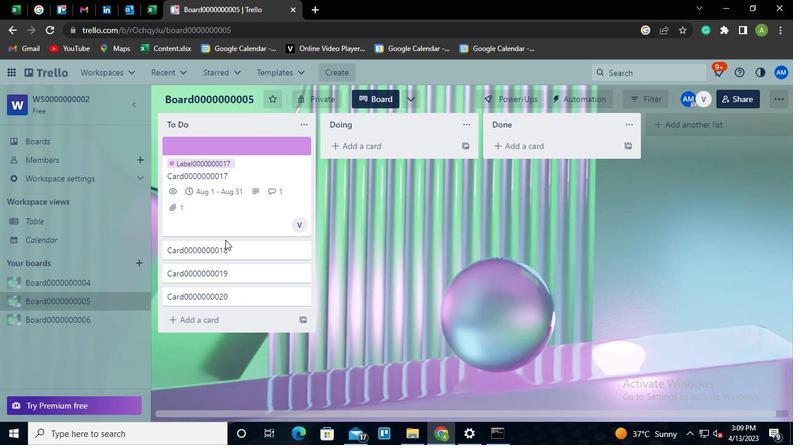 
Action: Mouse pressed left at (223, 245)
Screenshot: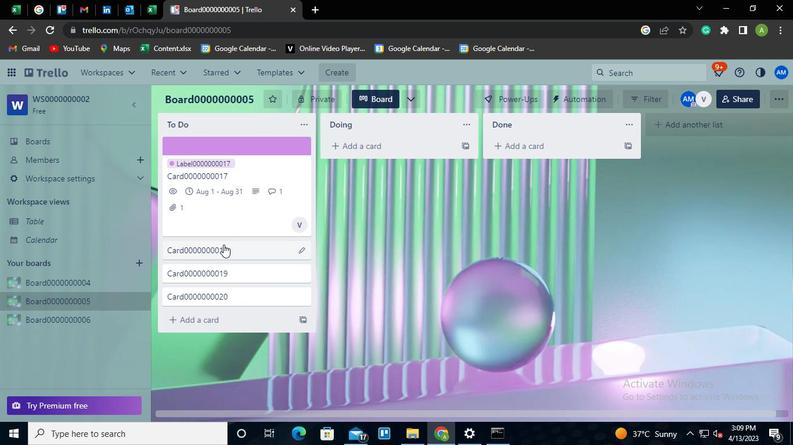 
Action: Mouse moved to (544, 206)
Screenshot: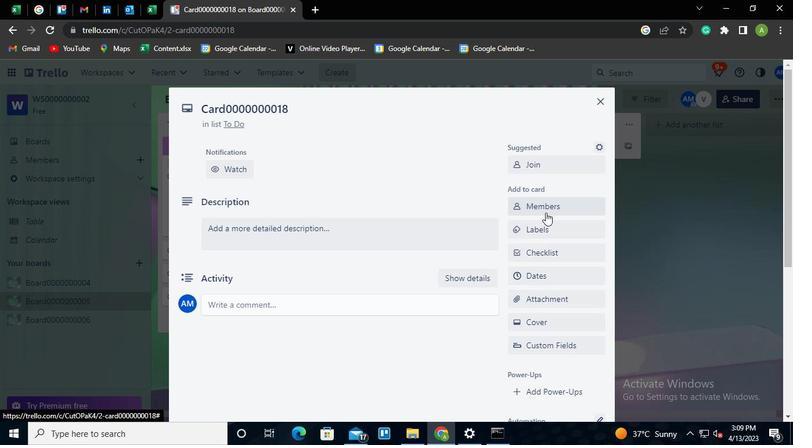 
Action: Mouse pressed left at (544, 206)
Screenshot: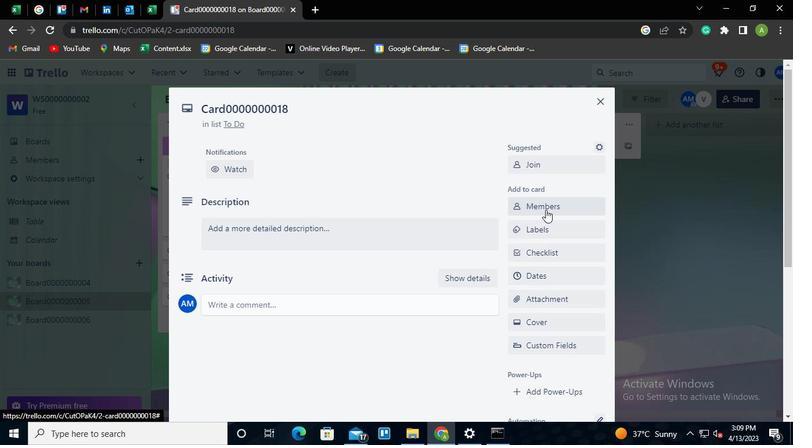 
Action: Mouse moved to (546, 257)
Screenshot: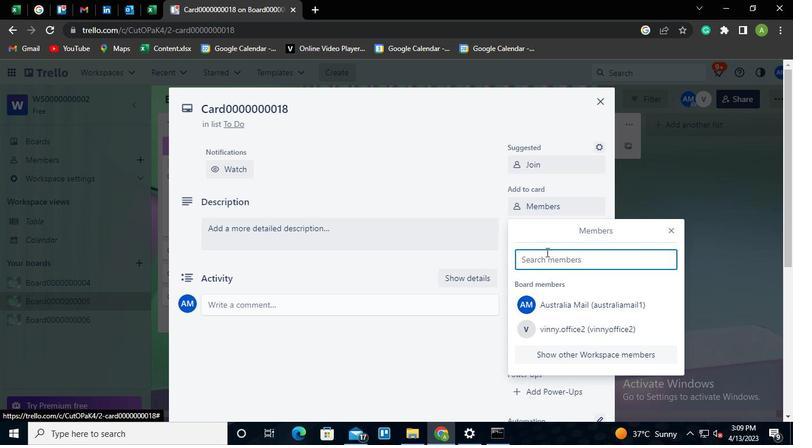 
Action: Mouse pressed left at (546, 257)
Screenshot: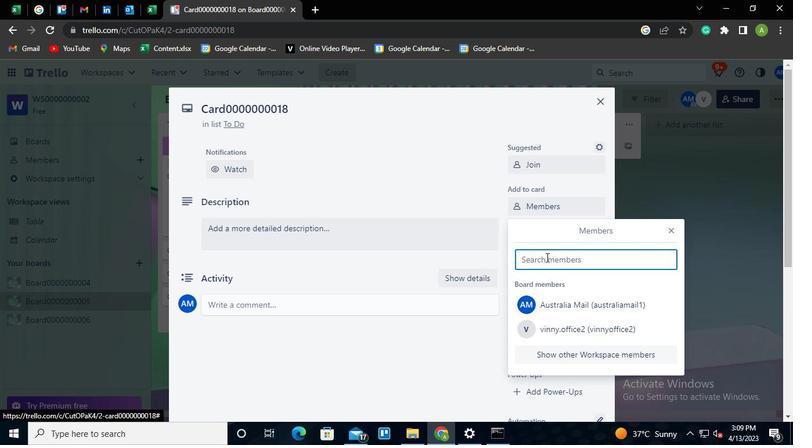 
Action: Mouse moved to (549, 257)
Screenshot: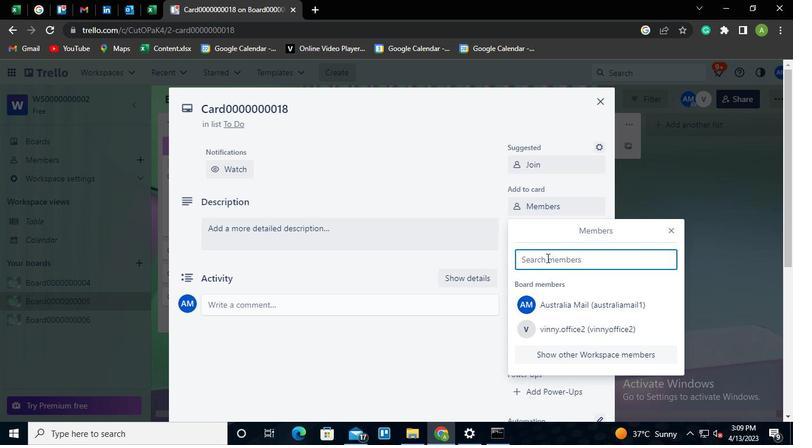 
Action: Keyboard n
Screenshot: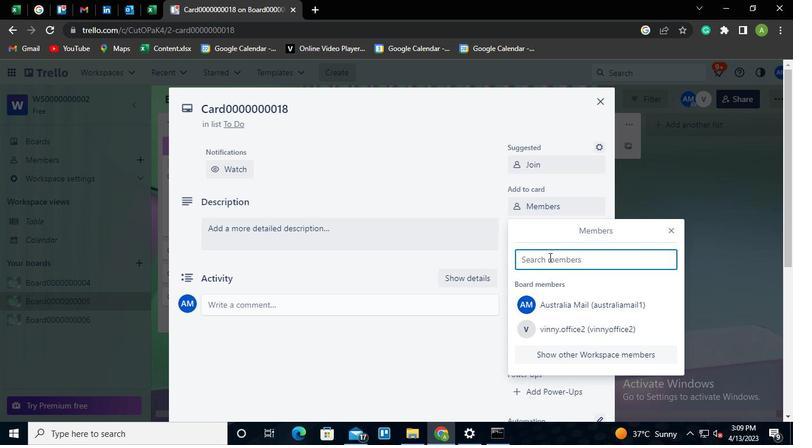 
Action: Keyboard i
Screenshot: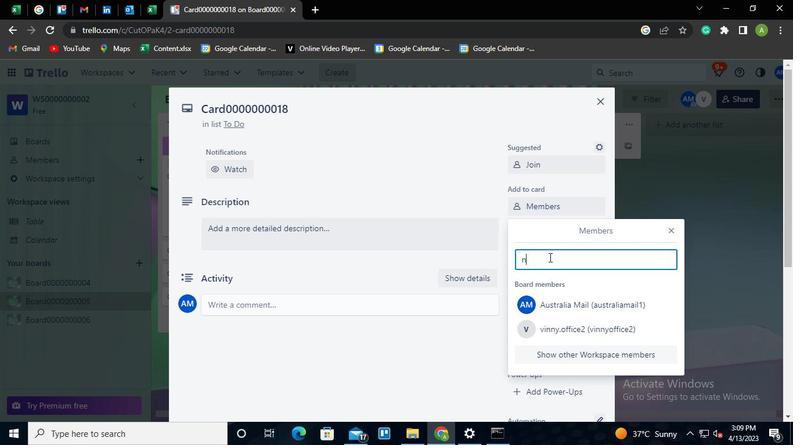 
Action: Keyboard k
Screenshot: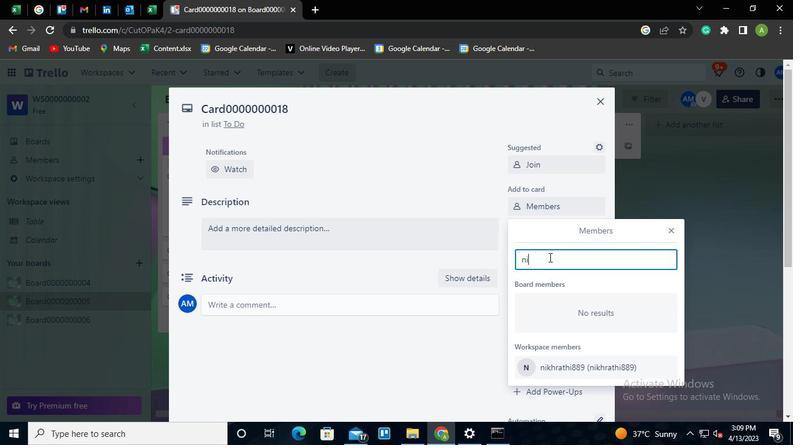 
Action: Mouse moved to (559, 363)
Screenshot: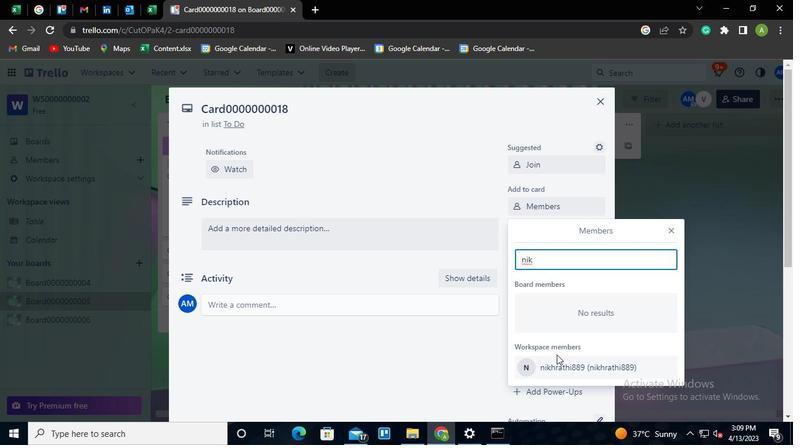 
Action: Mouse pressed left at (559, 363)
Screenshot: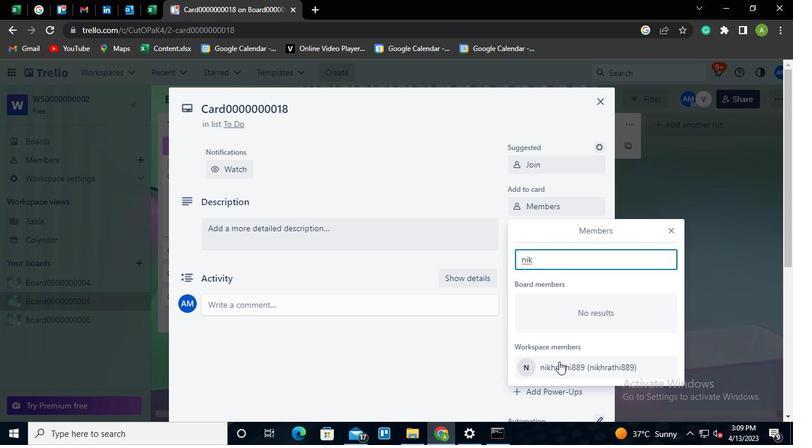 
Action: Mouse moved to (421, 196)
Screenshot: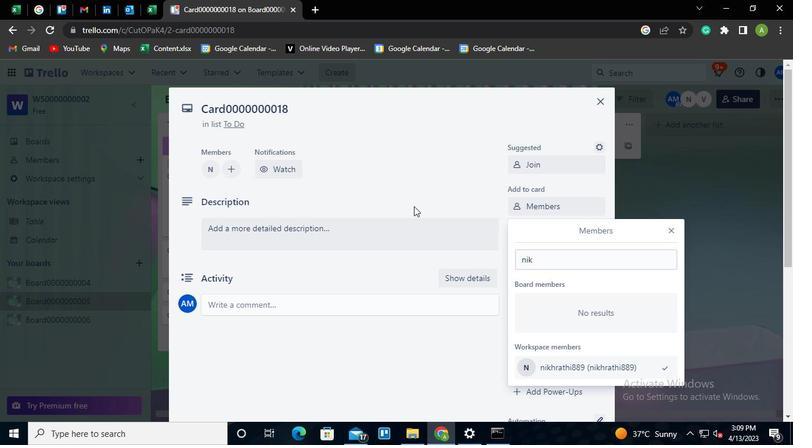 
Action: Mouse pressed left at (421, 196)
Screenshot: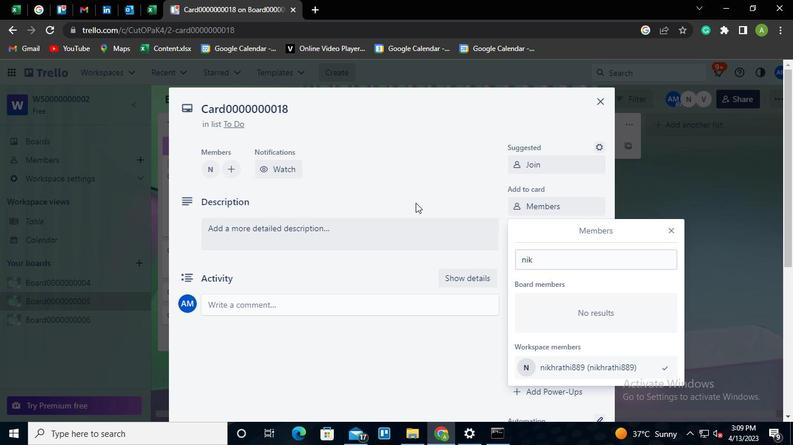 
Action: Mouse moved to (529, 234)
Screenshot: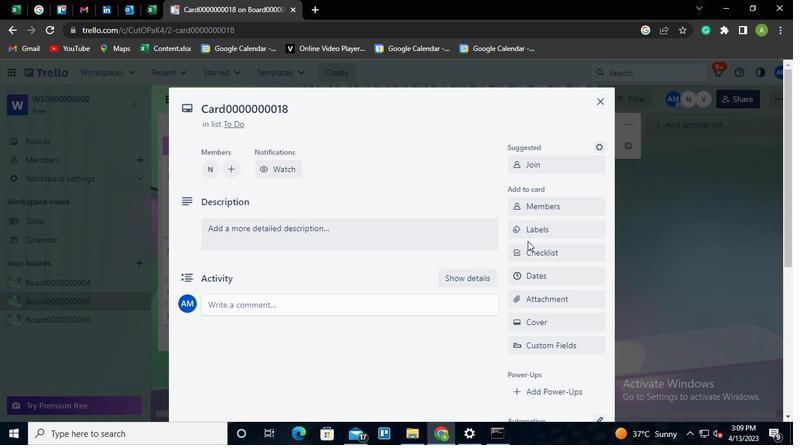 
Action: Mouse pressed left at (529, 234)
Screenshot: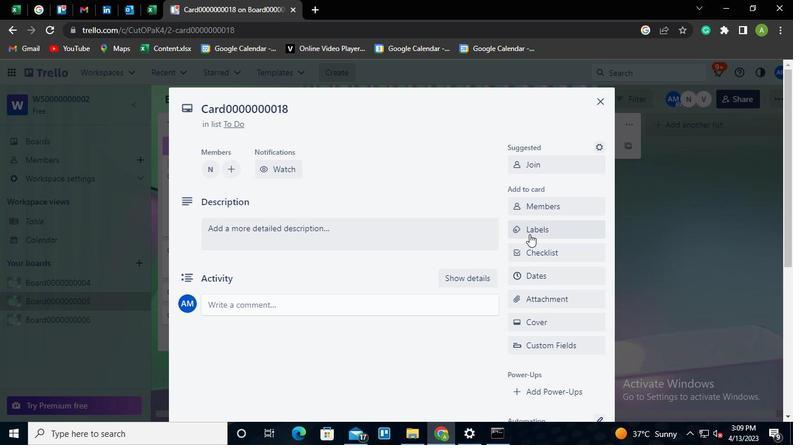 
Action: Mouse moved to (570, 298)
Screenshot: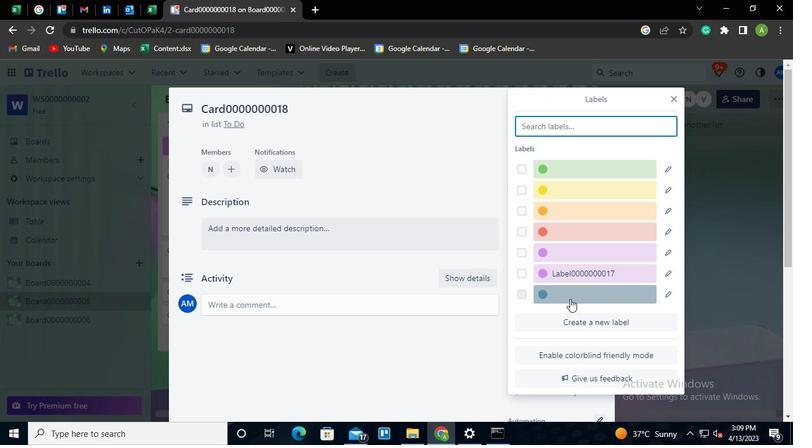 
Action: Mouse pressed left at (570, 298)
Screenshot: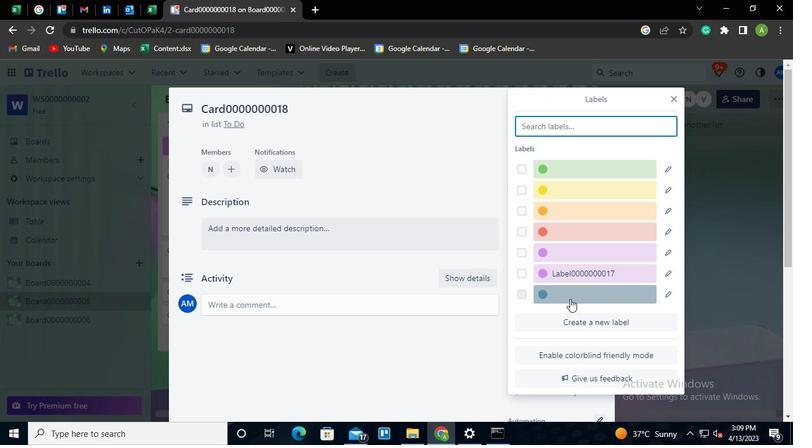 
Action: Mouse moved to (669, 296)
Screenshot: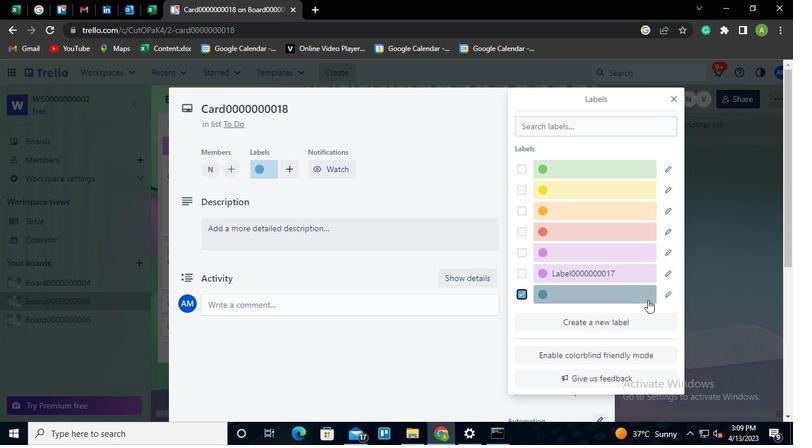 
Action: Mouse pressed left at (669, 296)
Screenshot: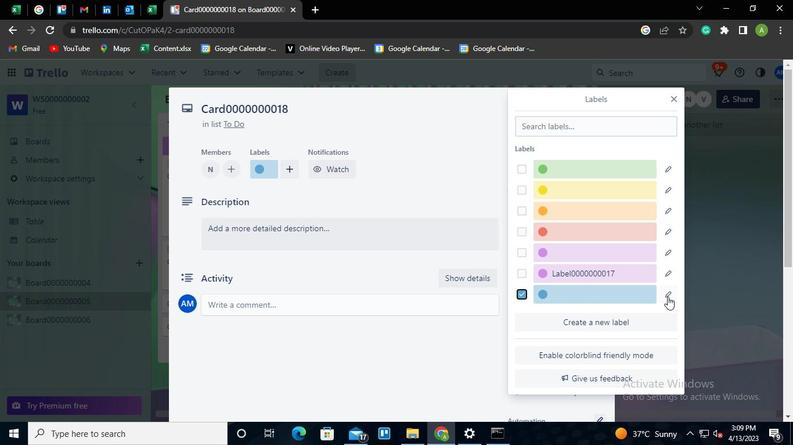 
Action: Mouse moved to (589, 206)
Screenshot: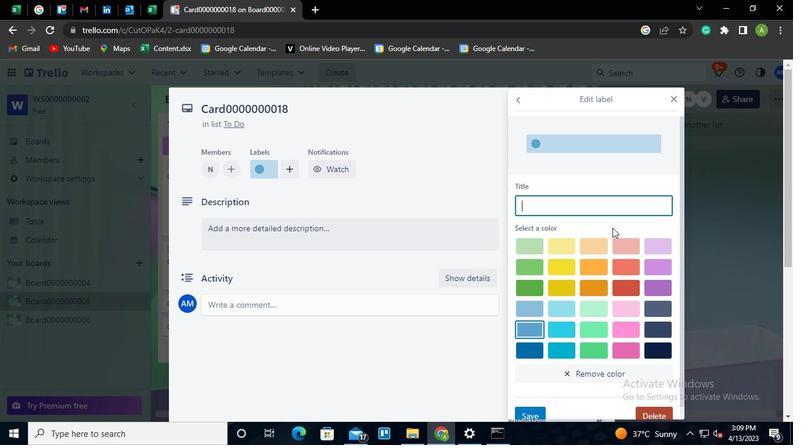 
Action: Mouse pressed left at (589, 206)
Screenshot: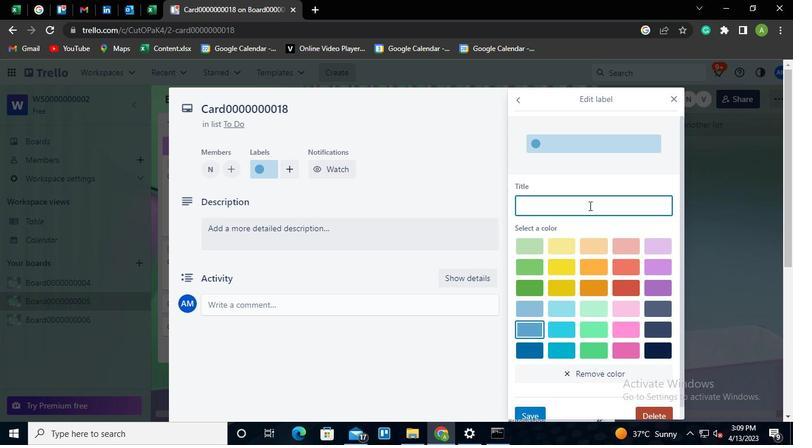 
Action: Keyboard Key.shift
Screenshot: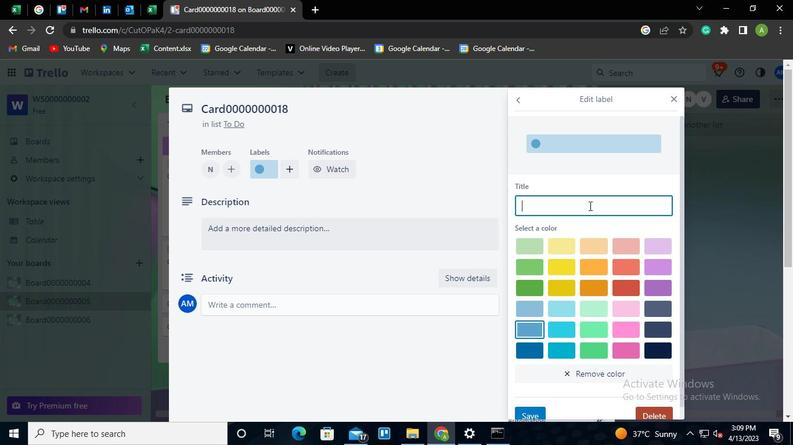 
Action: Keyboard L
Screenshot: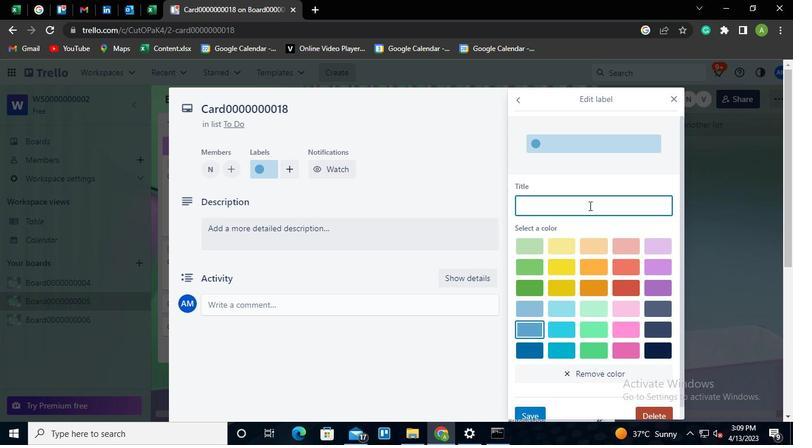 
Action: Keyboard a
Screenshot: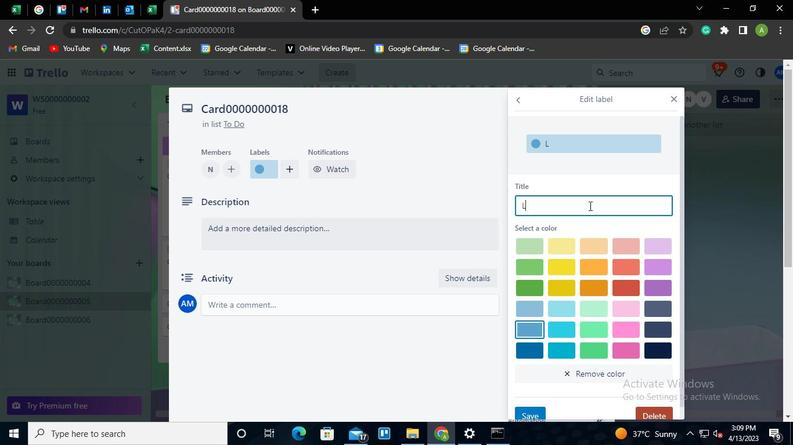 
Action: Keyboard b
Screenshot: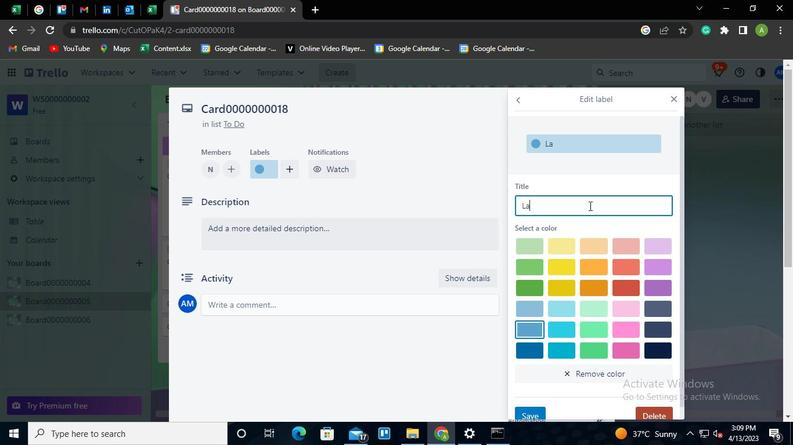 
Action: Keyboard e
Screenshot: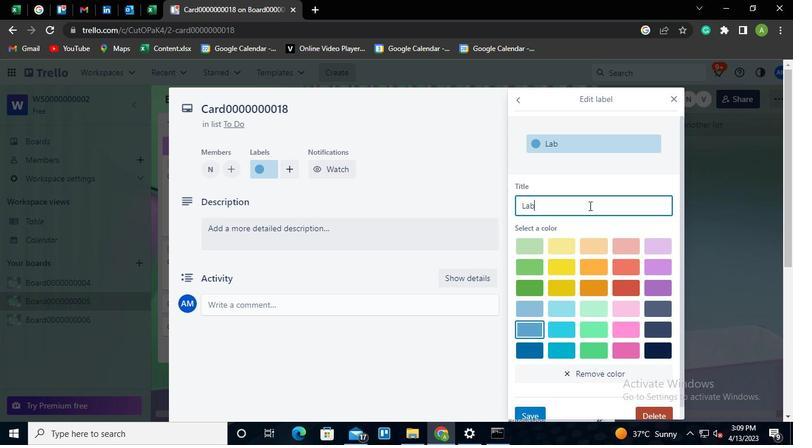 
Action: Keyboard l
Screenshot: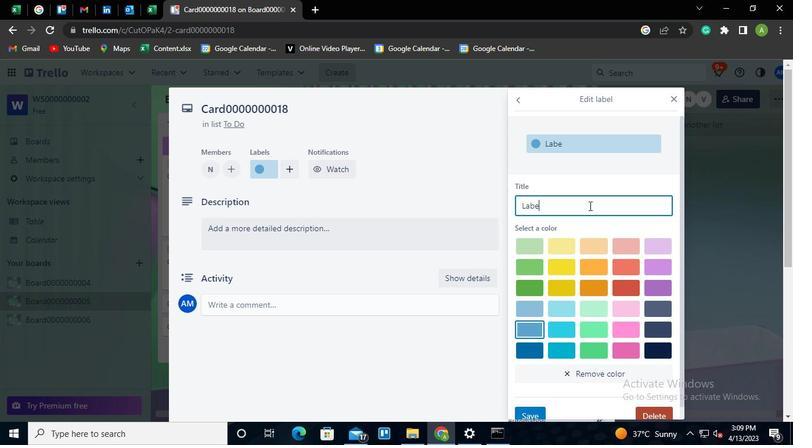 
Action: Keyboard <96>
Screenshot: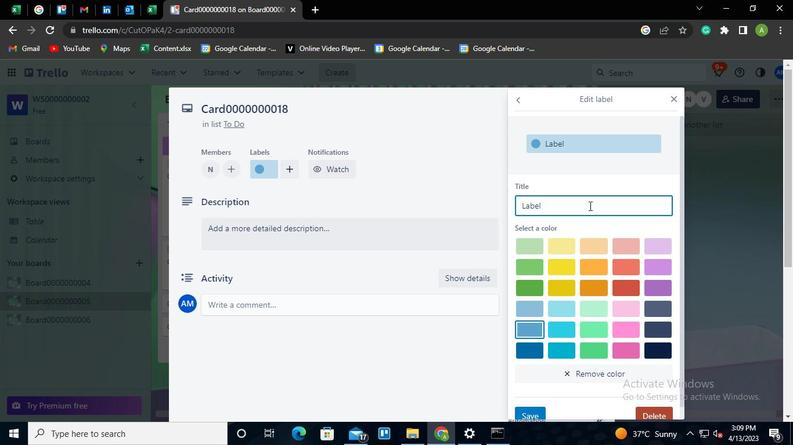 
Action: Keyboard <96>
Screenshot: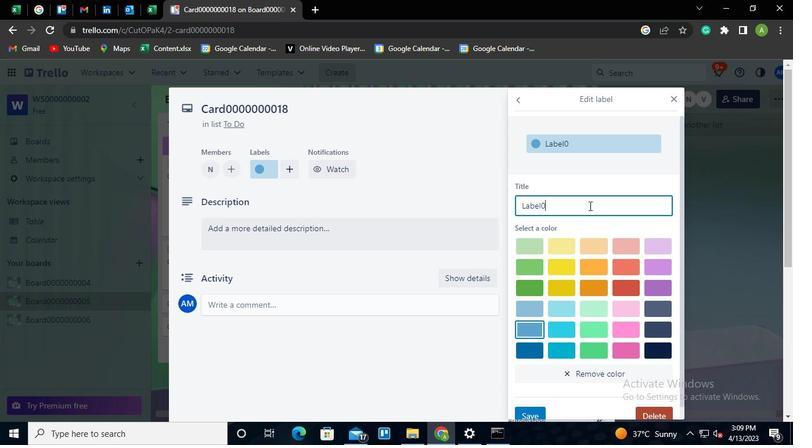 
Action: Keyboard <96>
Screenshot: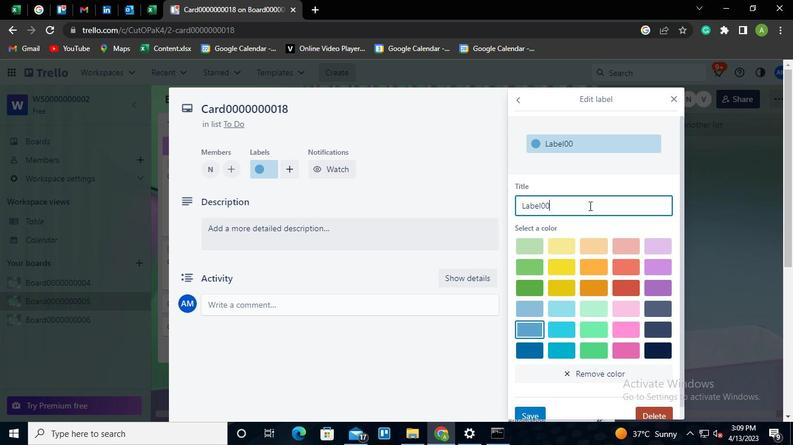 
Action: Keyboard <96>
Screenshot: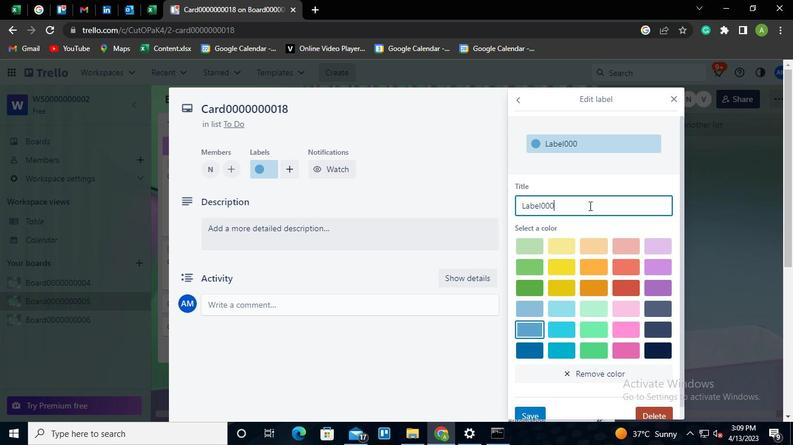 
Action: Keyboard <96>
Screenshot: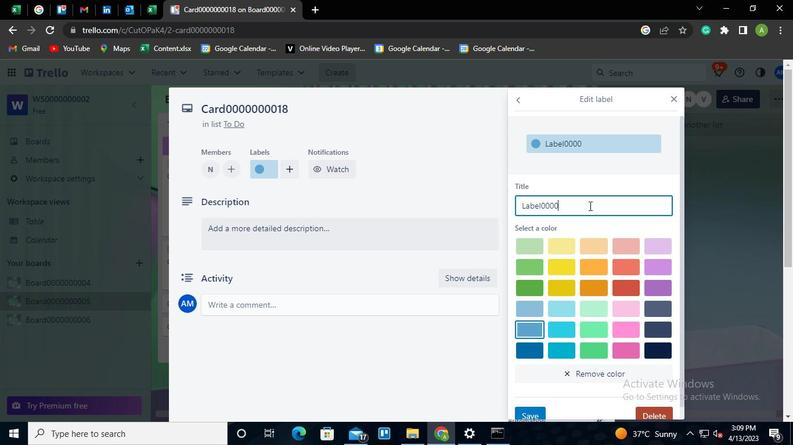 
Action: Keyboard <96>
Screenshot: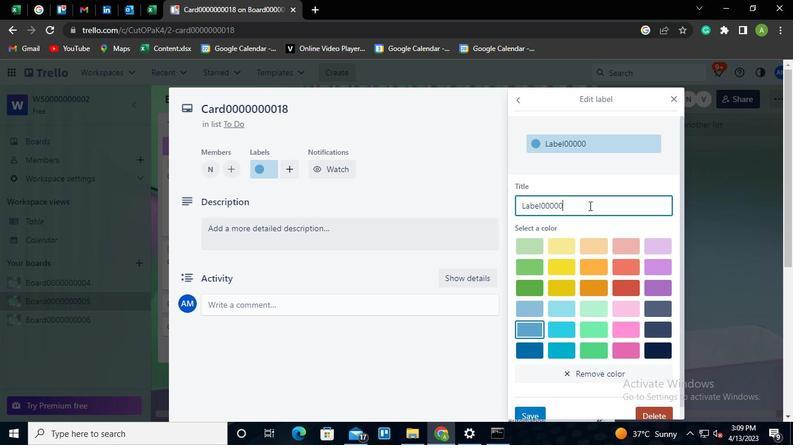
Action: Keyboard <96>
Screenshot: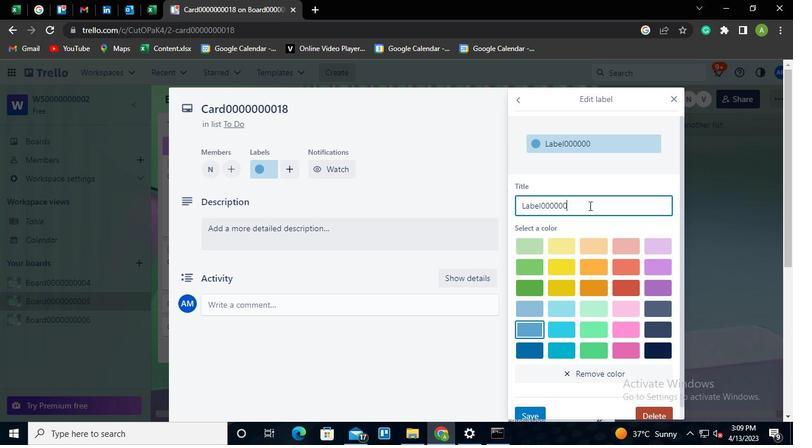 
Action: Keyboard <96>
Screenshot: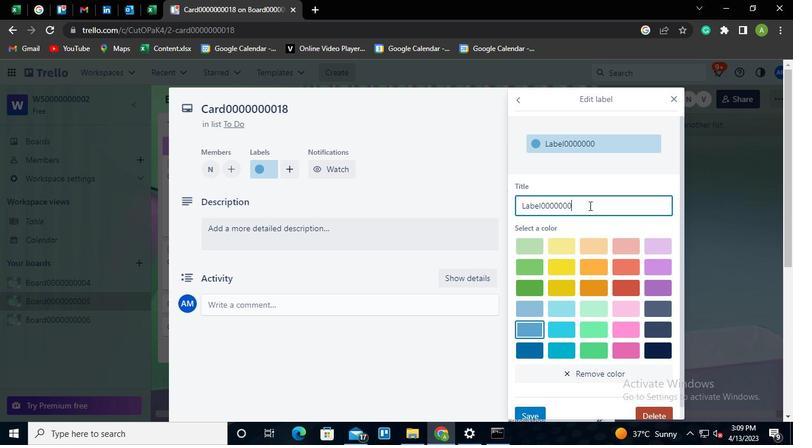 
Action: Keyboard <97>
Screenshot: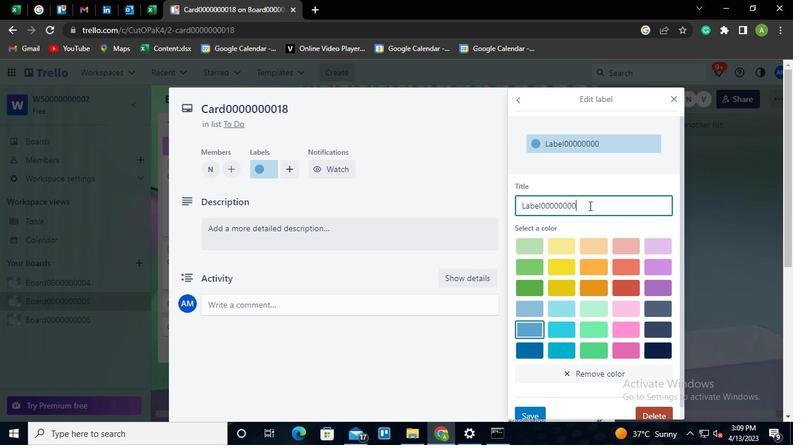 
Action: Keyboard <104>
Screenshot: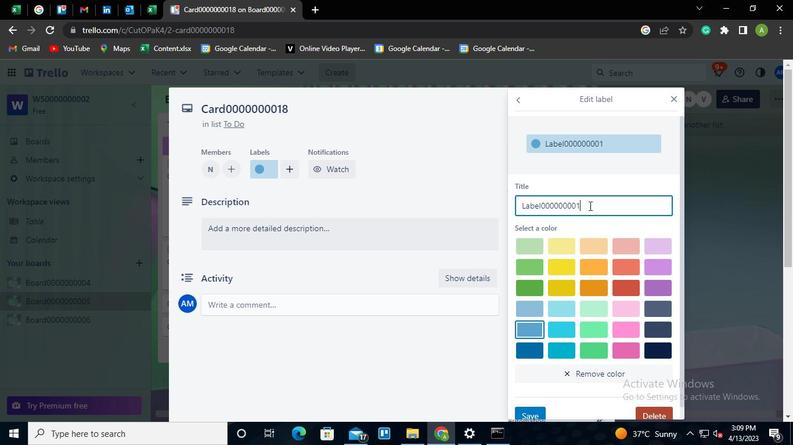 
Action: Mouse moved to (538, 414)
Screenshot: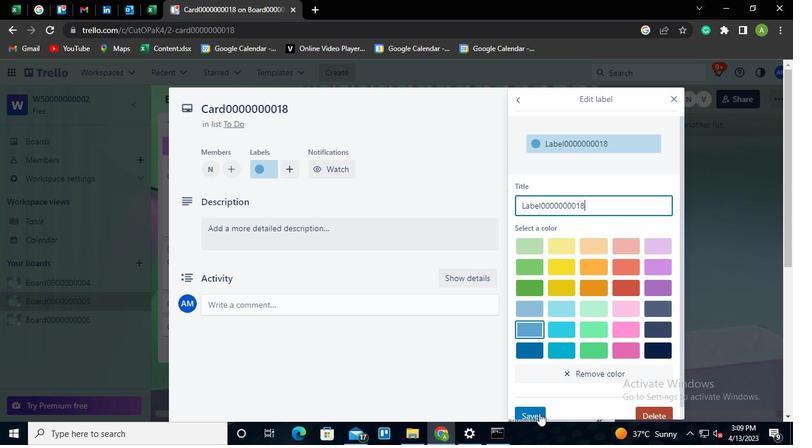 
Action: Mouse pressed left at (538, 414)
Screenshot: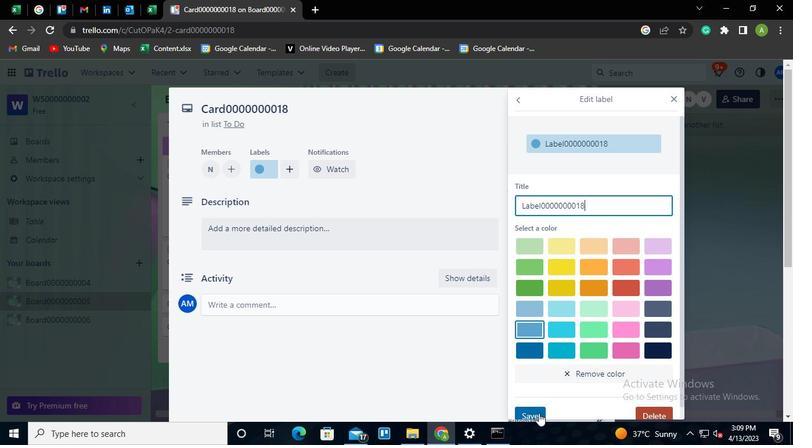 
Action: Mouse moved to (475, 198)
Screenshot: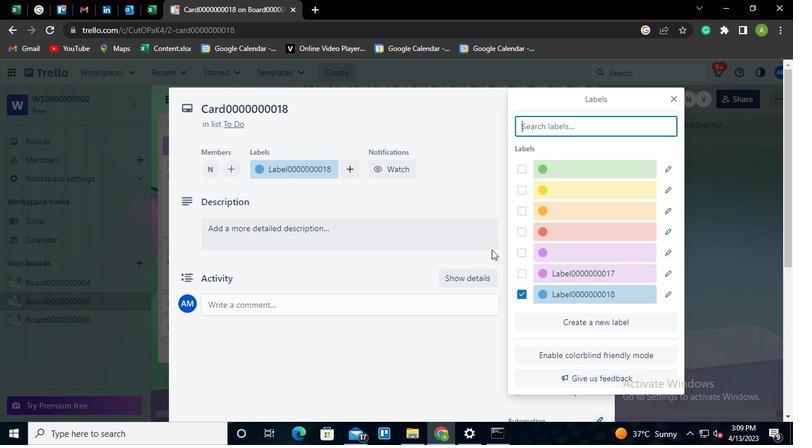 
Action: Mouse pressed left at (475, 198)
Screenshot: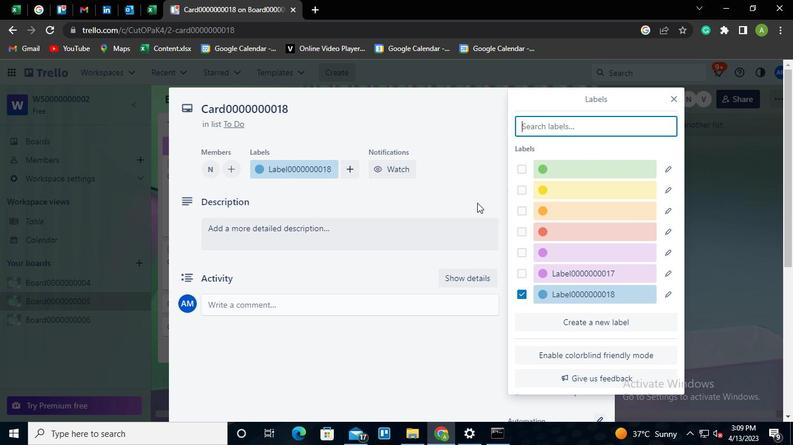 
Action: Mouse moved to (540, 253)
Screenshot: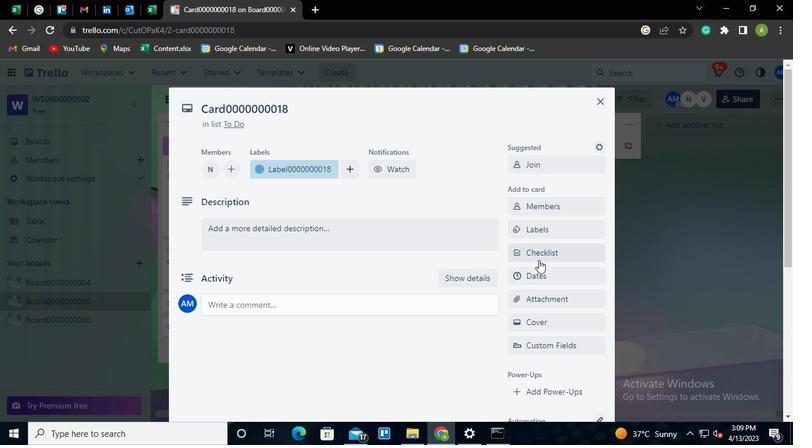 
Action: Mouse pressed left at (540, 253)
Screenshot: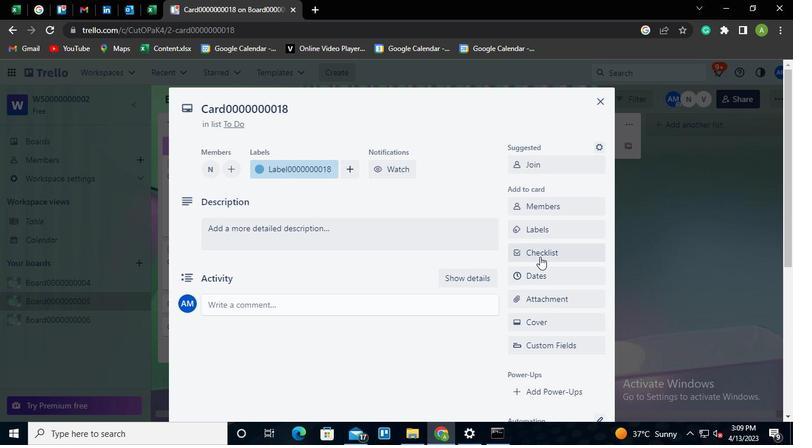 
Action: Mouse moved to (548, 267)
Screenshot: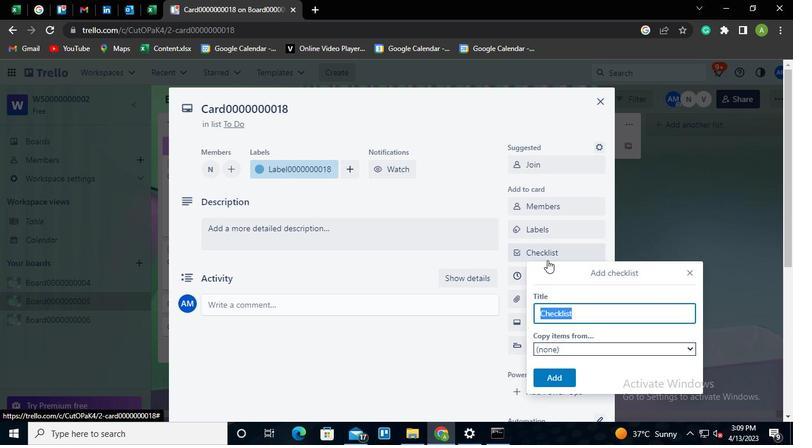 
Action: Keyboard Key.shift
Screenshot: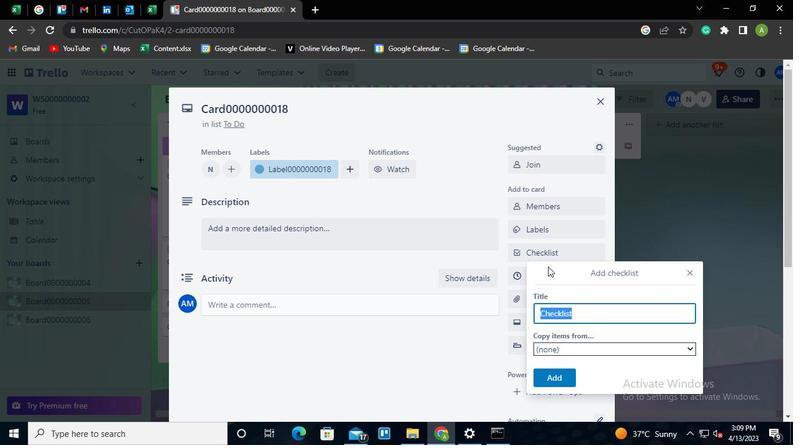 
Action: Keyboard C
Screenshot: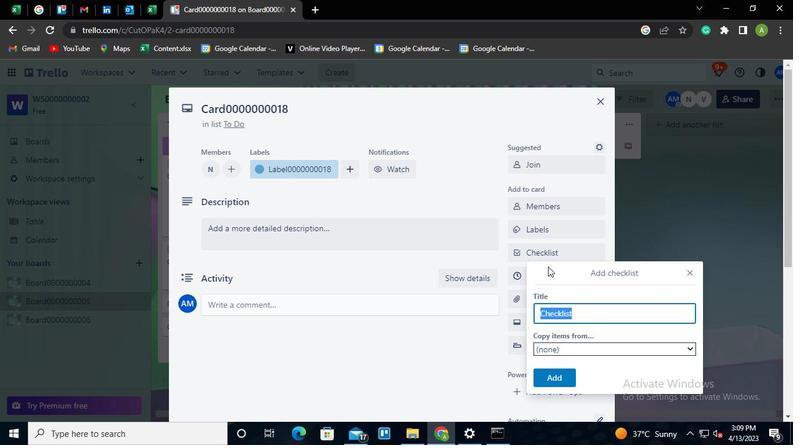 
Action: Keyboard L
Screenshot: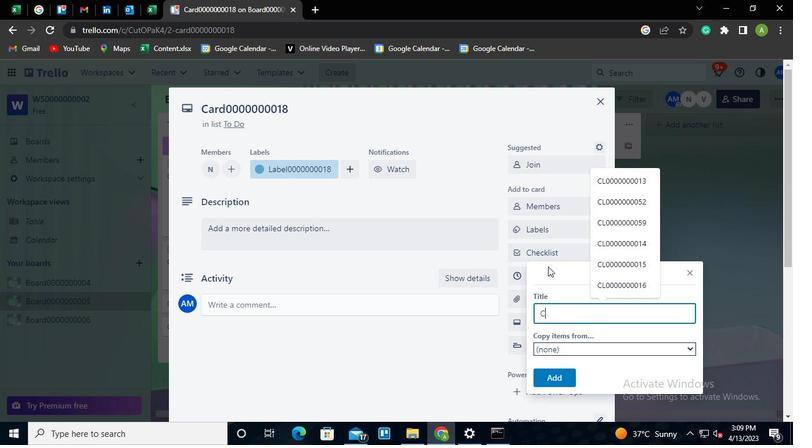 
Action: Keyboard <96>
Screenshot: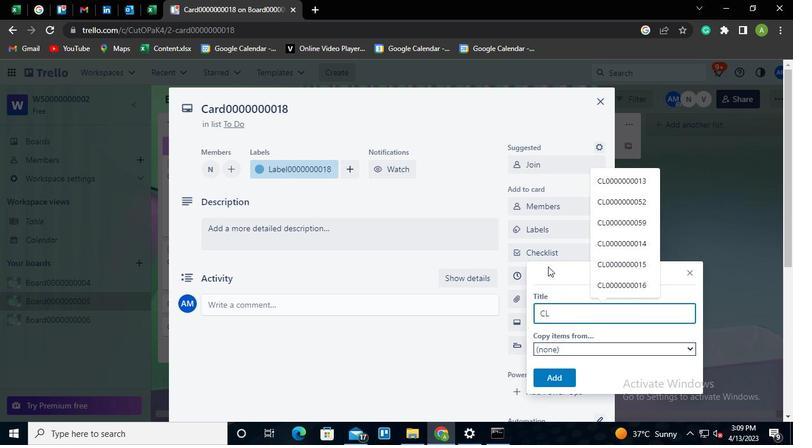 
Action: Keyboard <96>
Screenshot: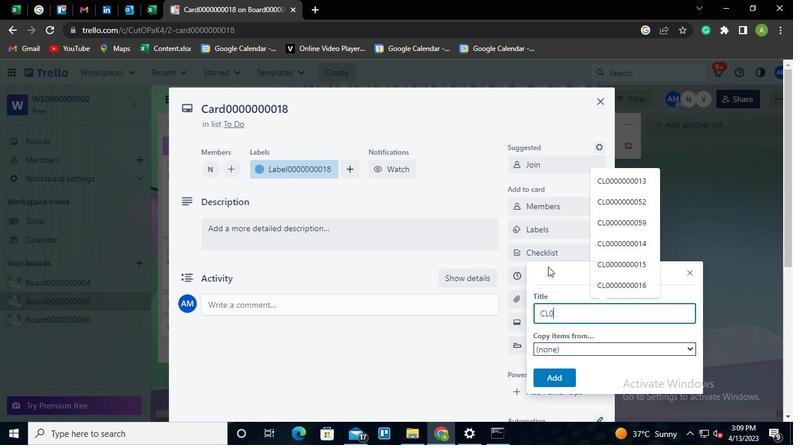 
Action: Keyboard <96>
Screenshot: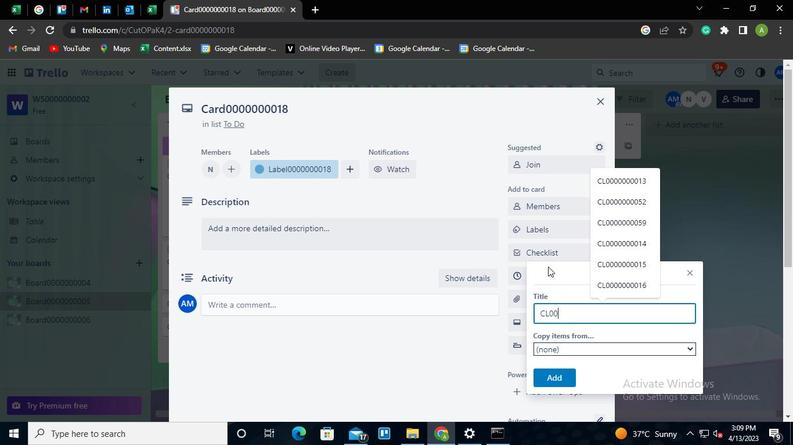 
Action: Keyboard <96>
Screenshot: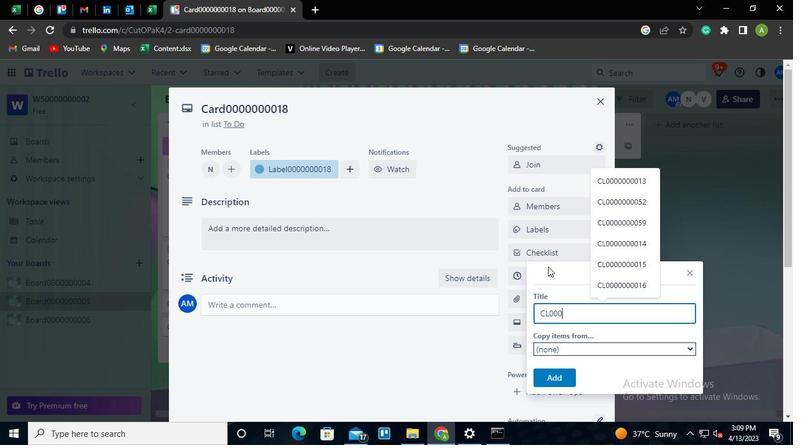 
Action: Keyboard <96>
Screenshot: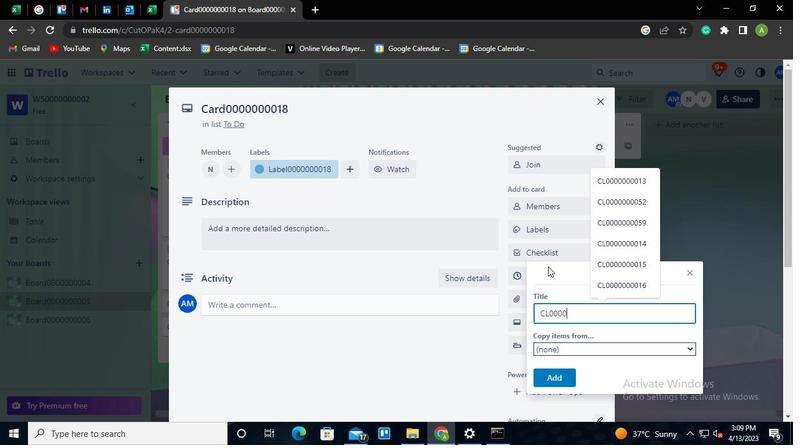 
Action: Keyboard <96>
Screenshot: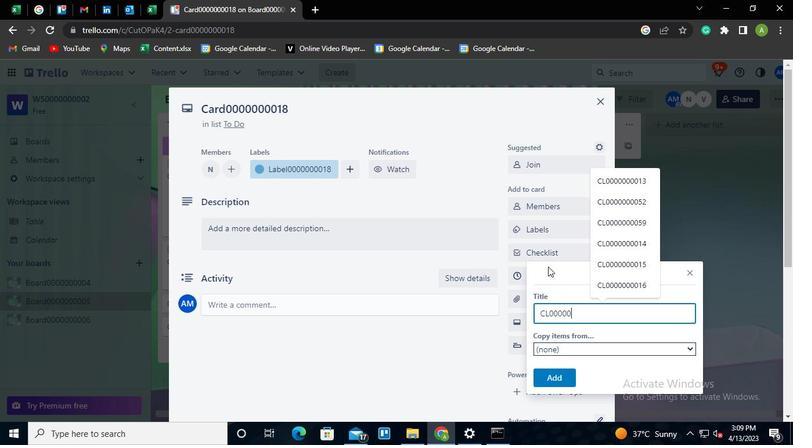 
Action: Keyboard <96>
Screenshot: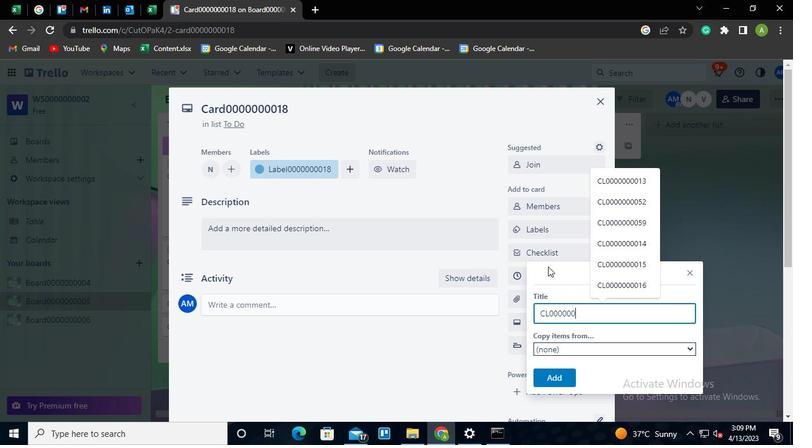 
Action: Keyboard <96>
Screenshot: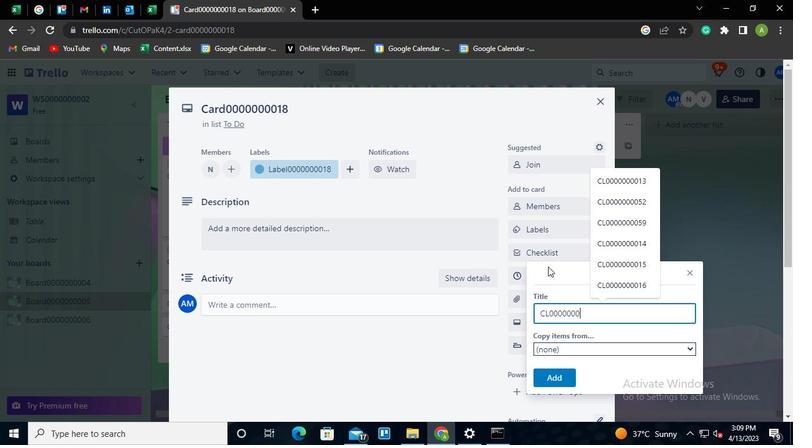 
Action: Keyboard <97>
Screenshot: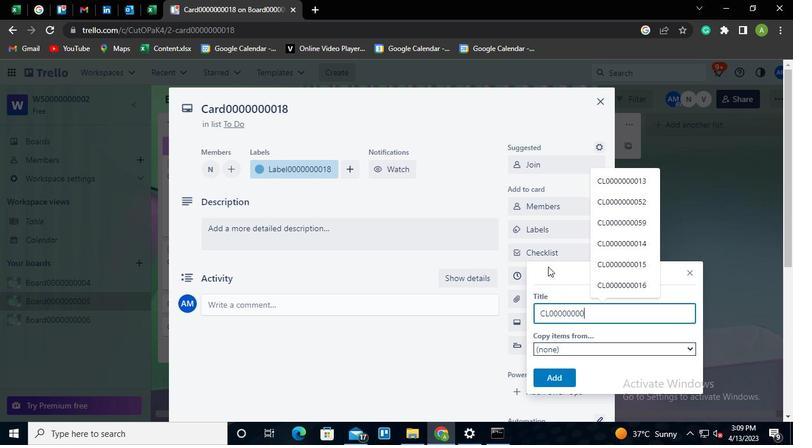 
Action: Keyboard <104>
Screenshot: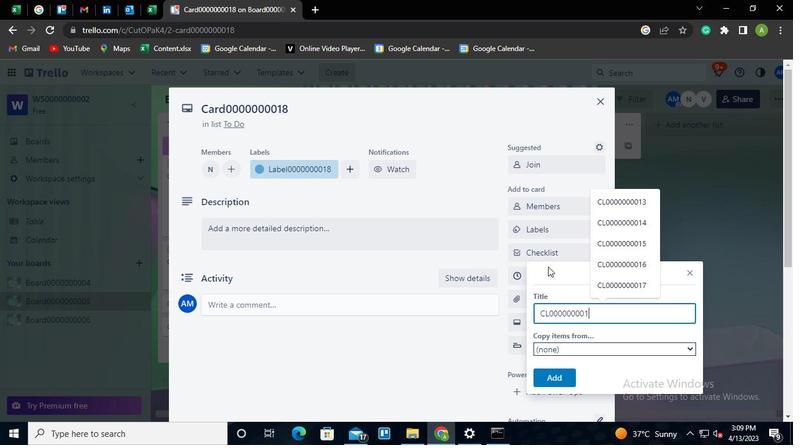 
Action: Mouse moved to (558, 375)
Screenshot: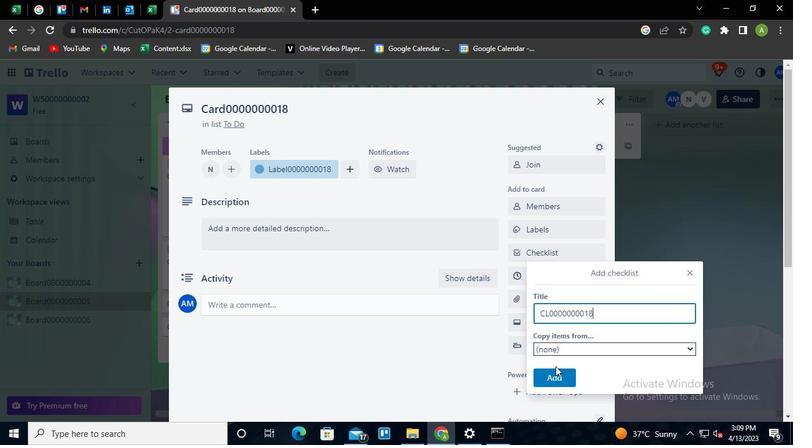 
Action: Mouse pressed left at (558, 375)
Screenshot: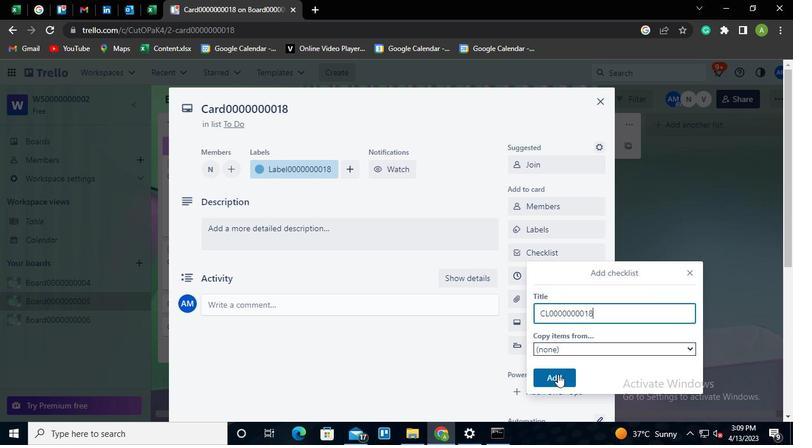 
Action: Mouse moved to (551, 272)
Screenshot: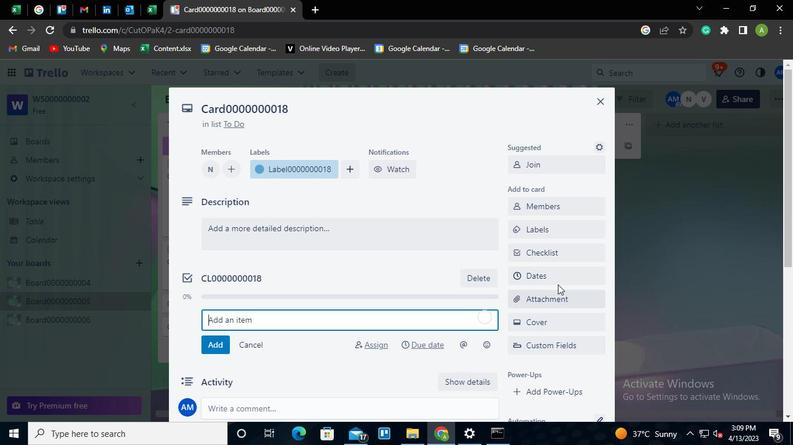 
Action: Mouse pressed left at (551, 272)
Screenshot: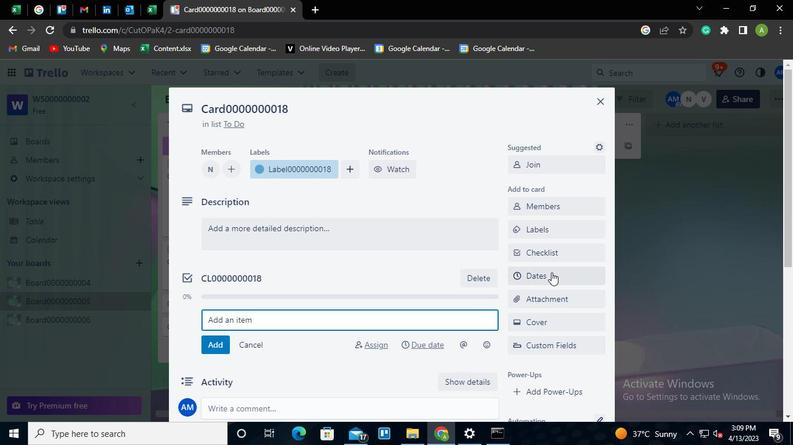 
Action: Mouse moved to (520, 308)
Screenshot: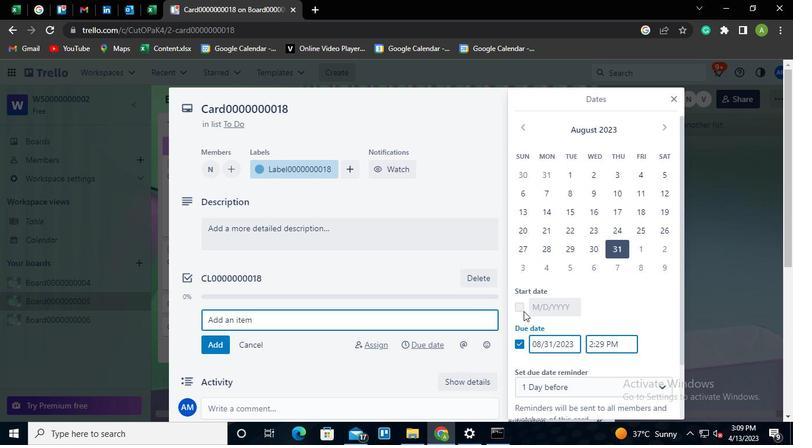 
Action: Mouse pressed left at (520, 308)
Screenshot: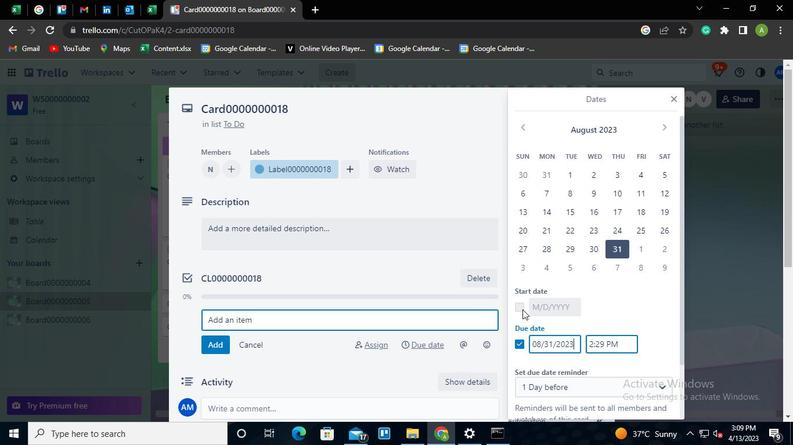 
Action: Mouse moved to (541, 308)
Screenshot: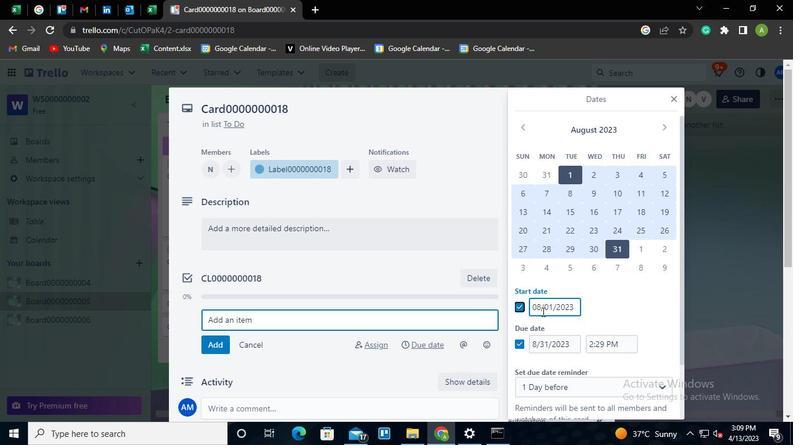 
Action: Mouse pressed left at (541, 308)
